Task: Add a dependency to the task Develop a custom data visualization tool for a company , the existing task  Create a new chatbot for customer support in the project AgileCollab
Action: Mouse moved to (1089, 181)
Screenshot: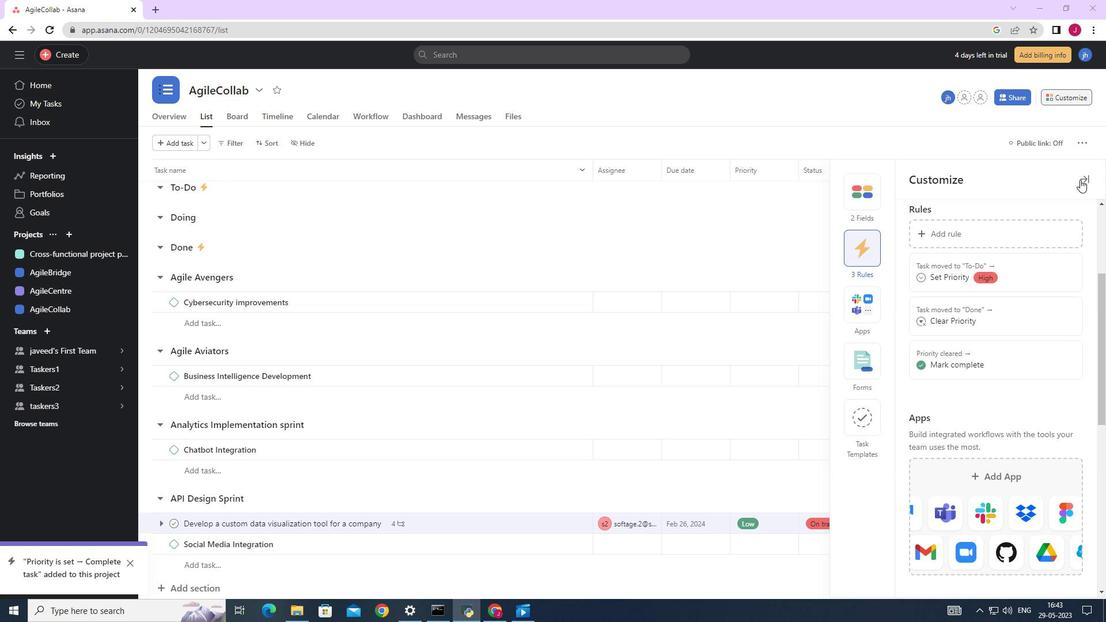 
Action: Mouse pressed left at (1089, 181)
Screenshot: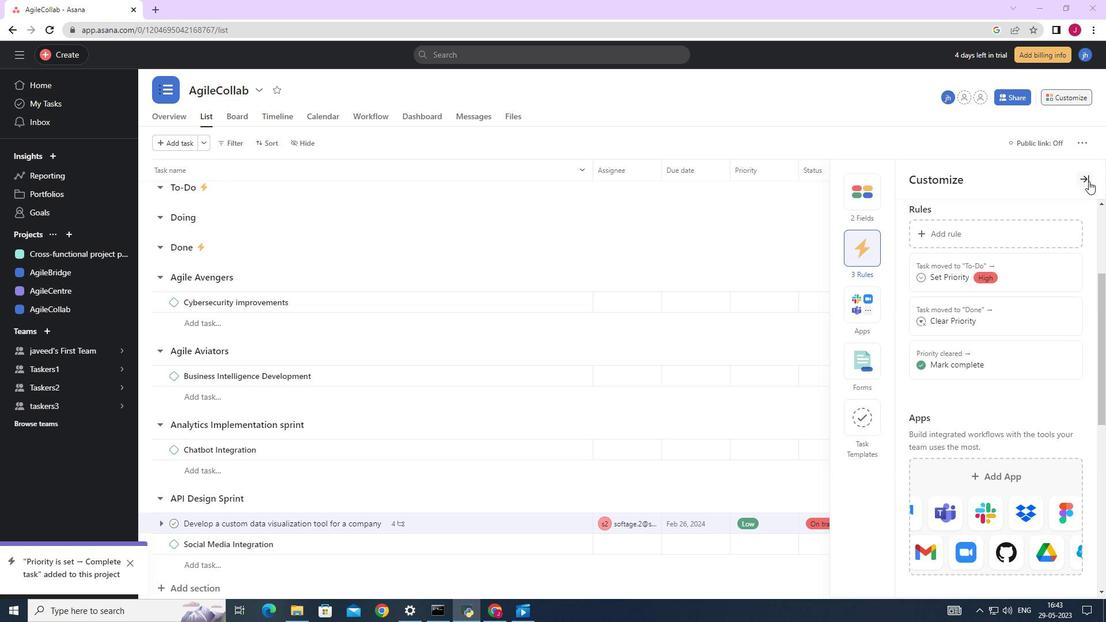 
Action: Mouse moved to (1065, 101)
Screenshot: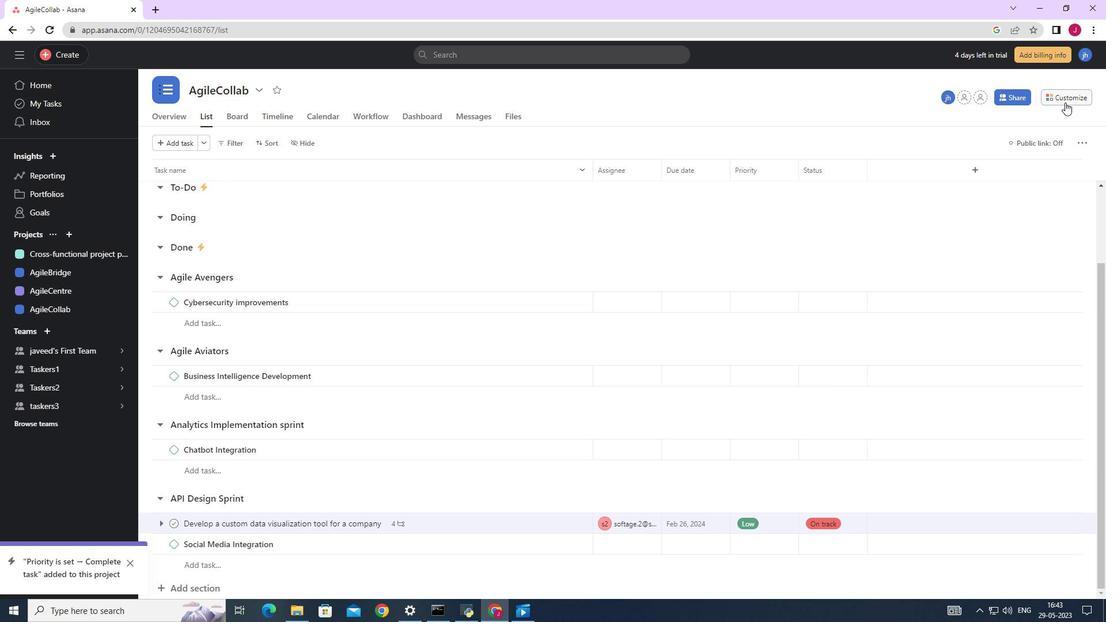 
Action: Mouse pressed left at (1065, 101)
Screenshot: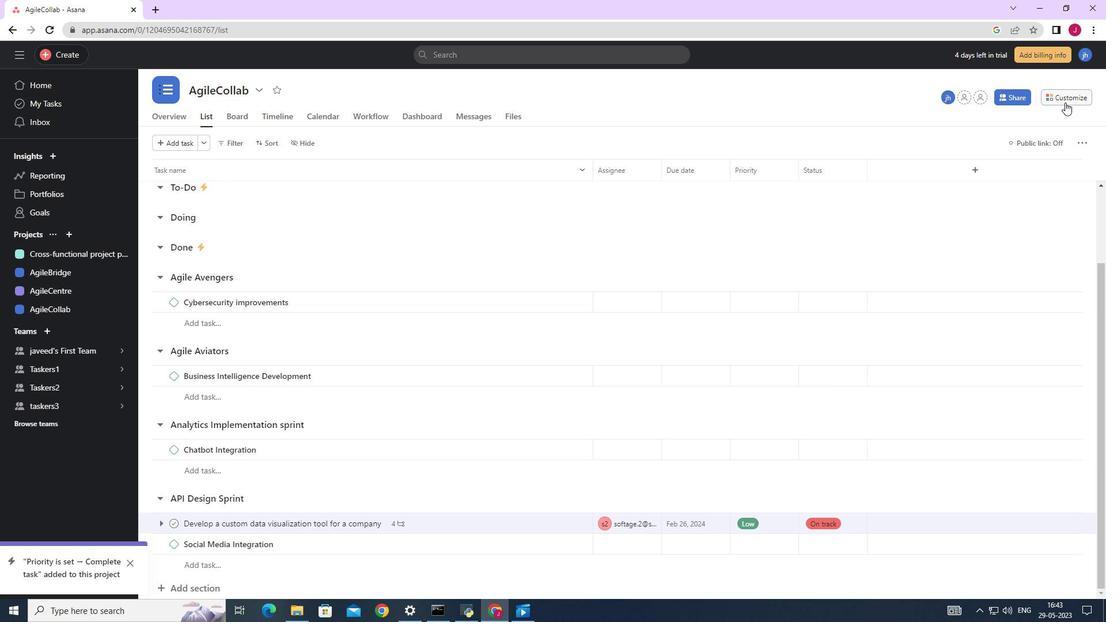 
Action: Mouse moved to (874, 251)
Screenshot: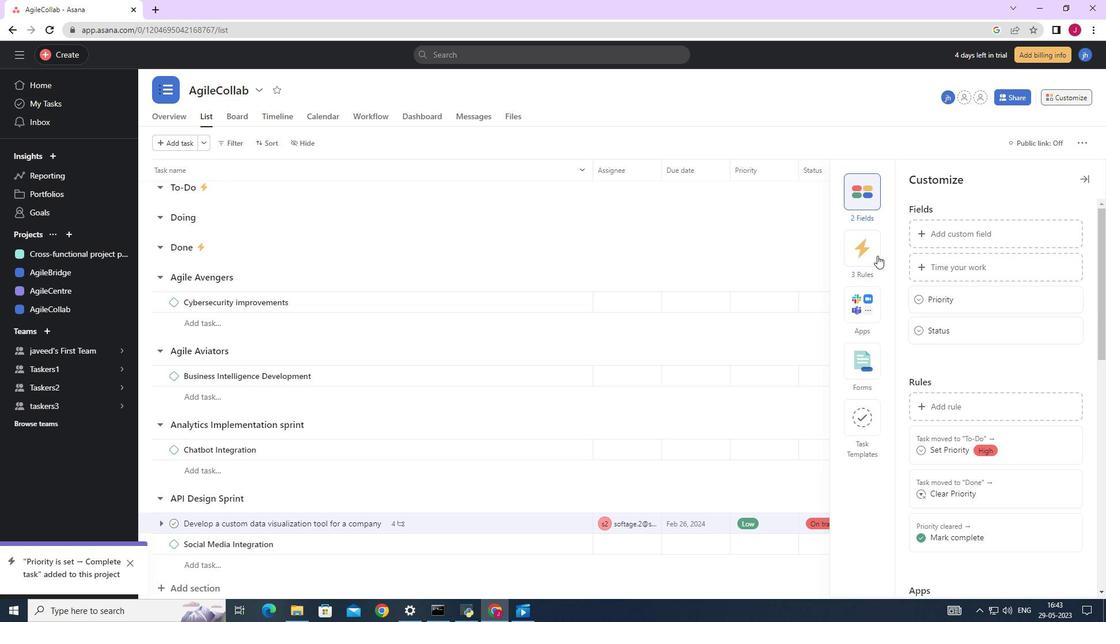 
Action: Mouse pressed left at (874, 251)
Screenshot: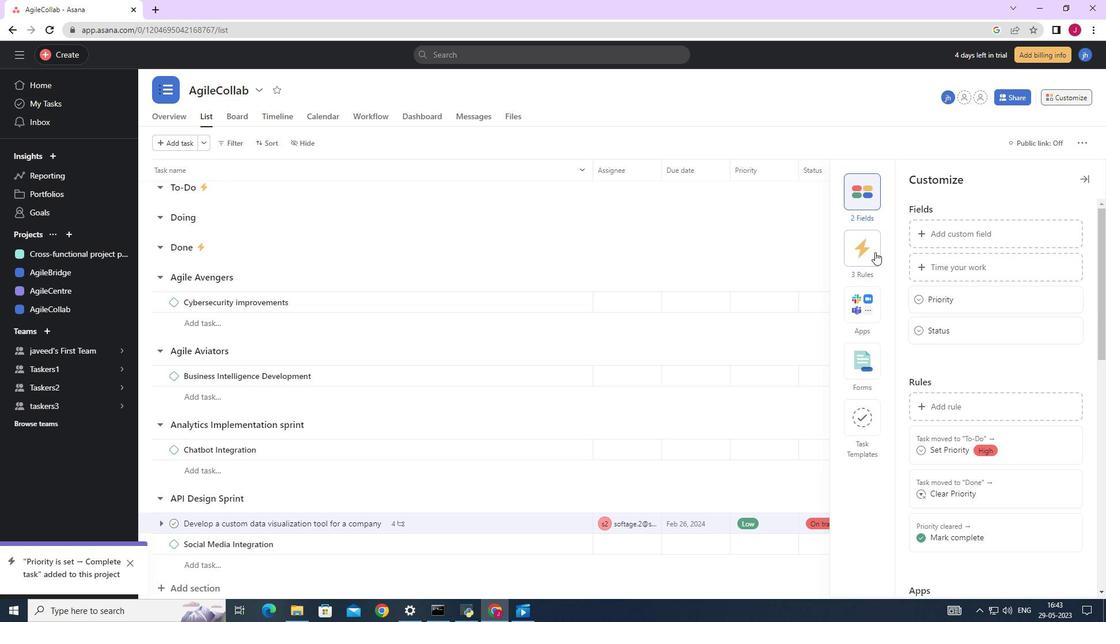 
Action: Mouse moved to (949, 231)
Screenshot: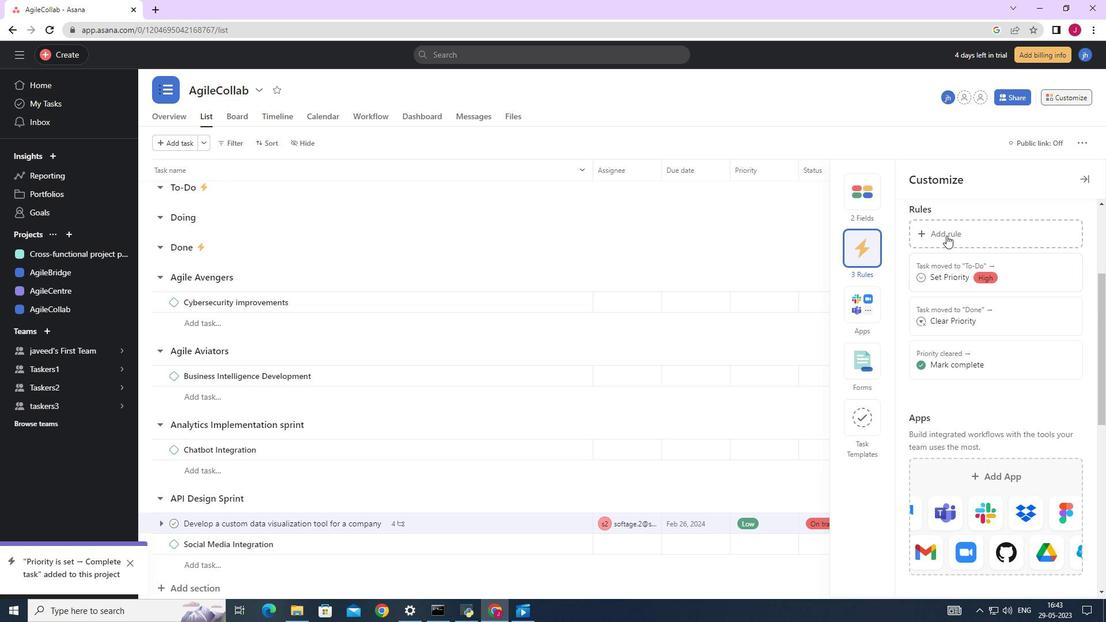
Action: Mouse pressed left at (949, 231)
Screenshot: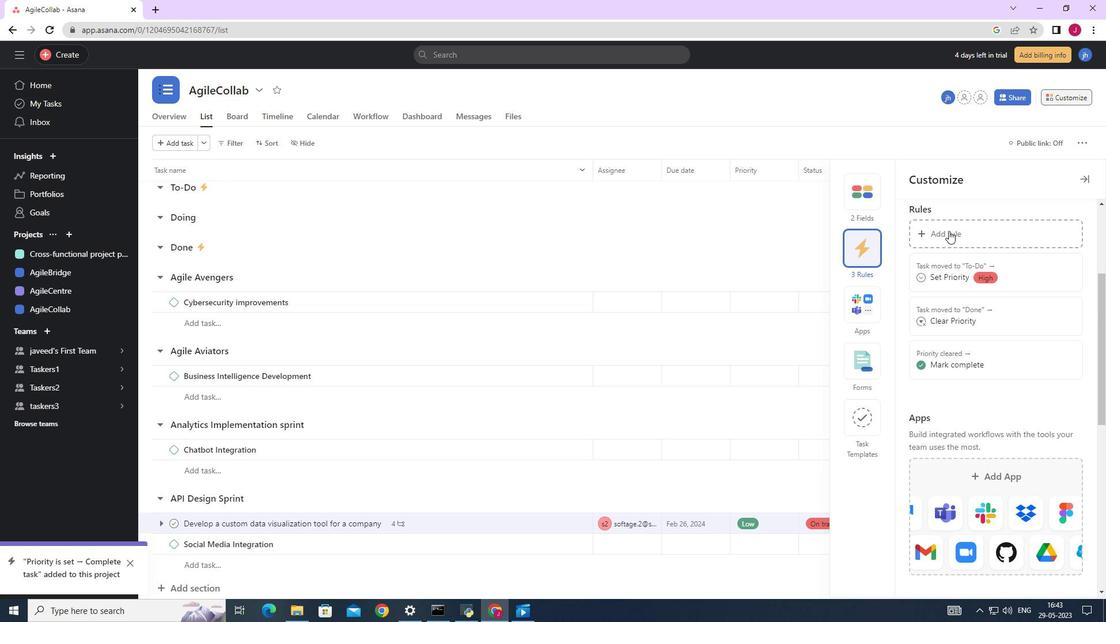
Action: Mouse moved to (233, 175)
Screenshot: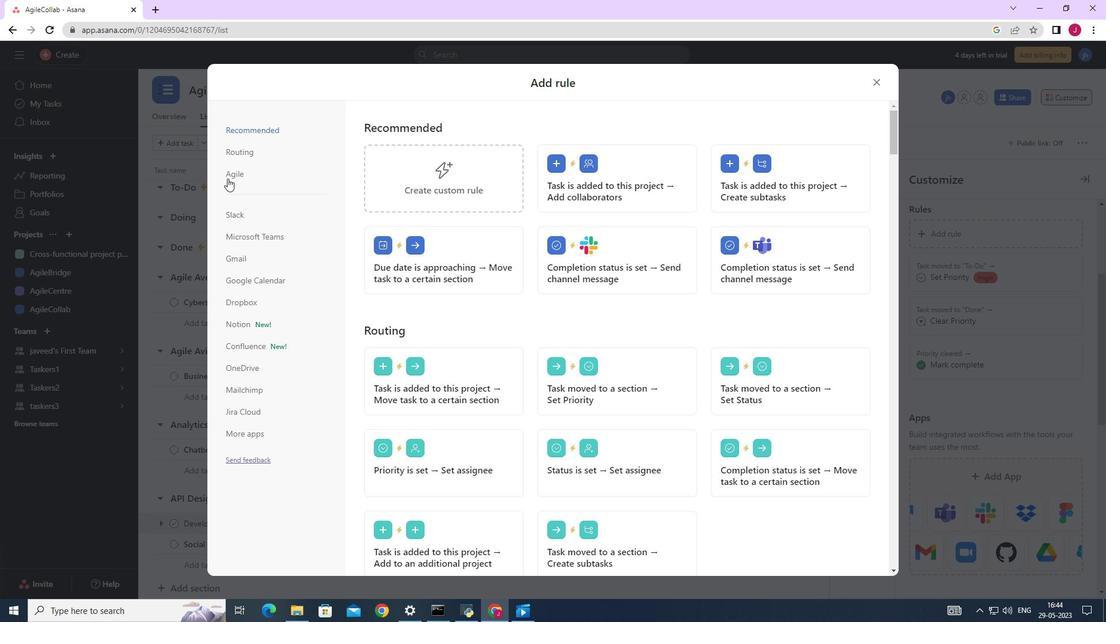 
Action: Mouse pressed left at (233, 175)
Screenshot: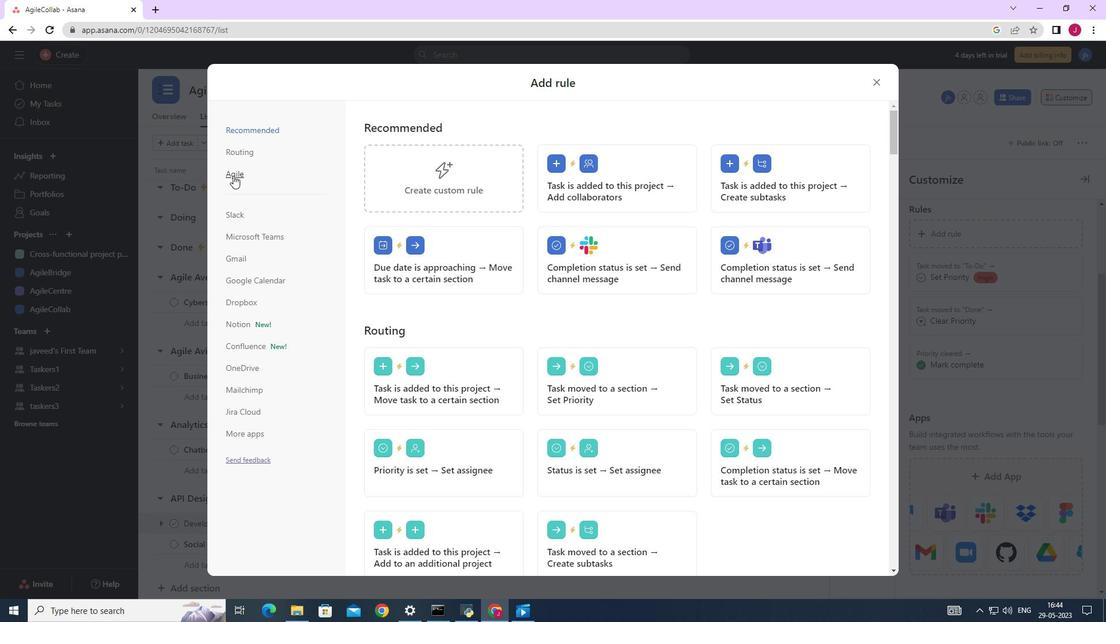 
Action: Mouse moved to (487, 181)
Screenshot: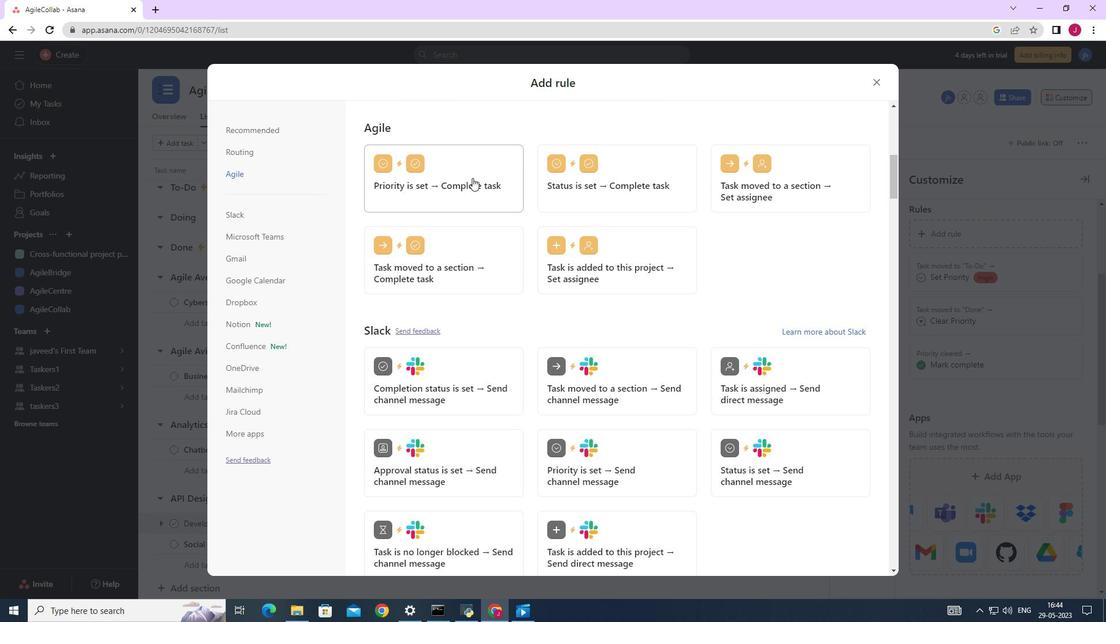 
Action: Mouse scrolled (487, 181) with delta (0, 0)
Screenshot: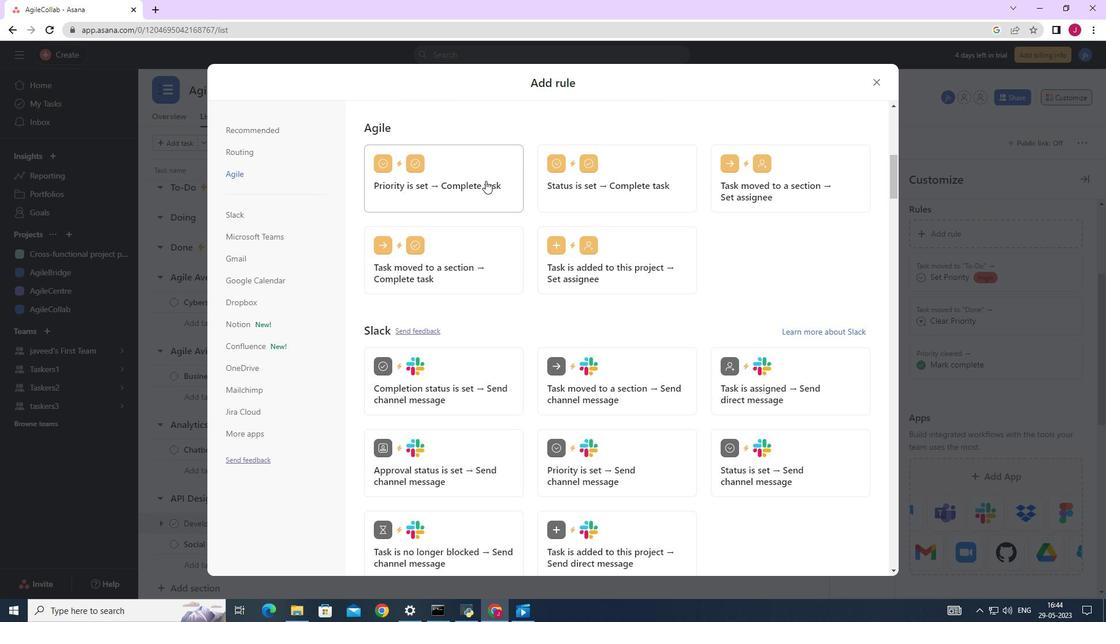
Action: Mouse scrolled (487, 181) with delta (0, 0)
Screenshot: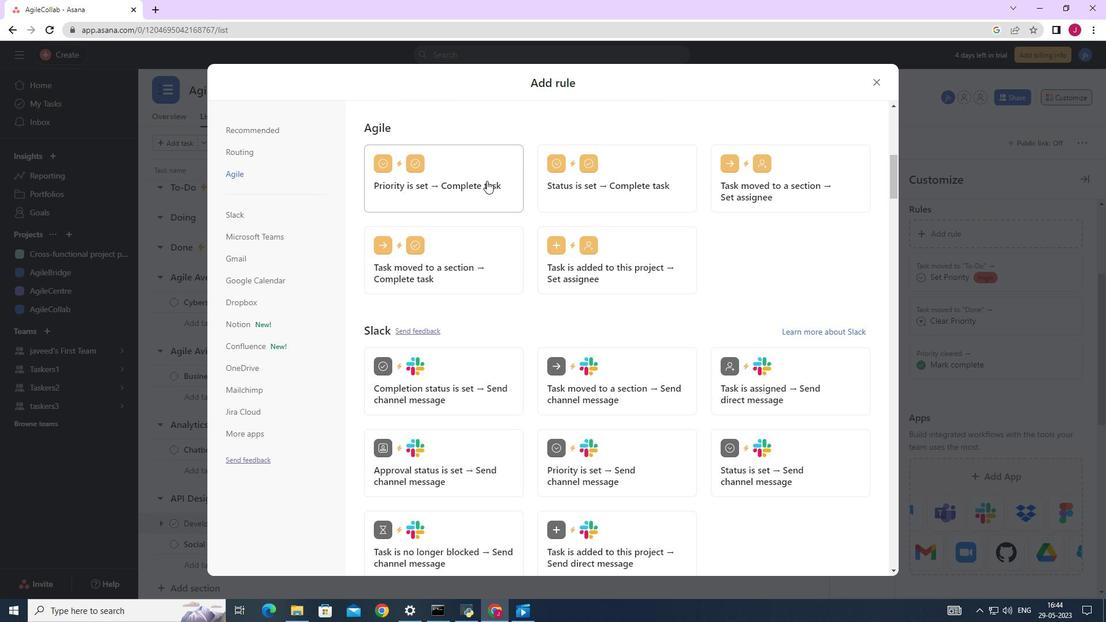 
Action: Mouse scrolled (487, 181) with delta (0, 0)
Screenshot: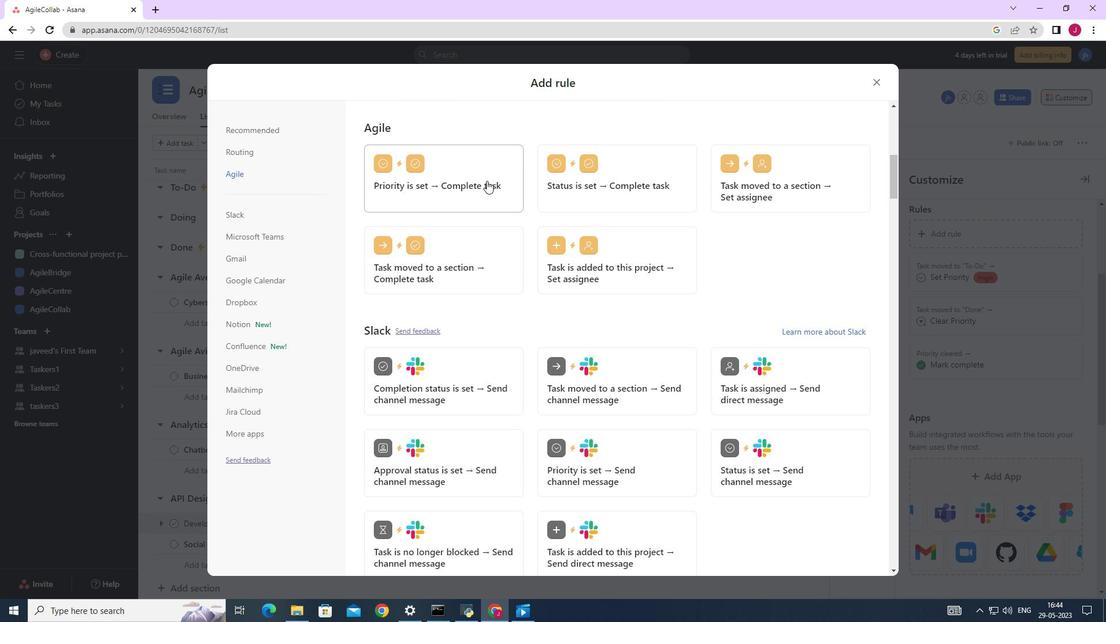 
Action: Mouse moved to (457, 223)
Screenshot: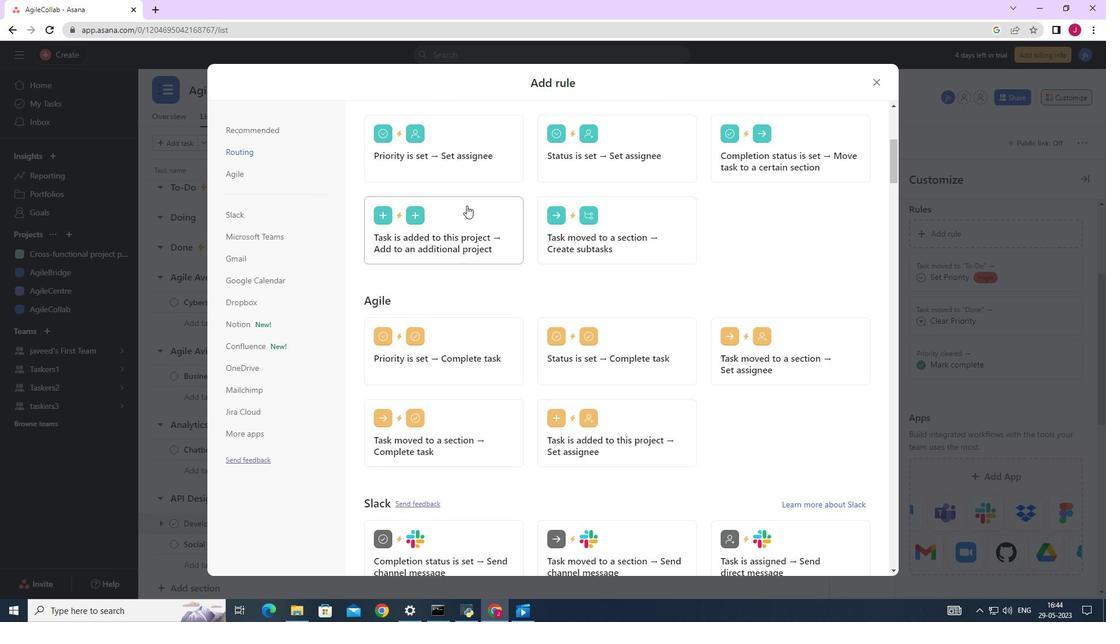 
Action: Mouse scrolled (464, 208) with delta (0, 0)
Screenshot: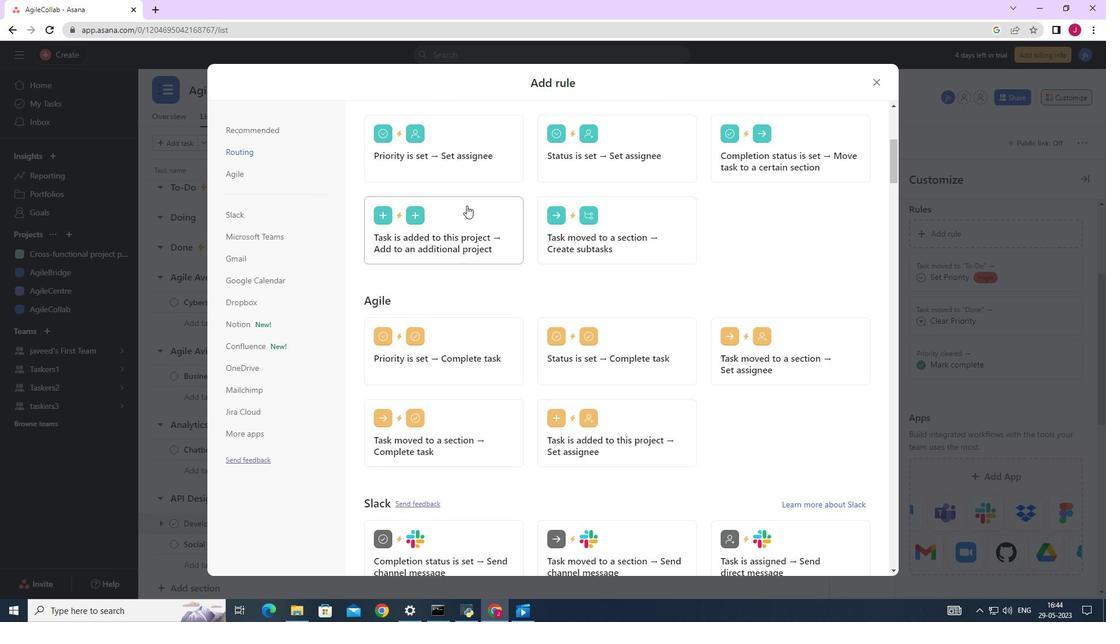 
Action: Mouse moved to (457, 223)
Screenshot: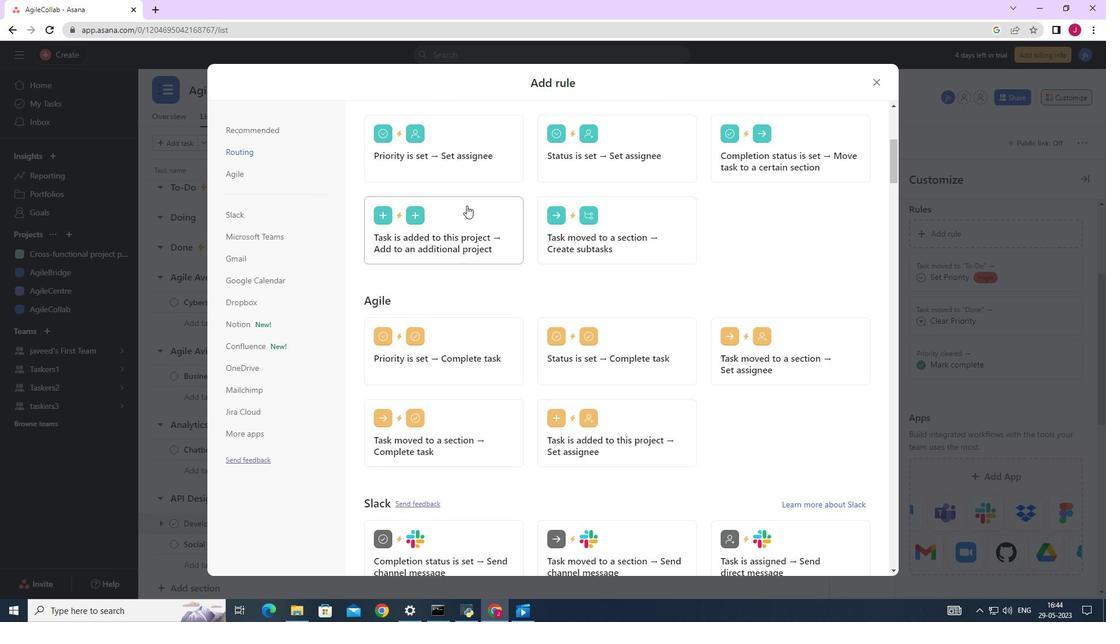 
Action: Mouse scrolled (462, 212) with delta (0, 0)
Screenshot: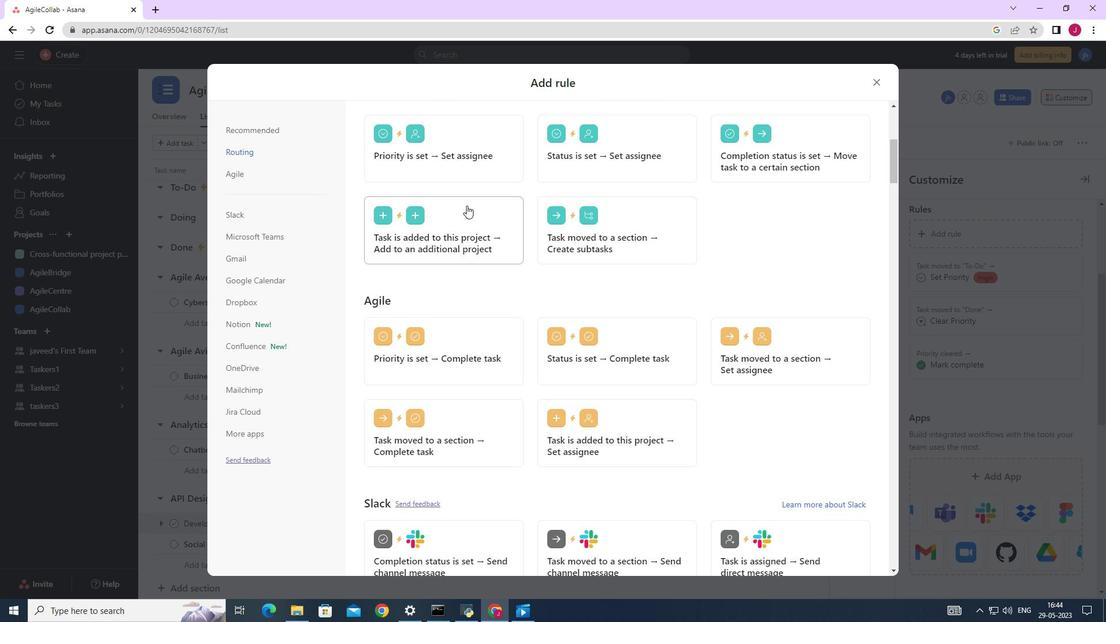 
Action: Mouse moved to (455, 224)
Screenshot: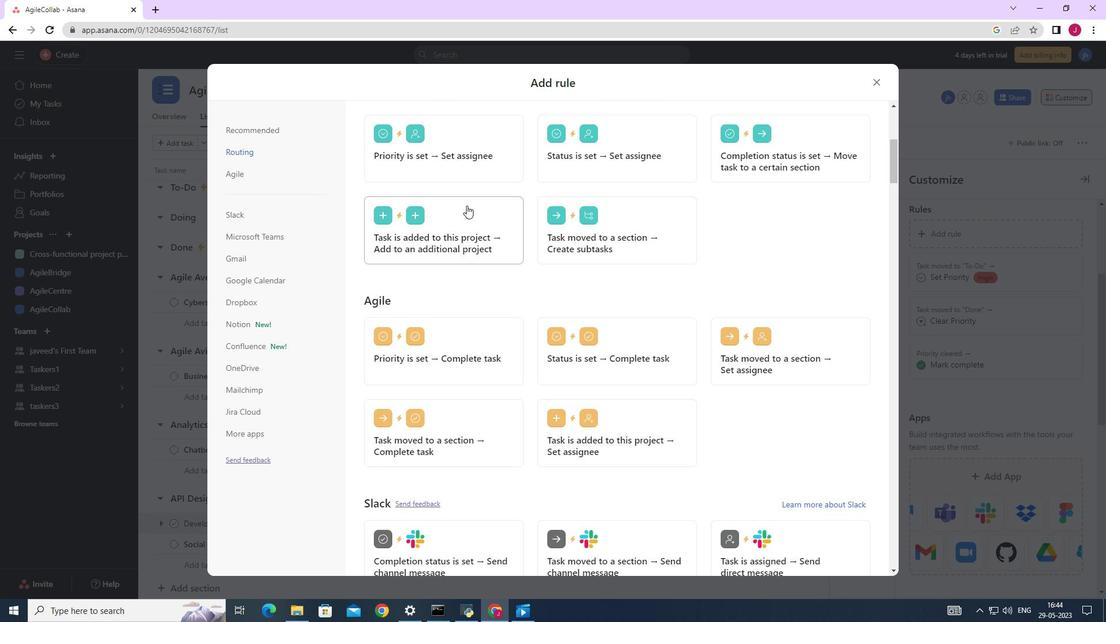 
Action: Mouse scrolled (462, 213) with delta (0, 0)
Screenshot: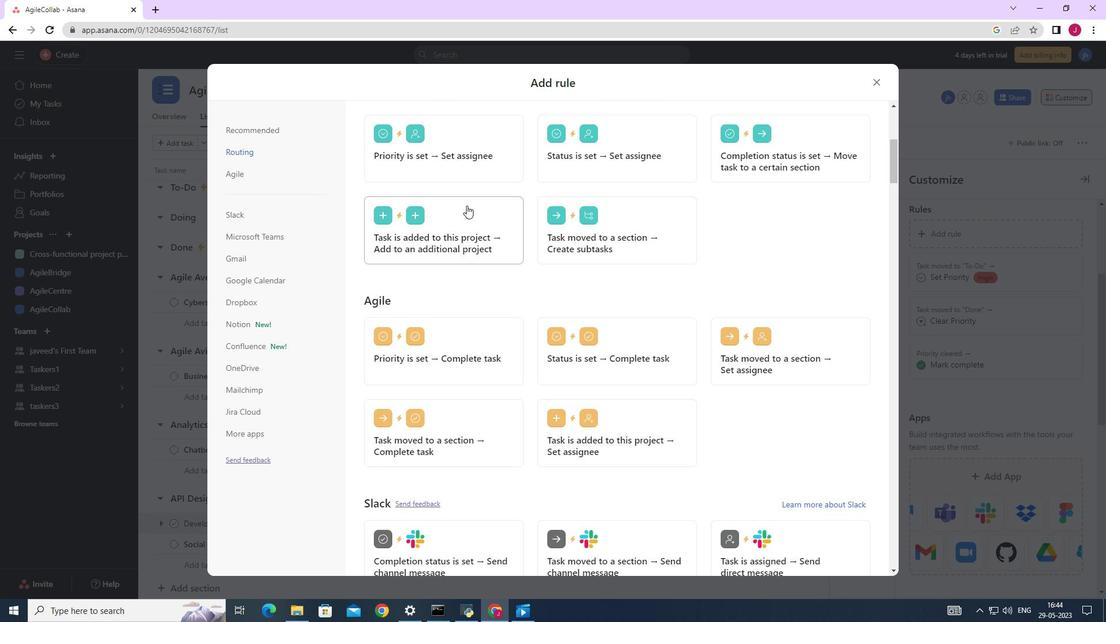 
Action: Mouse moved to (453, 227)
Screenshot: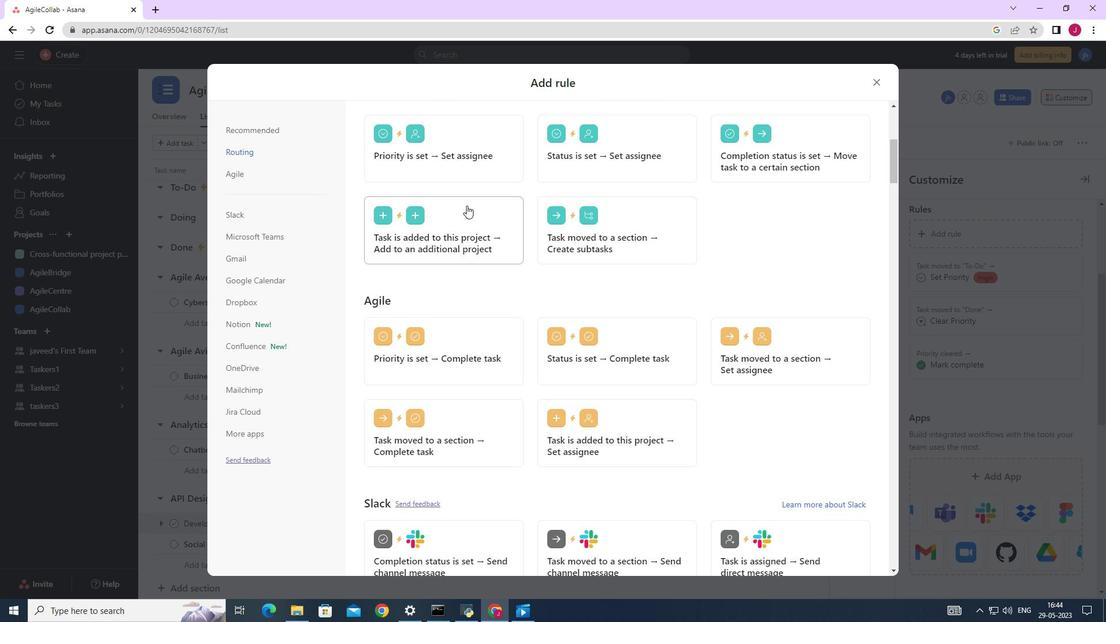 
Action: Mouse scrolled (462, 215) with delta (0, 0)
Screenshot: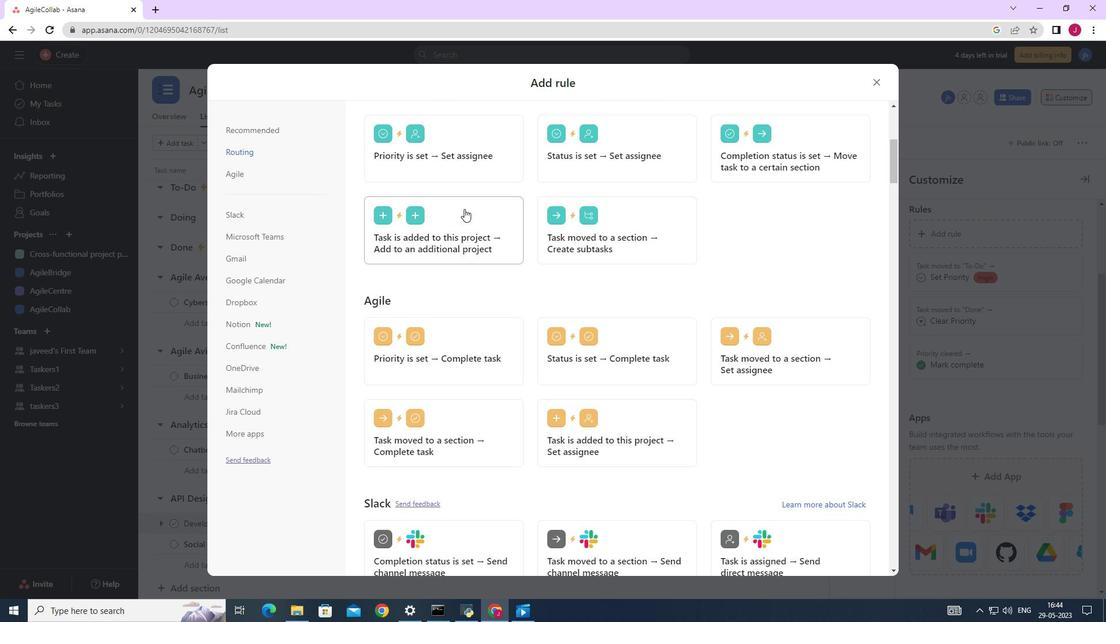 
Action: Mouse moved to (450, 240)
Screenshot: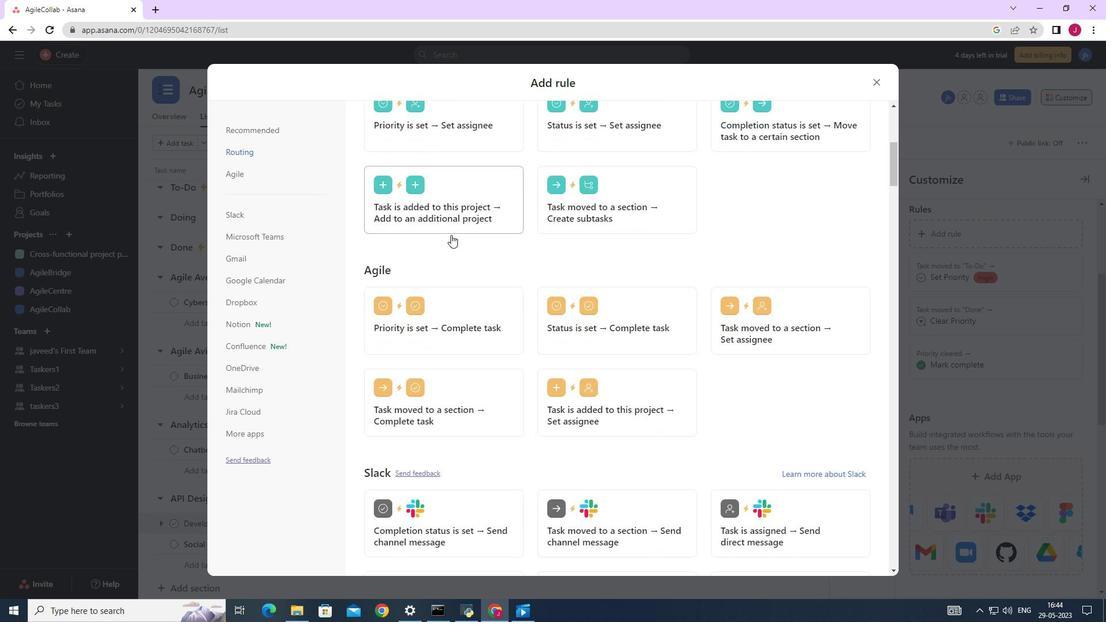 
Action: Mouse scrolled (450, 239) with delta (0, 0)
Screenshot: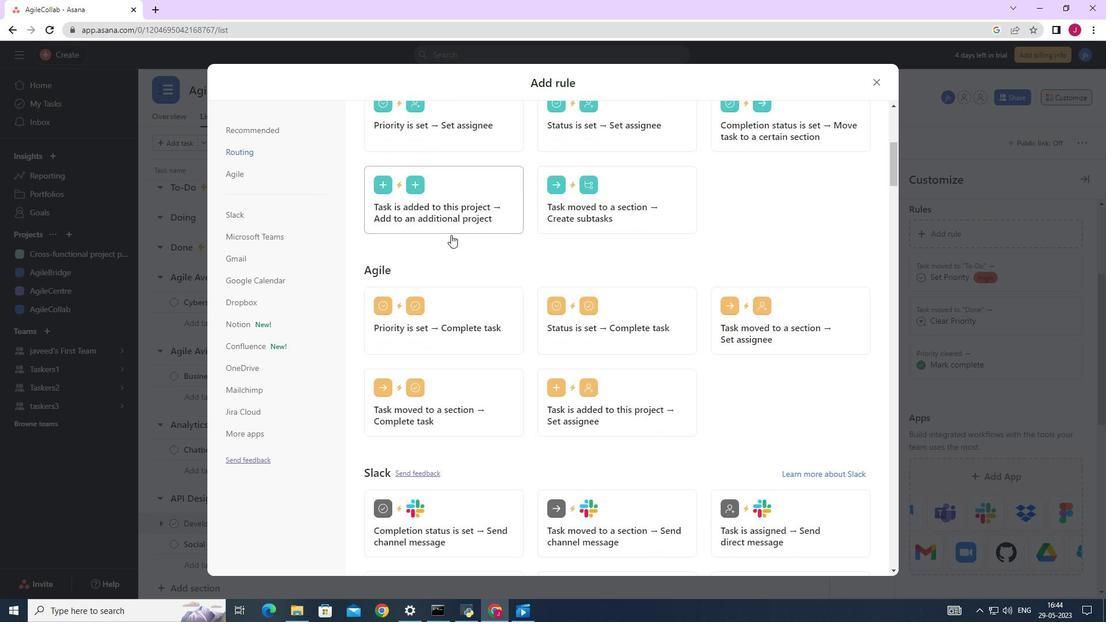 
Action: Mouse moved to (449, 240)
Screenshot: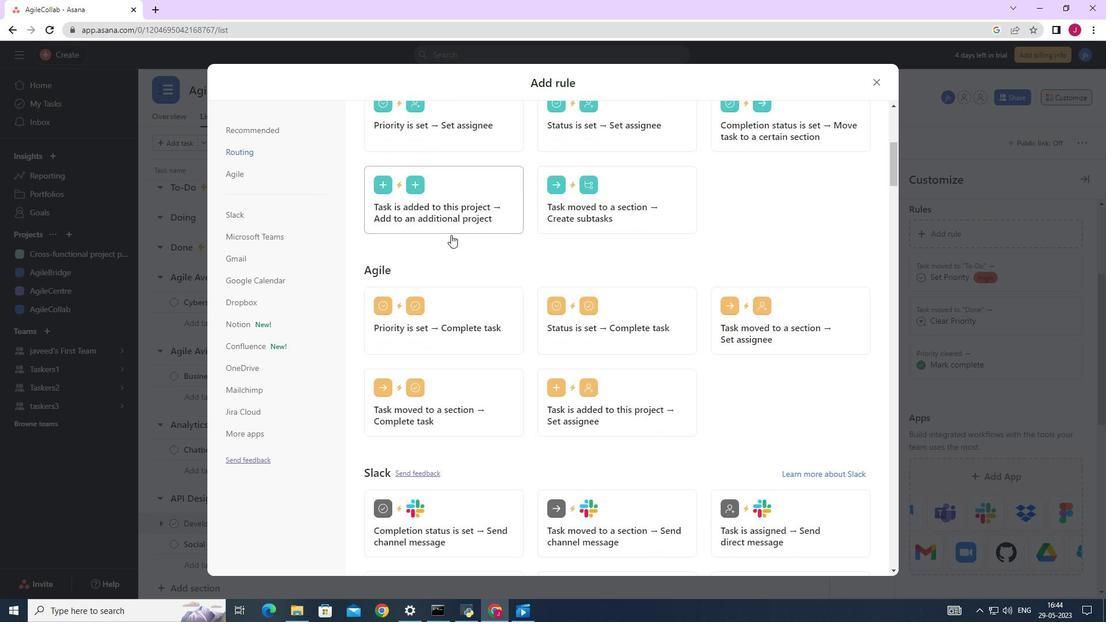 
Action: Mouse scrolled (449, 239) with delta (0, 0)
Screenshot: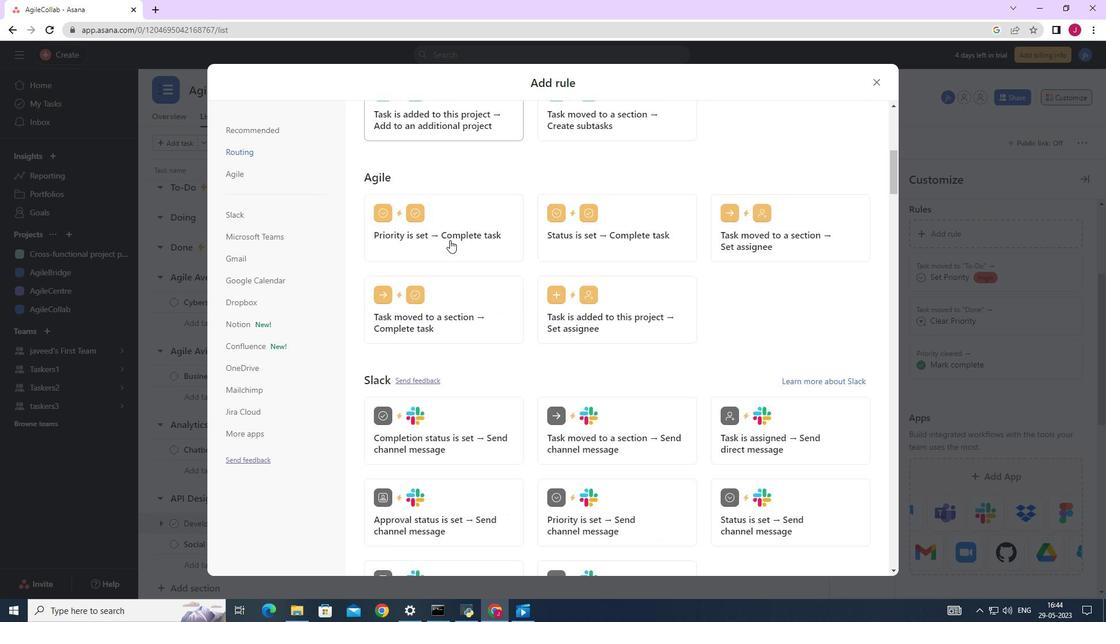 
Action: Mouse moved to (460, 155)
Screenshot: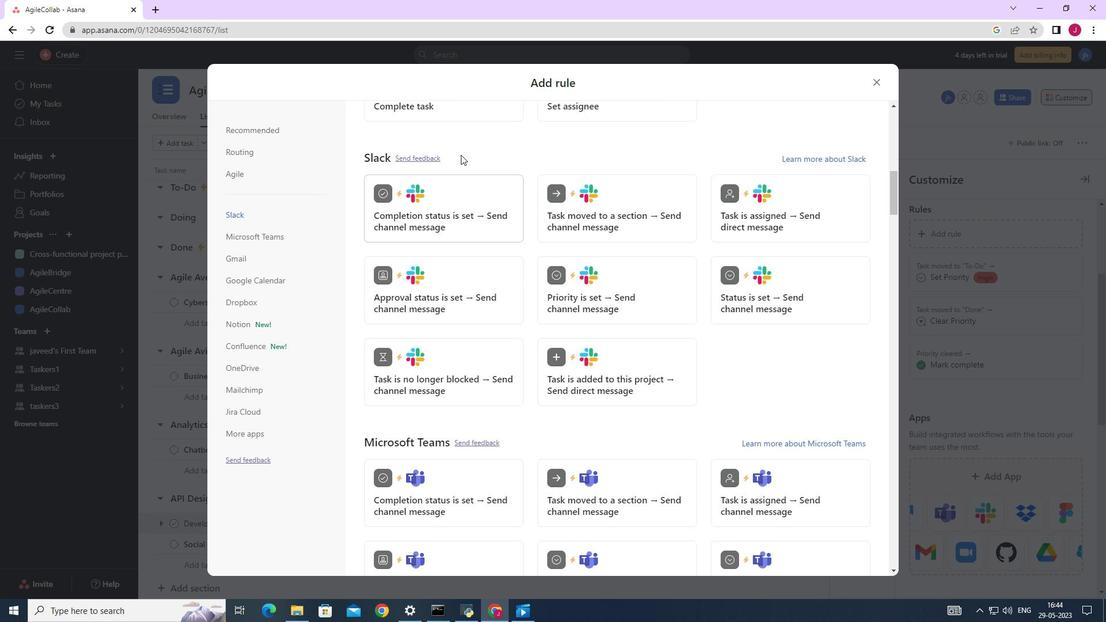 
Action: Mouse scrolled (460, 155) with delta (0, 0)
Screenshot: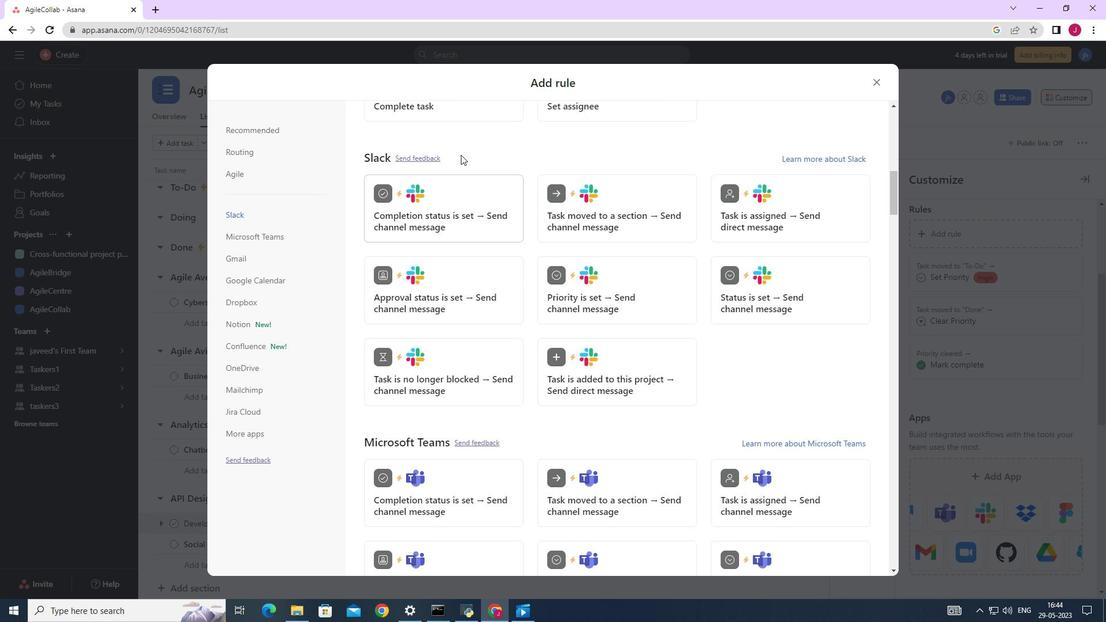 
Action: Mouse scrolled (460, 155) with delta (0, 0)
Screenshot: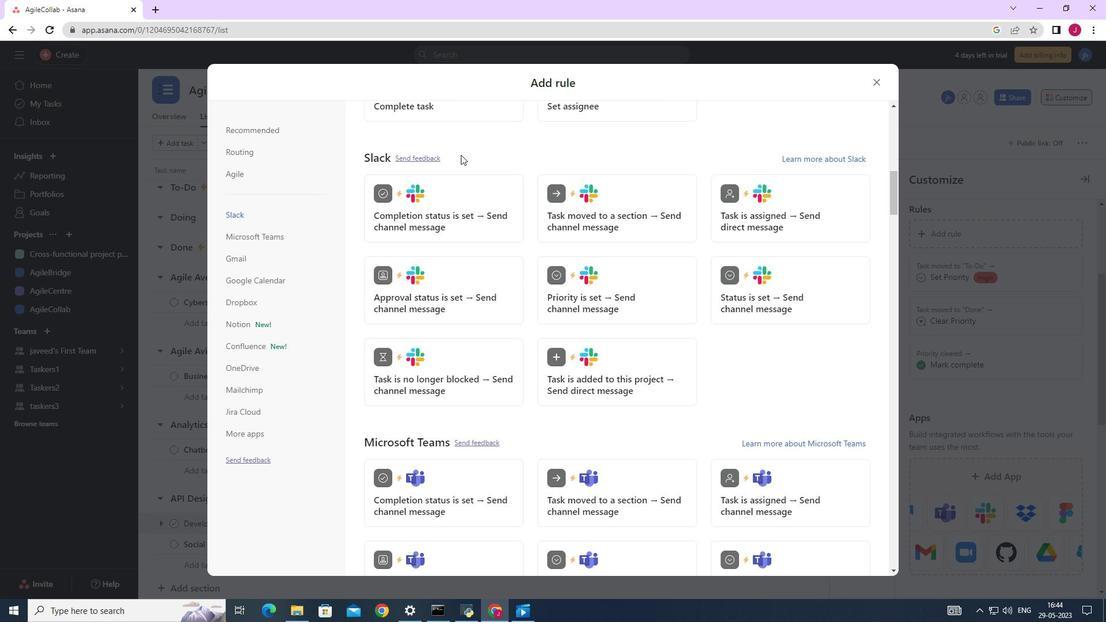 
Action: Mouse scrolled (460, 155) with delta (0, 0)
Screenshot: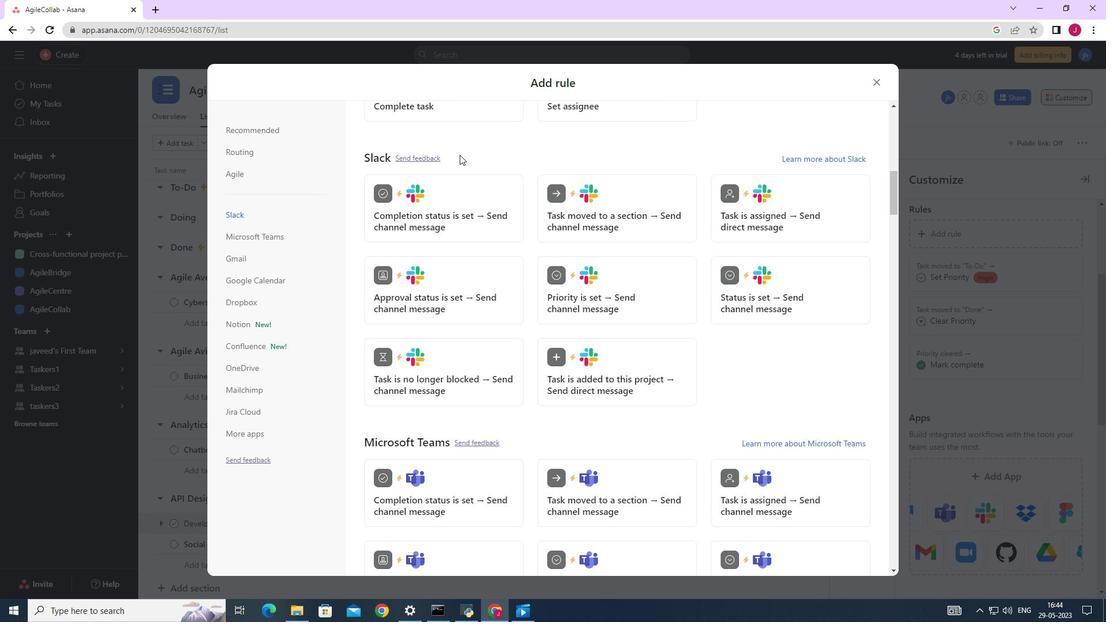 
Action: Mouse moved to (458, 176)
Screenshot: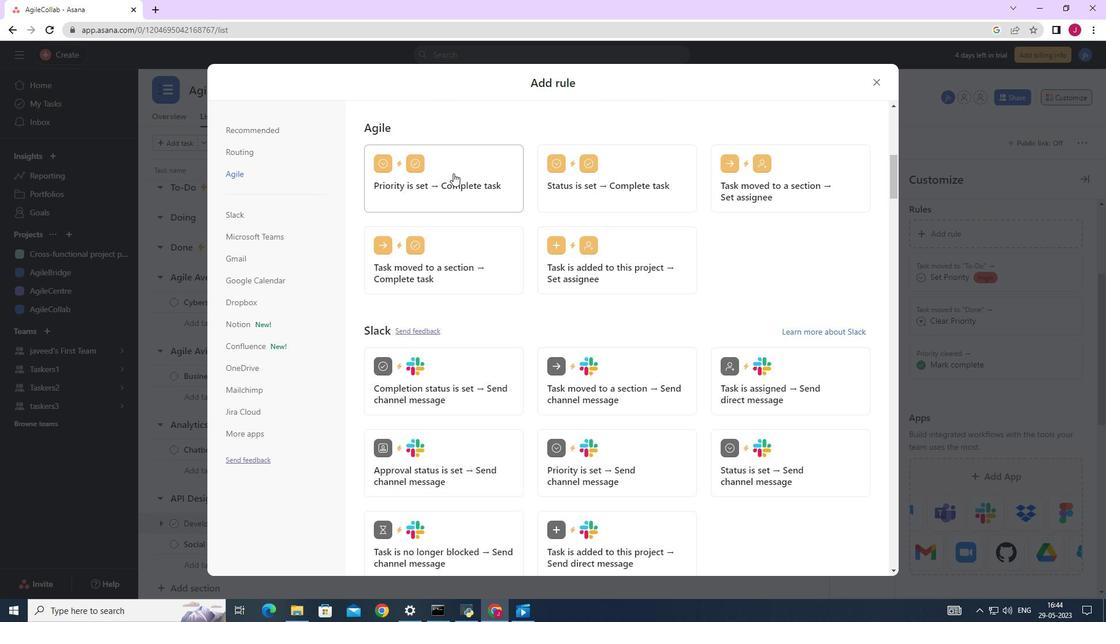 
Action: Mouse pressed left at (458, 176)
Screenshot: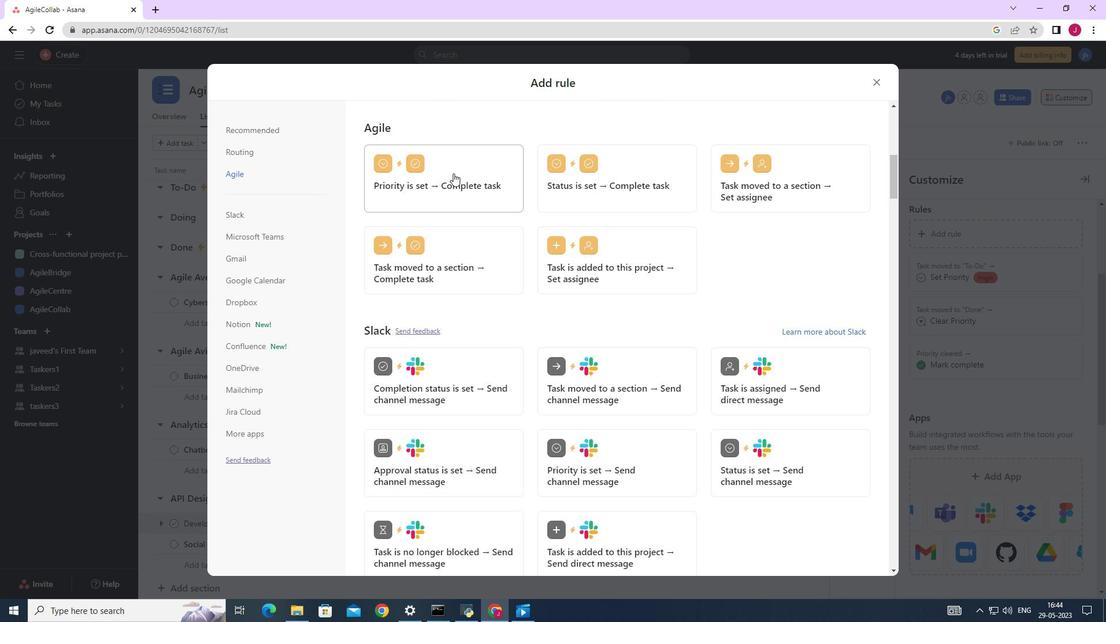 
Action: Mouse moved to (448, 299)
Screenshot: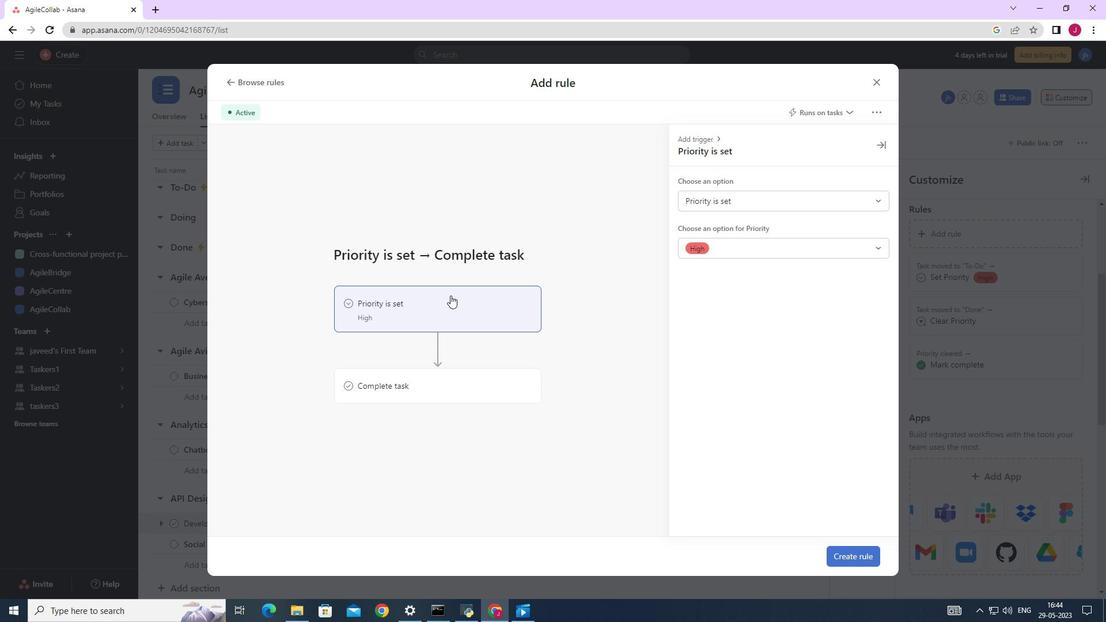 
Action: Mouse pressed left at (448, 299)
Screenshot: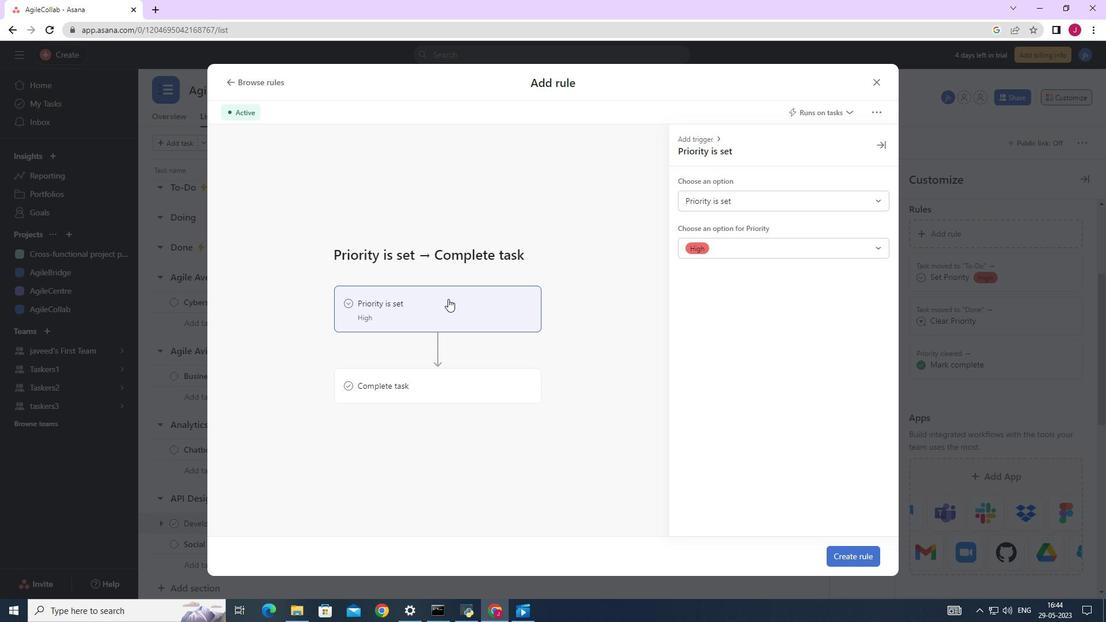 
Action: Mouse moved to (710, 204)
Screenshot: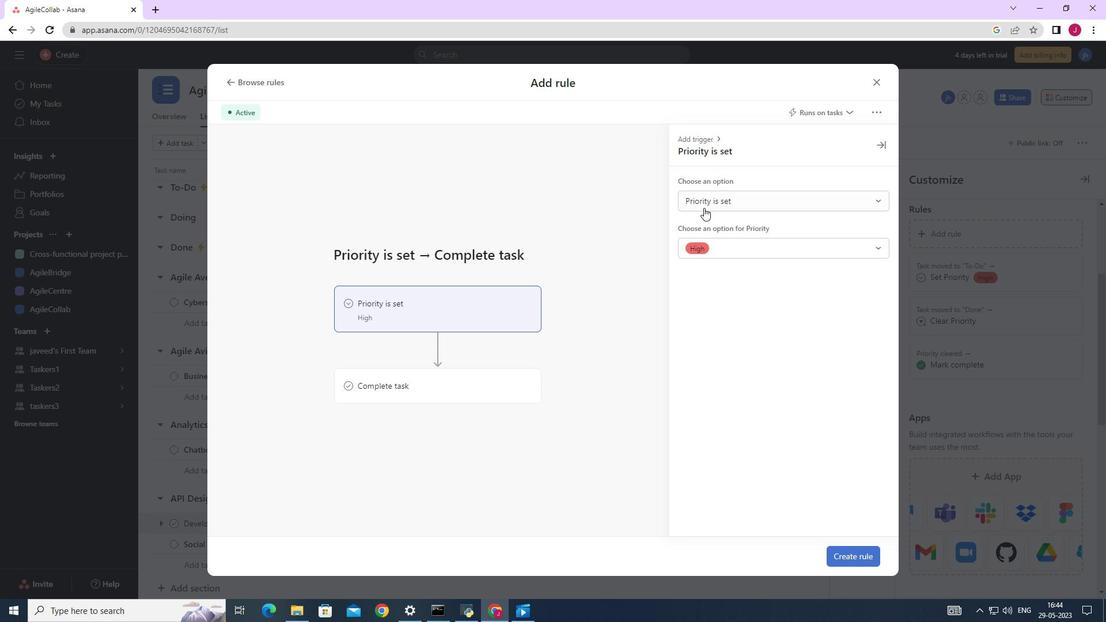 
Action: Mouse pressed left at (710, 204)
Screenshot: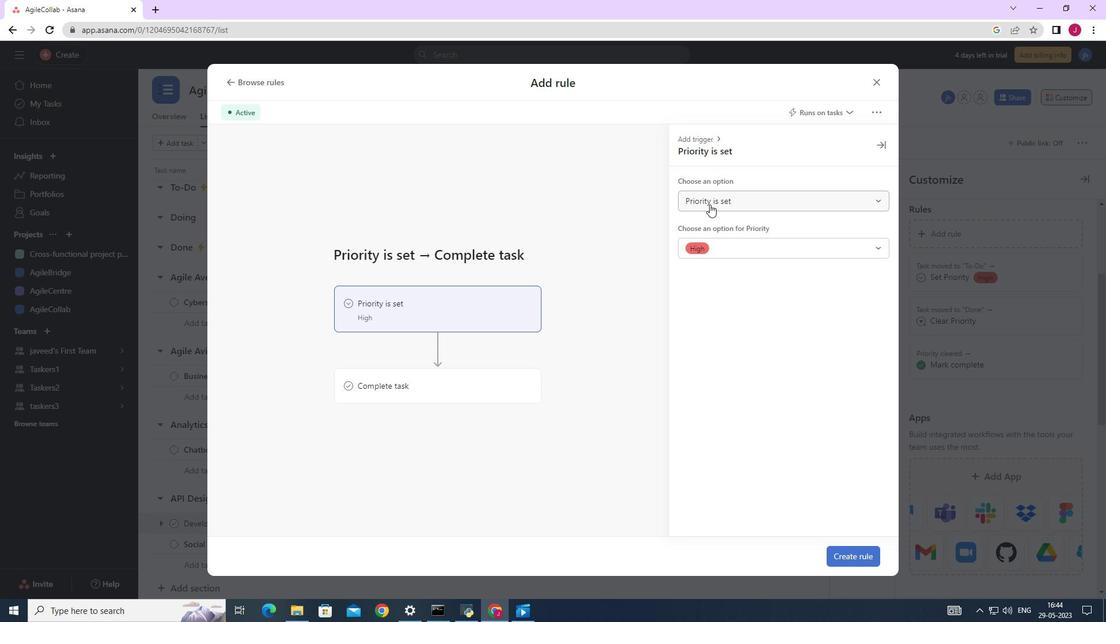
Action: Mouse moved to (881, 84)
Screenshot: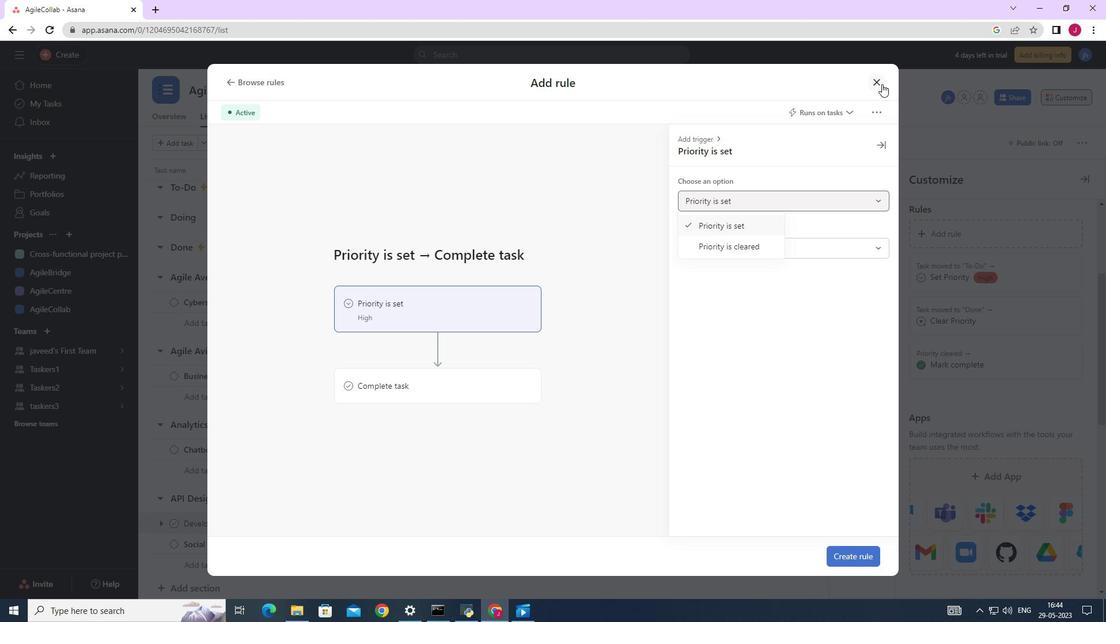 
Action: Mouse pressed left at (881, 84)
Screenshot: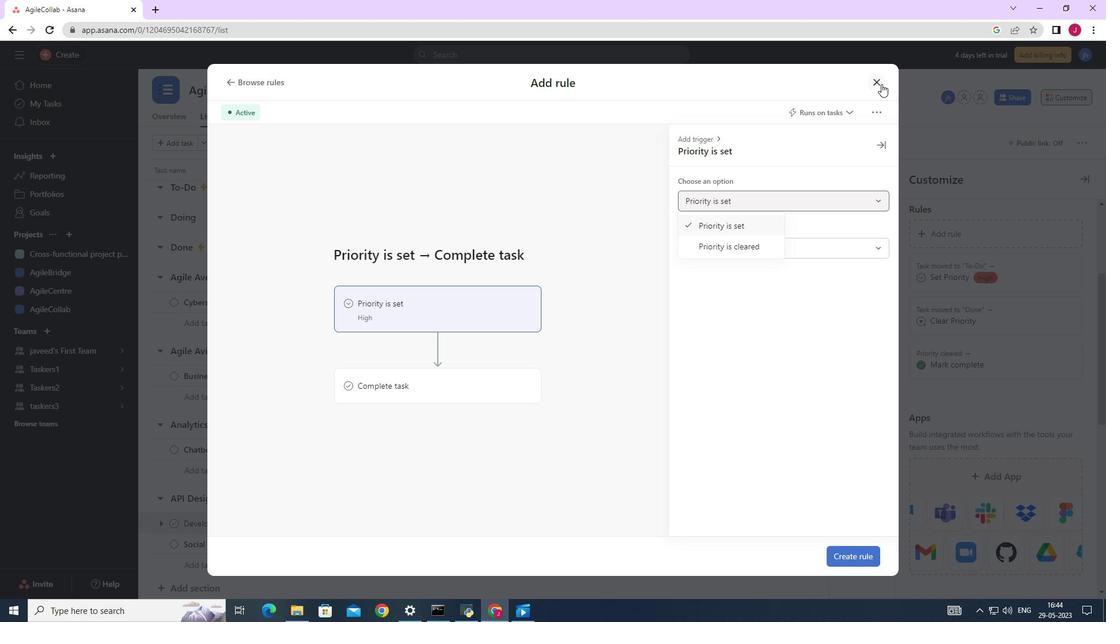 
Action: Mouse moved to (1088, 176)
Screenshot: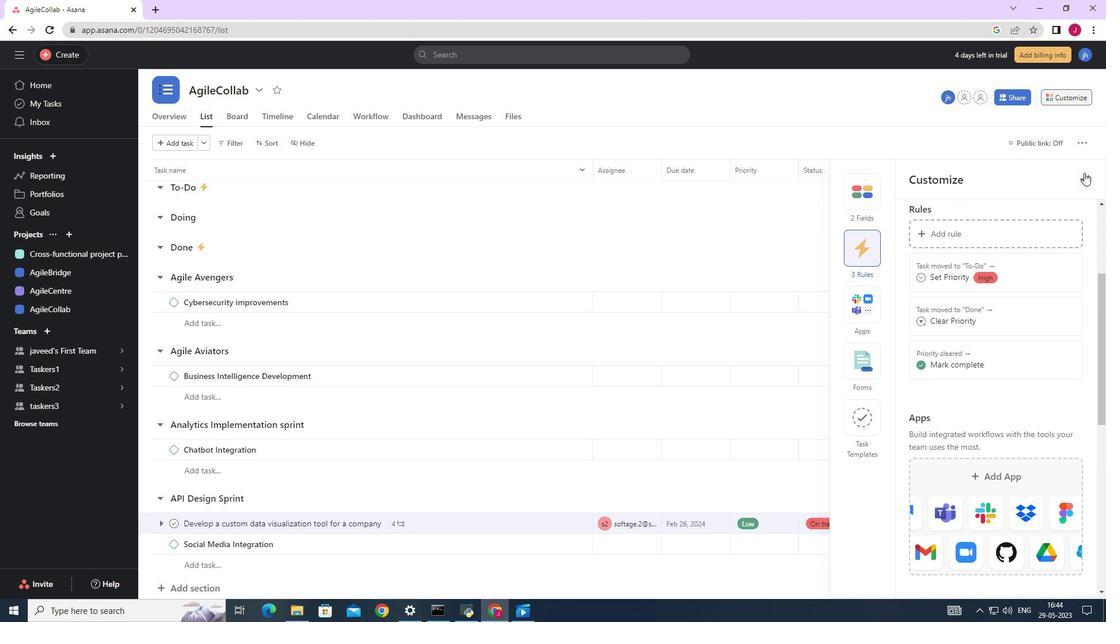 
Action: Mouse pressed left at (1088, 176)
Screenshot: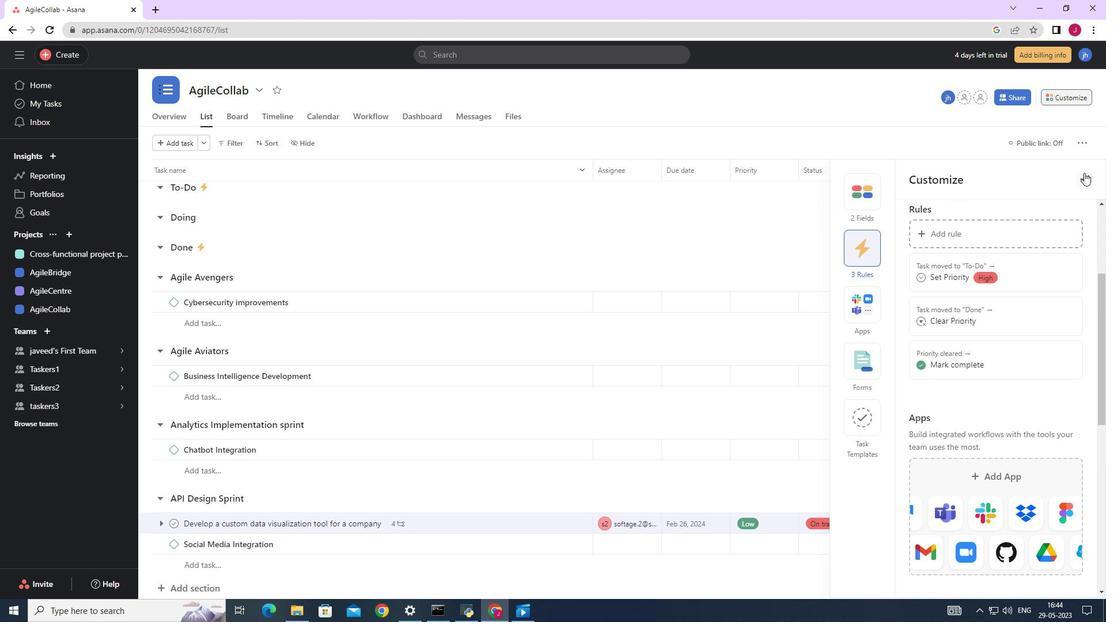 
Action: Mouse moved to (329, 290)
Screenshot: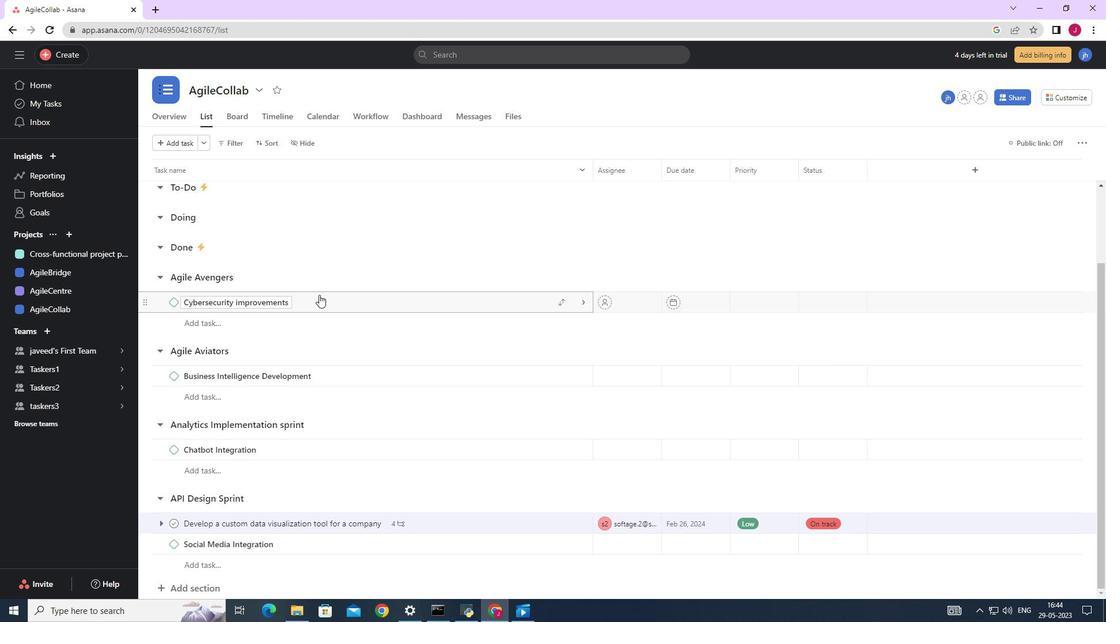 
Action: Mouse scrolled (329, 289) with delta (0, 0)
Screenshot: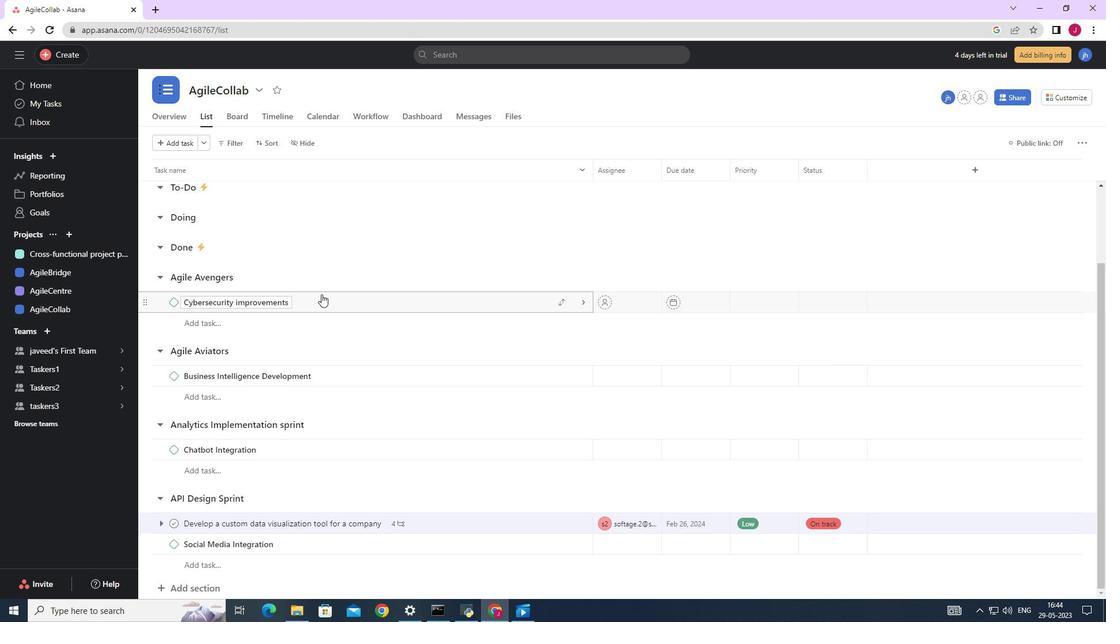 
Action: Mouse scrolled (329, 289) with delta (0, 0)
Screenshot: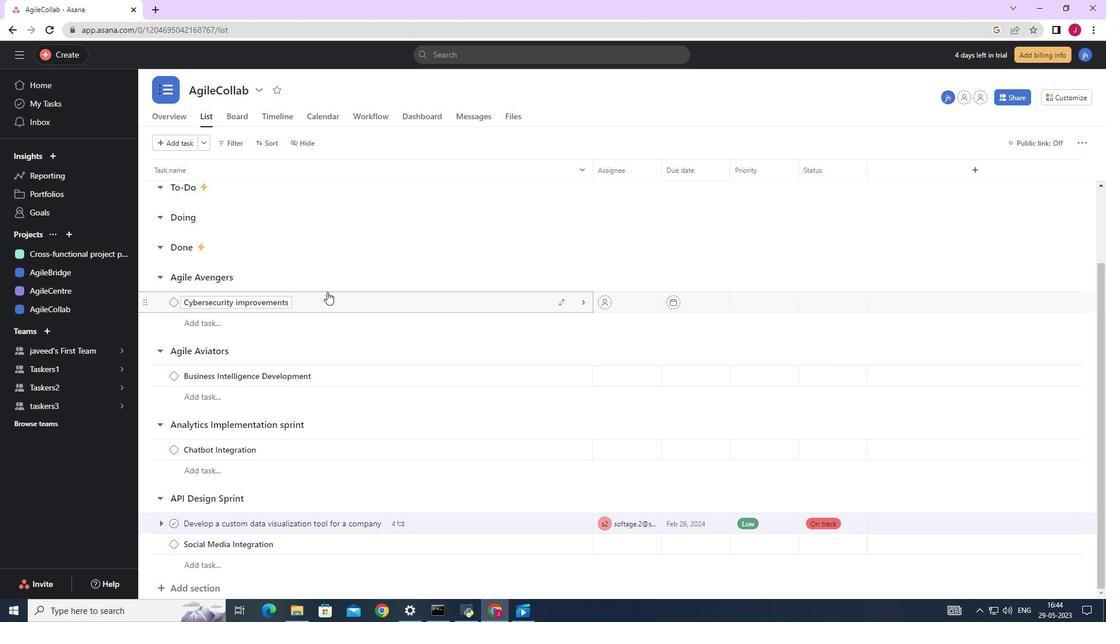 
Action: Mouse scrolled (329, 289) with delta (0, 0)
Screenshot: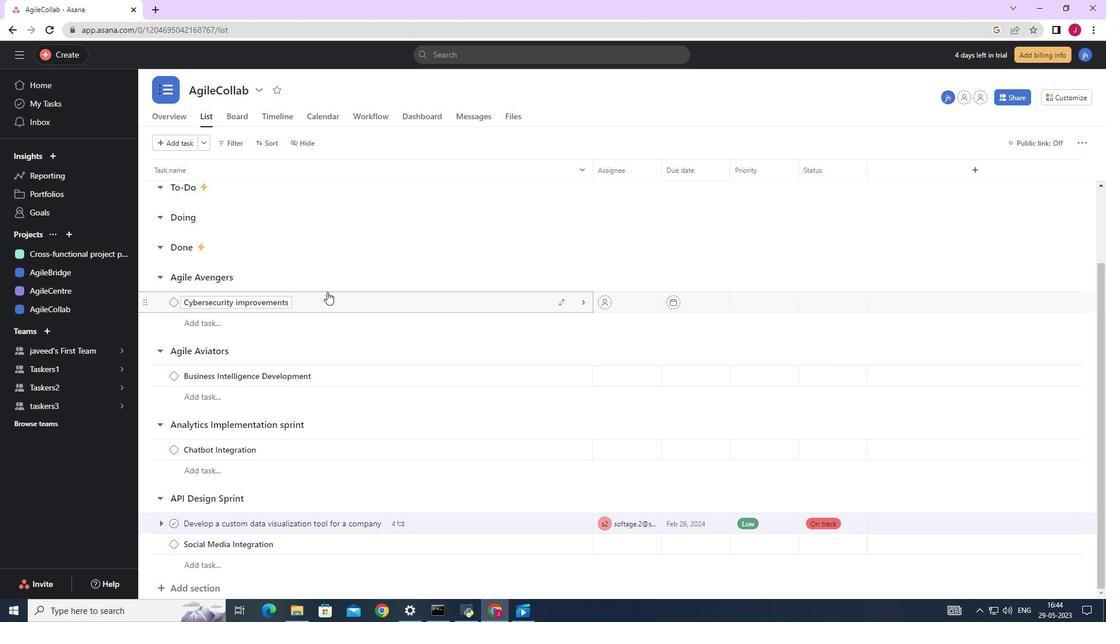 
Action: Mouse moved to (344, 287)
Screenshot: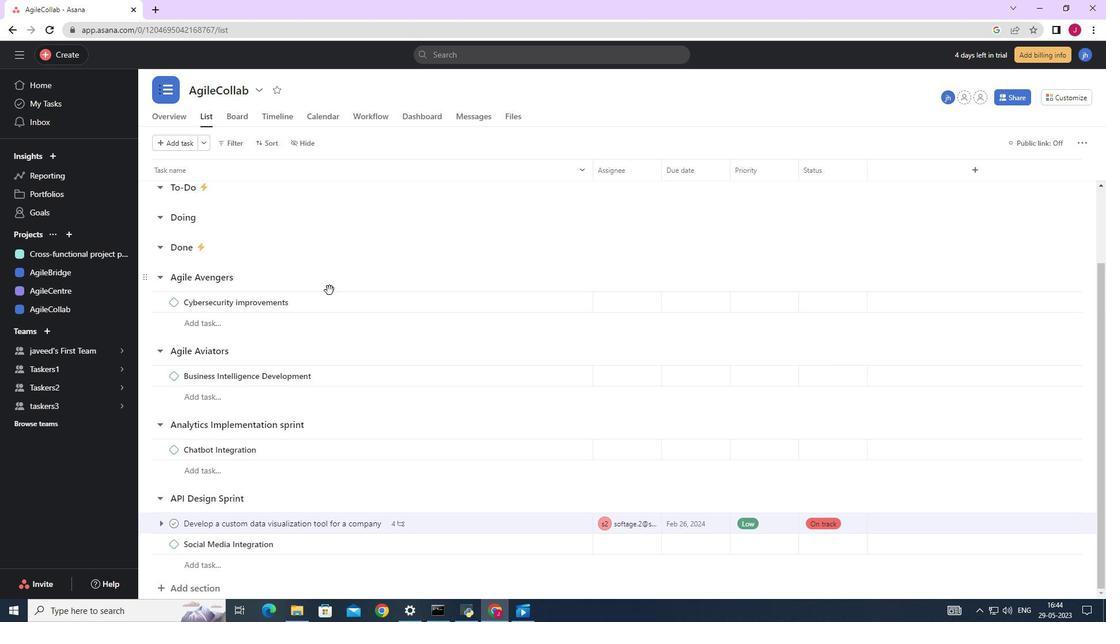 
Action: Mouse scrolled (330, 289) with delta (0, 0)
Screenshot: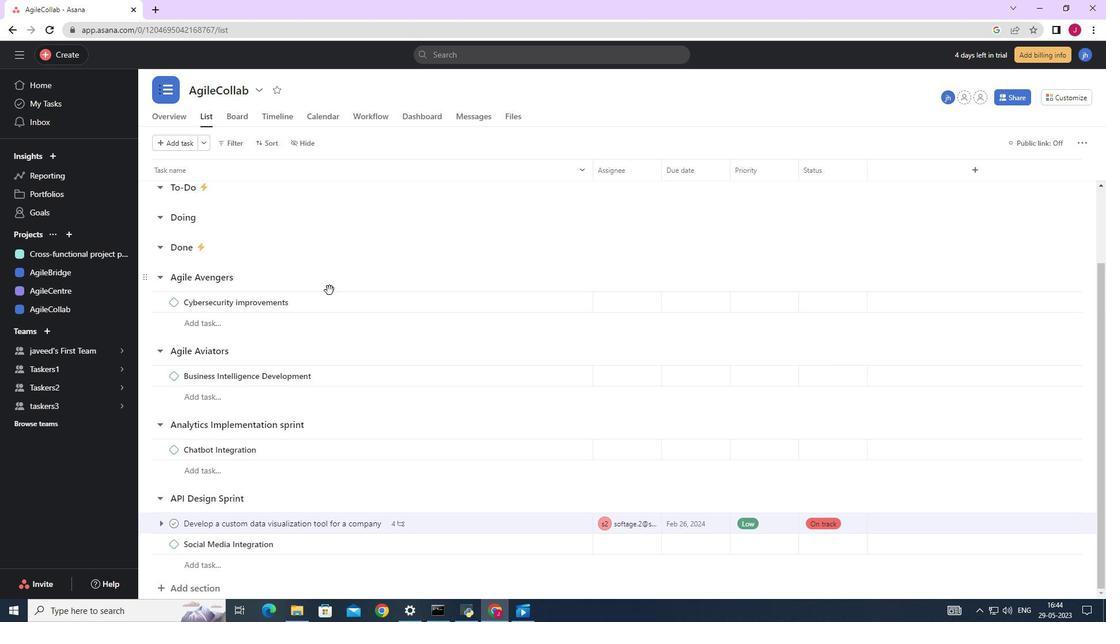 
Action: Mouse moved to (438, 255)
Screenshot: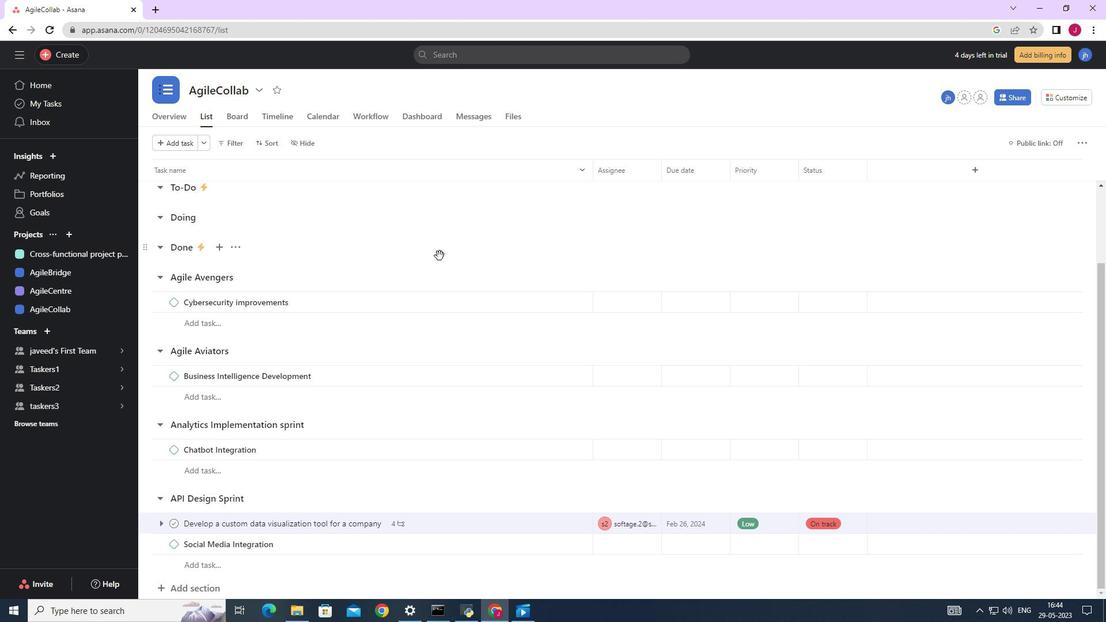 
Action: Mouse scrolled (438, 255) with delta (0, 0)
Screenshot: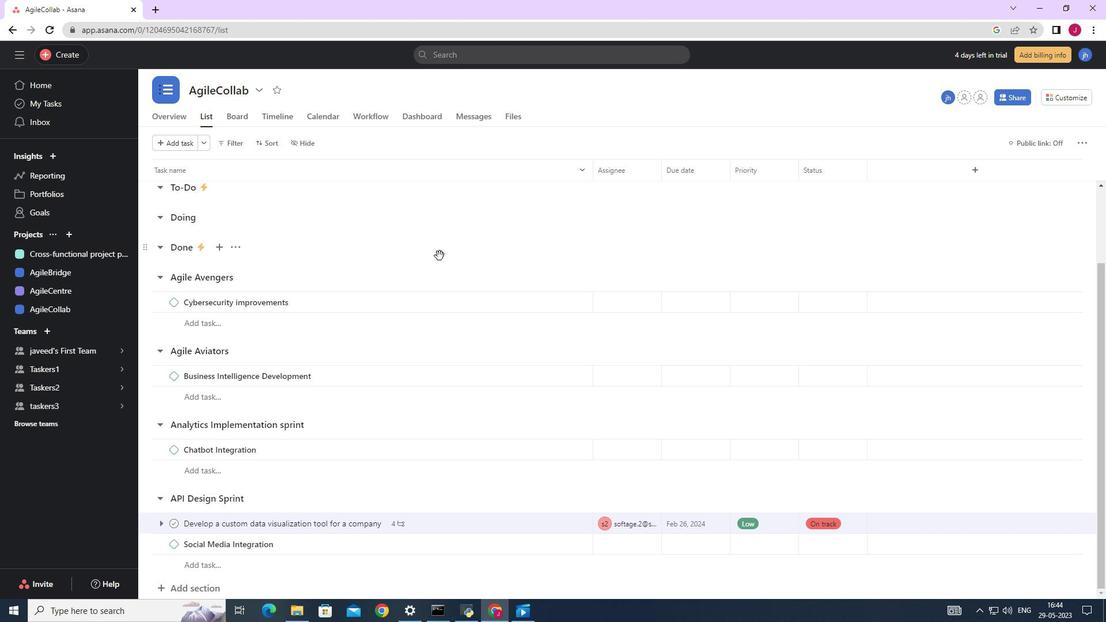 
Action: Mouse moved to (437, 255)
Screenshot: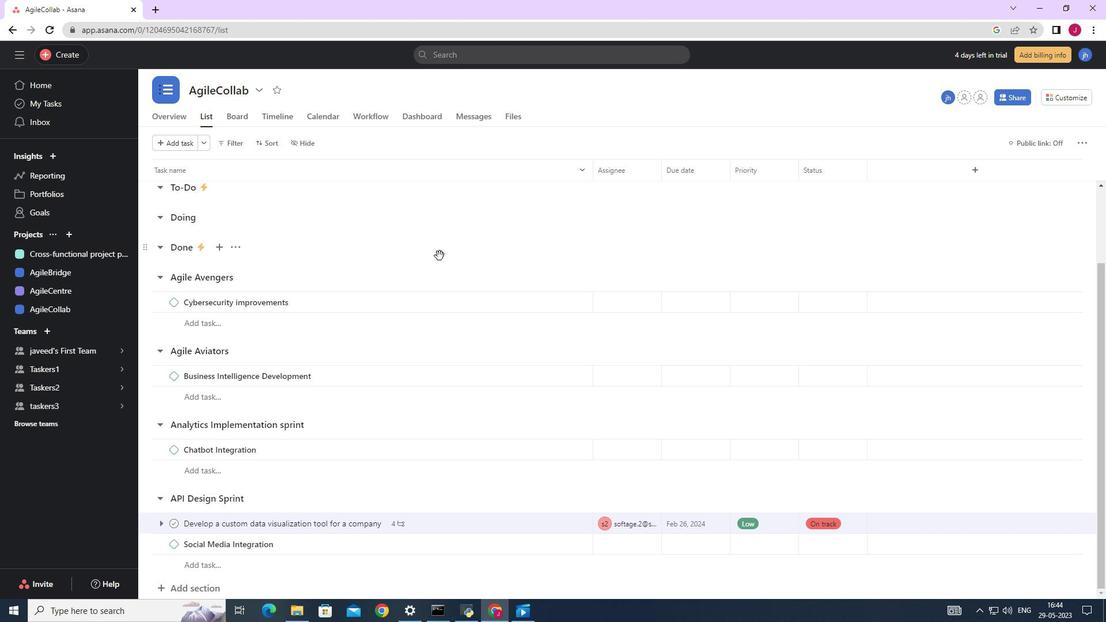 
Action: Mouse scrolled (437, 255) with delta (0, 0)
Screenshot: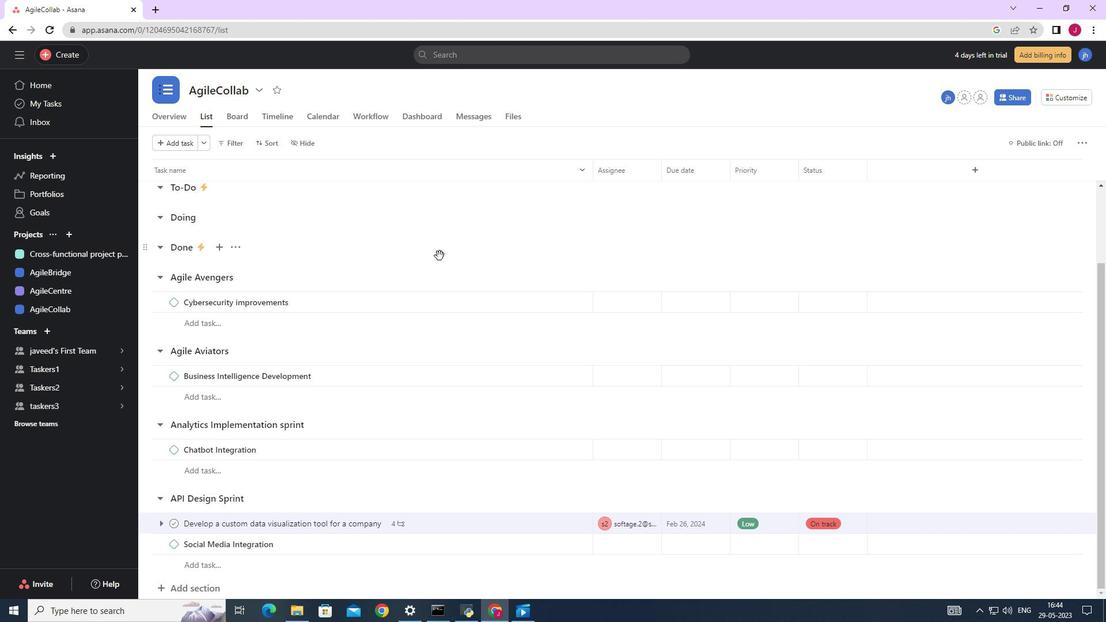 
Action: Mouse moved to (437, 254)
Screenshot: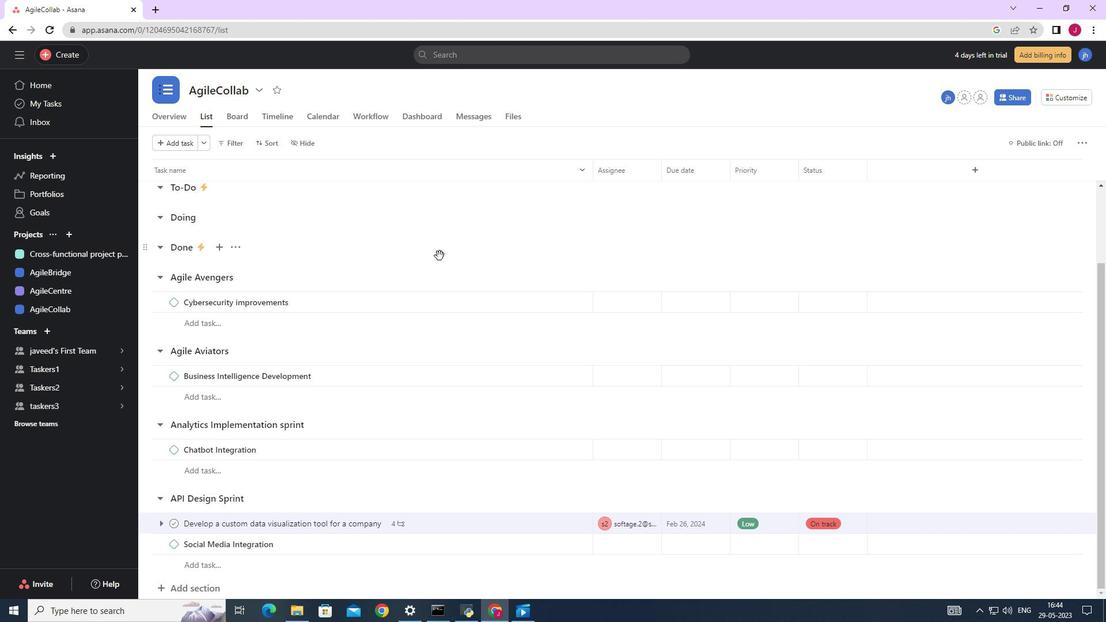 
Action: Mouse scrolled (437, 255) with delta (0, 0)
Screenshot: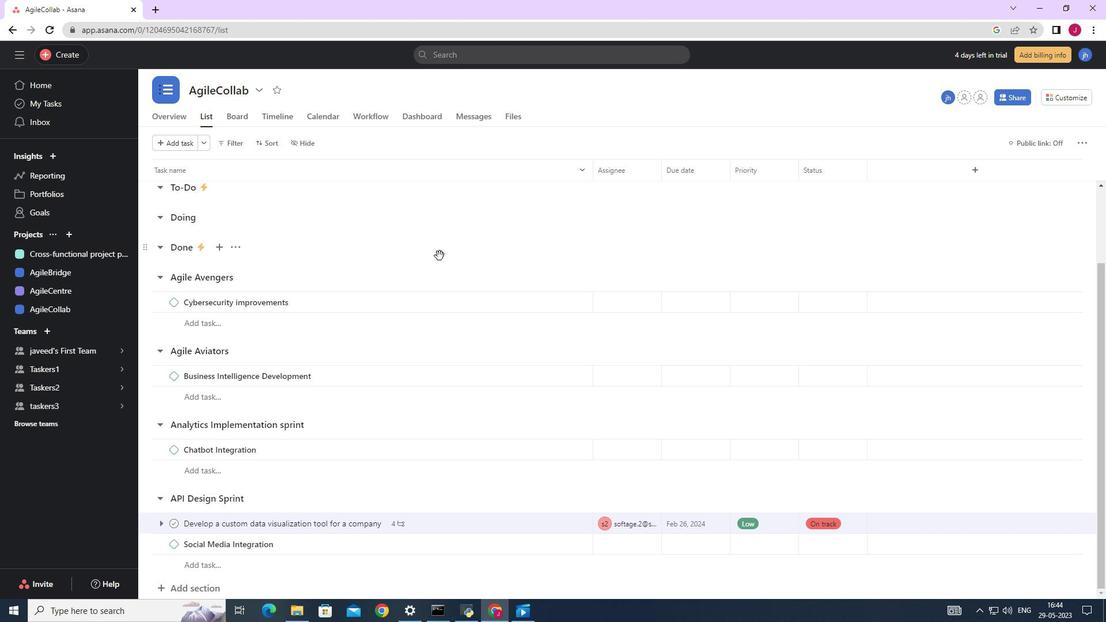 
Action: Mouse scrolled (437, 255) with delta (0, 0)
Screenshot: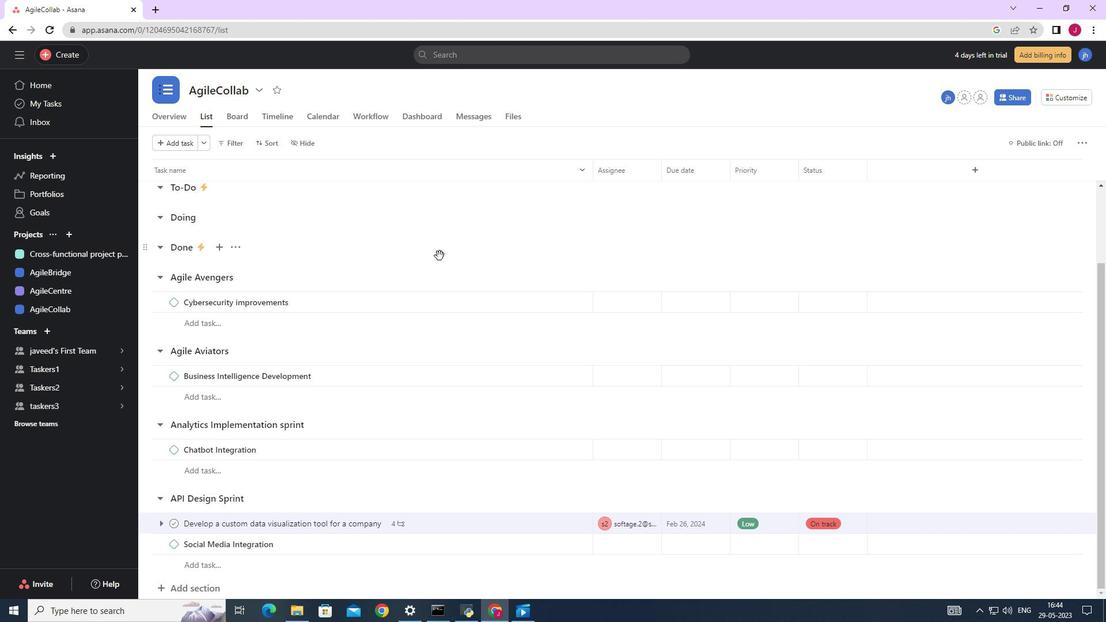 
Action: Mouse moved to (437, 253)
Screenshot: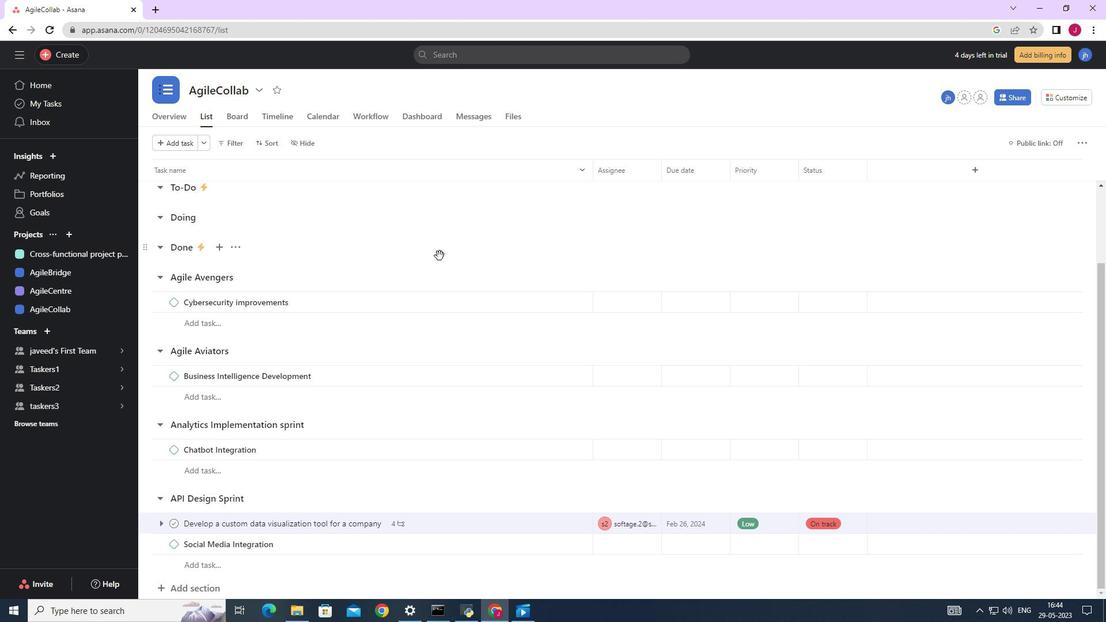 
Action: Mouse scrolled (437, 254) with delta (0, 0)
Screenshot: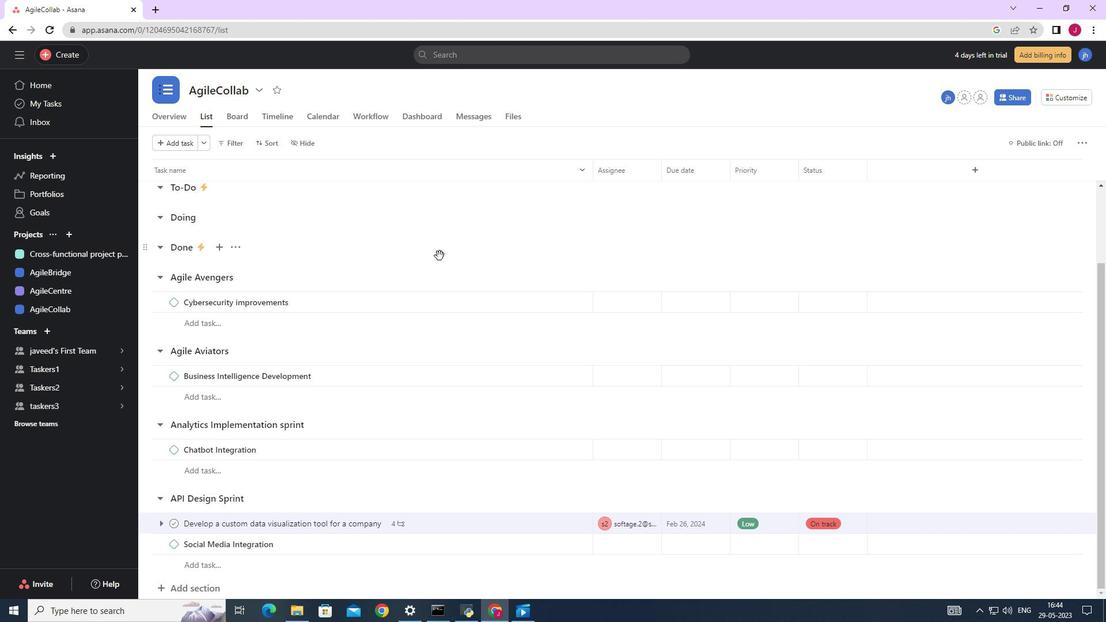 
Action: Mouse moved to (293, 249)
Screenshot: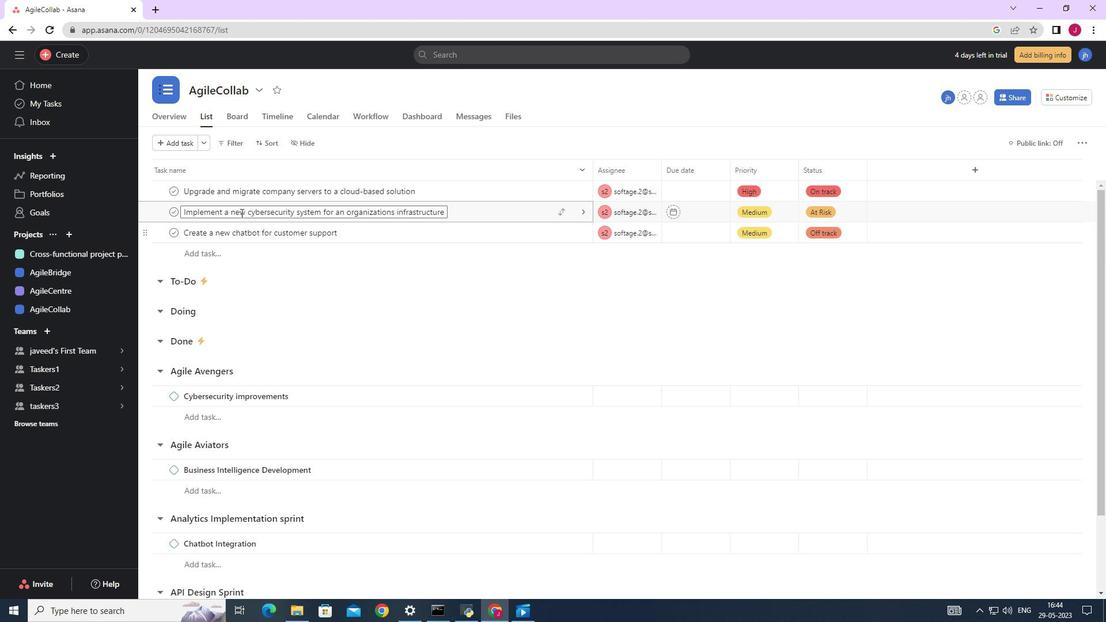 
Action: Mouse scrolled (293, 249) with delta (0, 0)
Screenshot: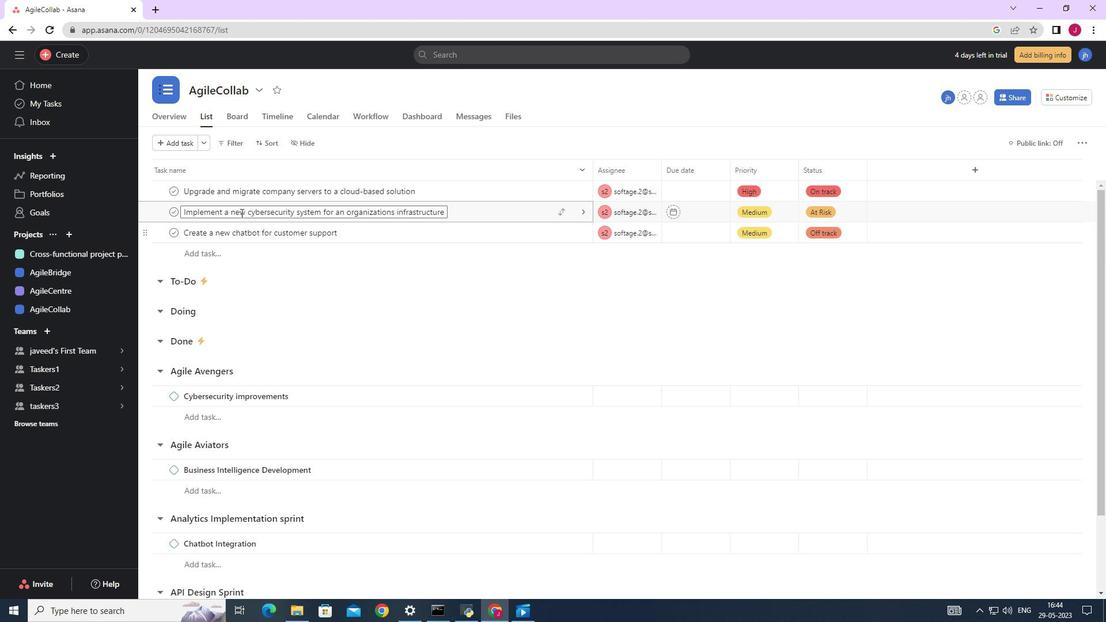 
Action: Mouse moved to (294, 250)
Screenshot: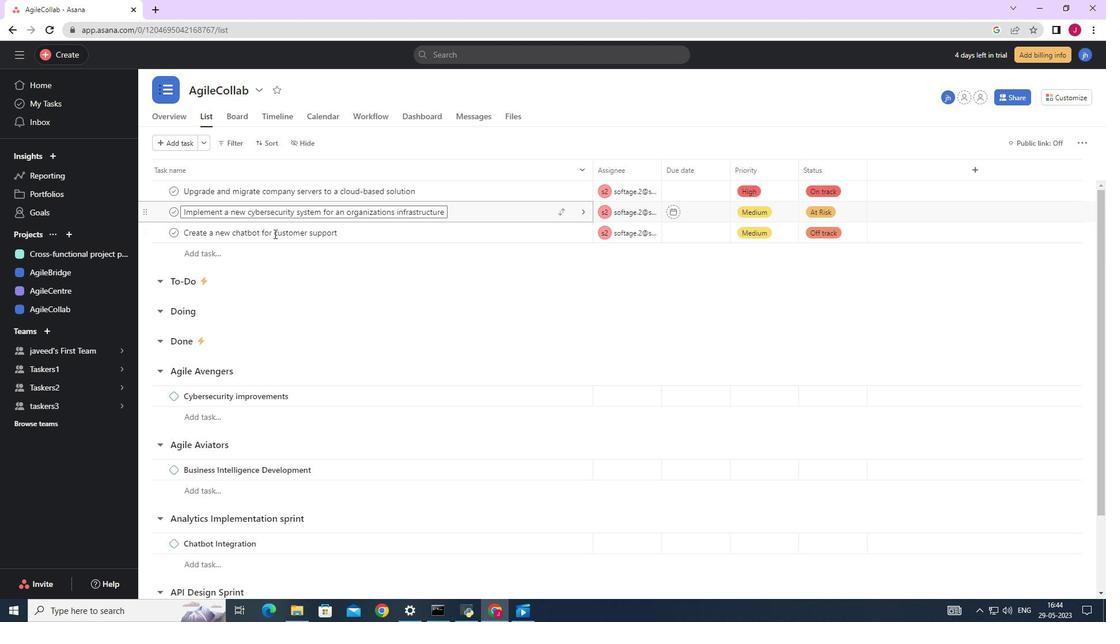 
Action: Mouse scrolled (294, 249) with delta (0, 0)
Screenshot: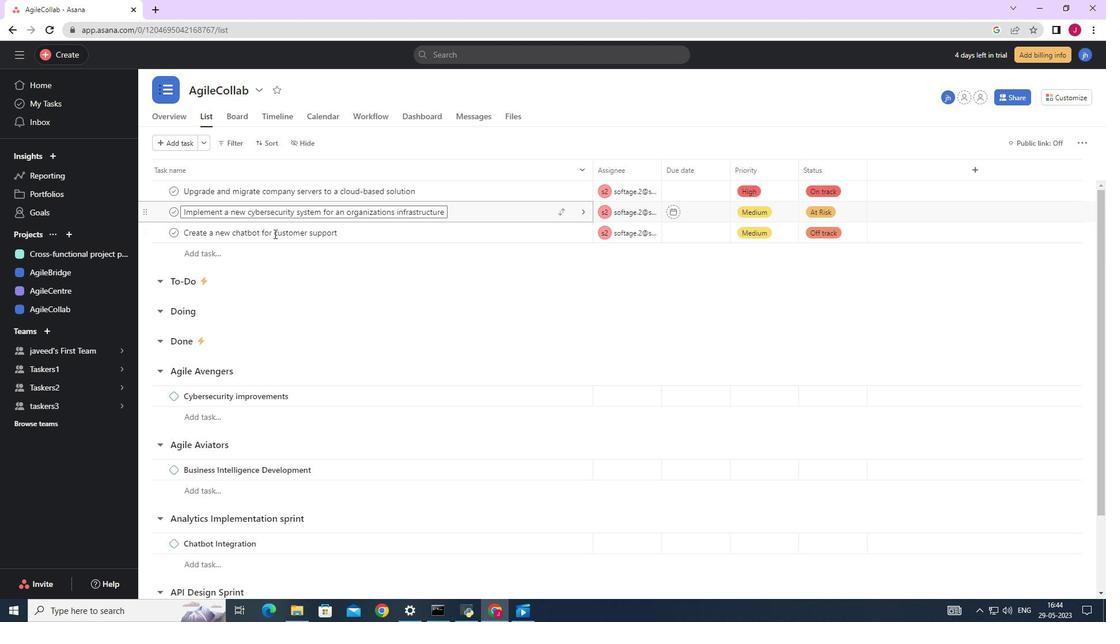 
Action: Mouse scrolled (294, 249) with delta (0, 0)
Screenshot: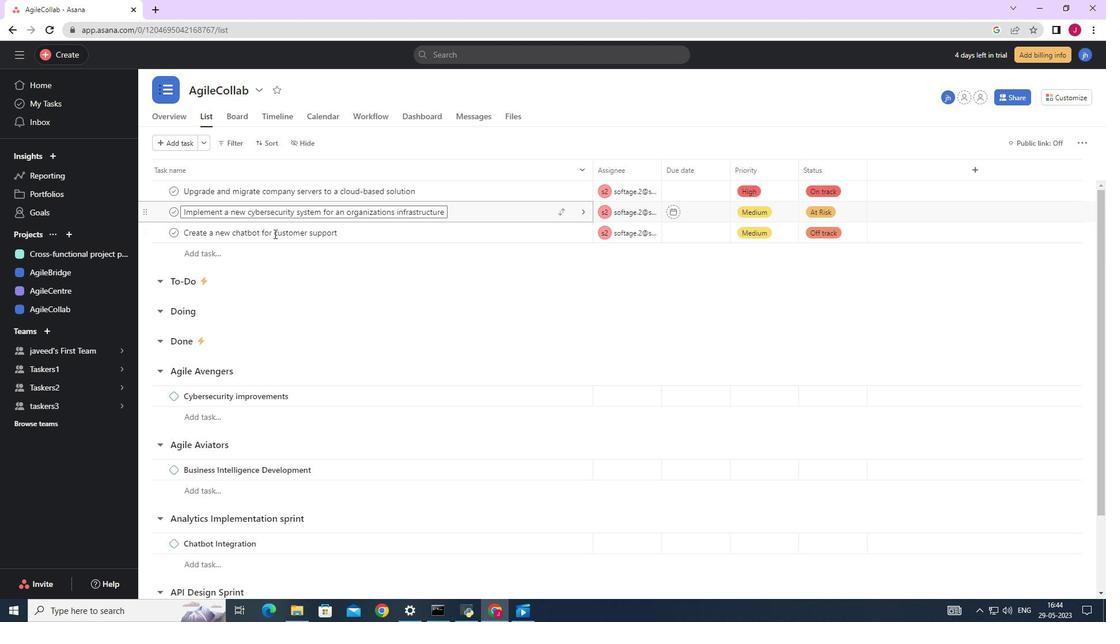 
Action: Mouse scrolled (294, 249) with delta (0, 0)
Screenshot: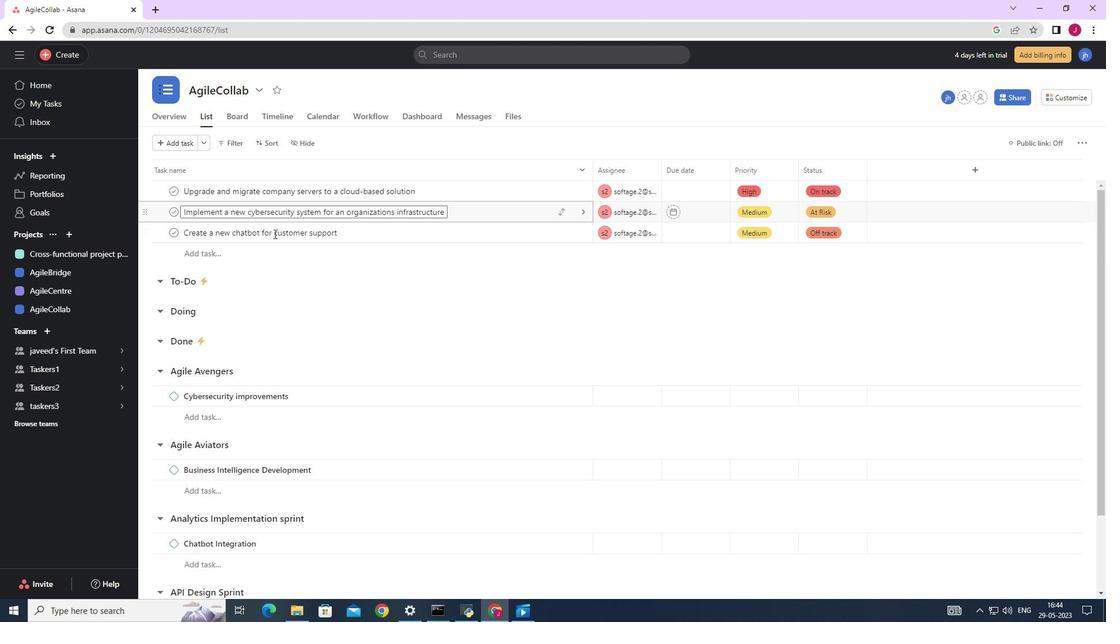 
Action: Mouse scrolled (294, 249) with delta (0, 0)
Screenshot: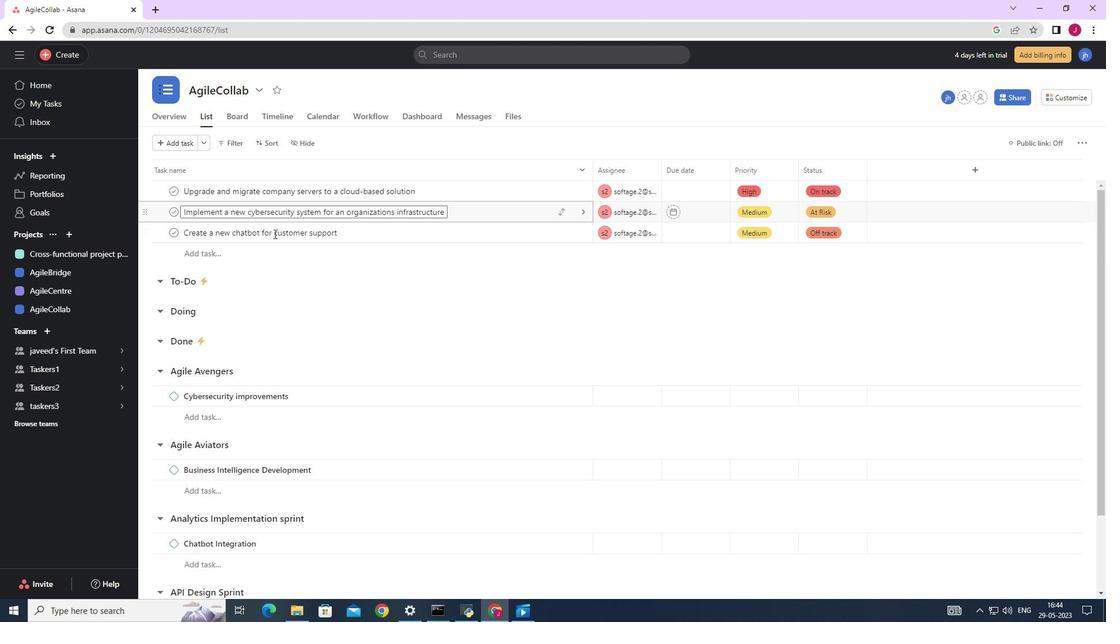 
Action: Mouse moved to (546, 522)
Screenshot: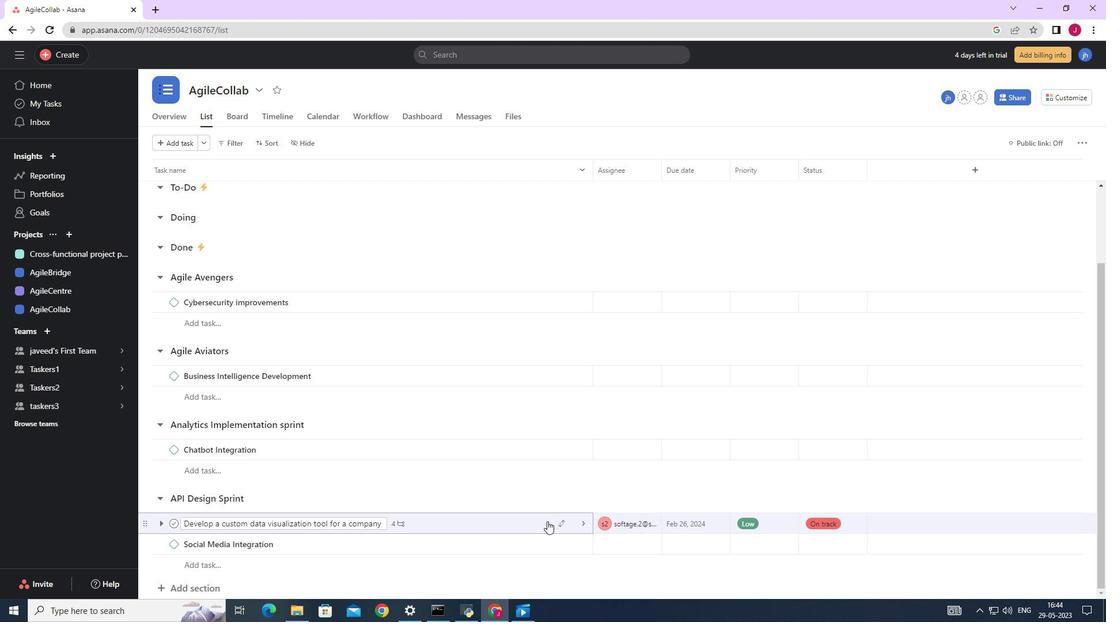 
Action: Mouse pressed left at (546, 522)
Screenshot: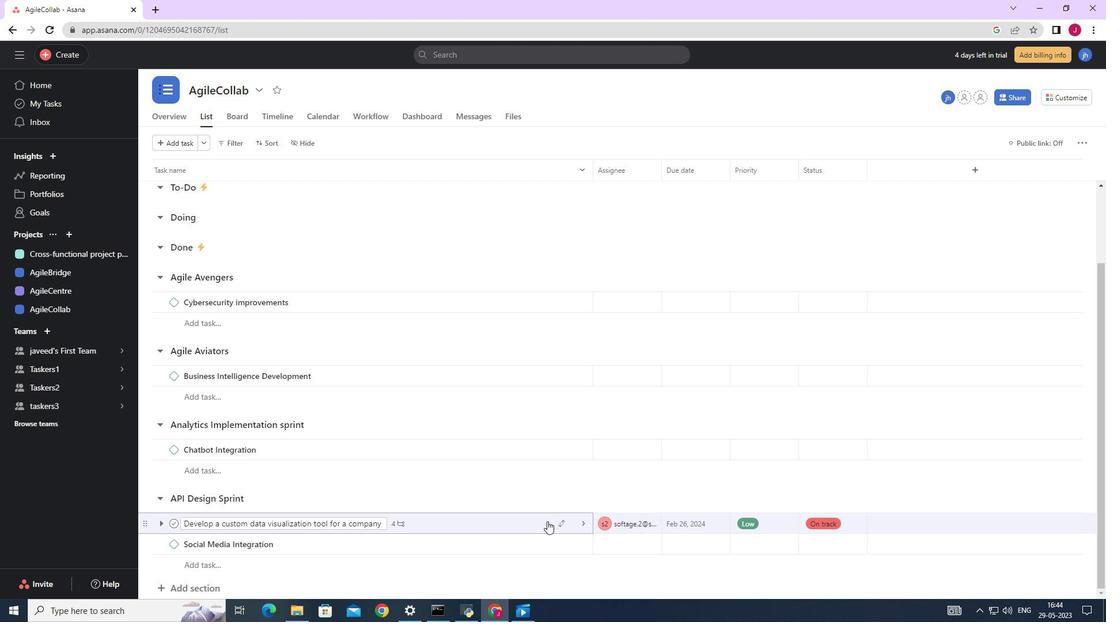 
Action: Mouse moved to (1105, 556)
Screenshot: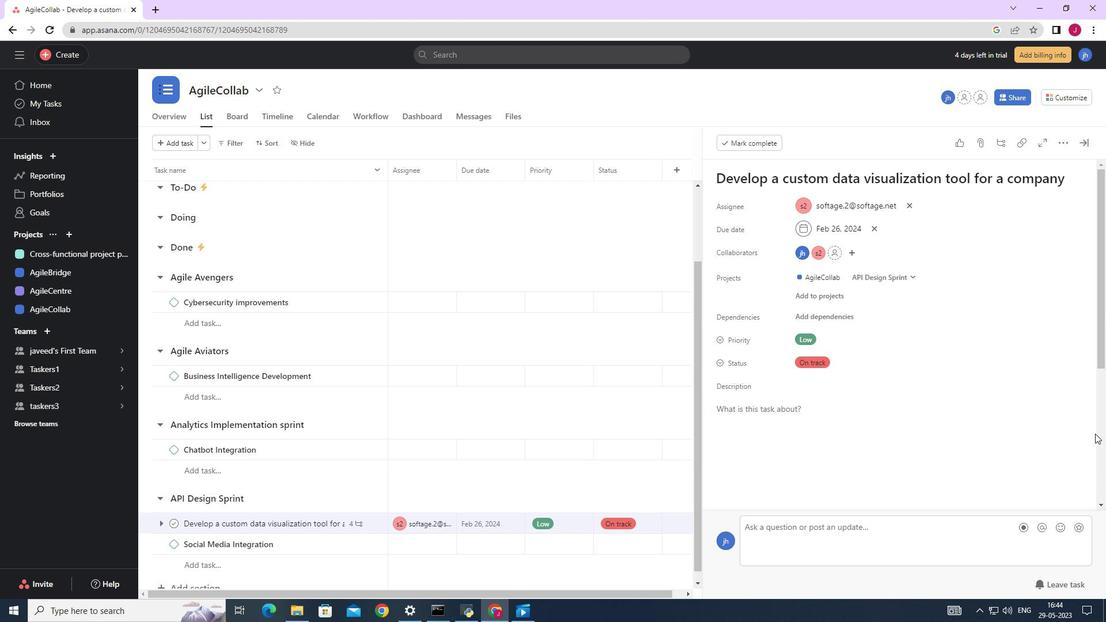 
Action: Mouse pressed left at (1033, 529)
Screenshot: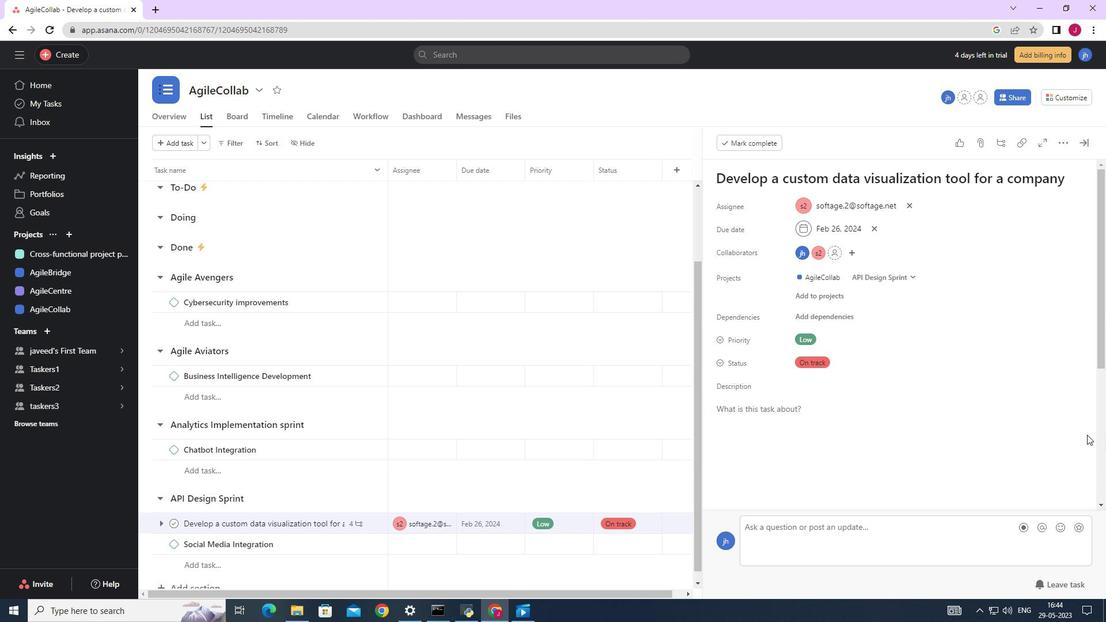 
Action: Mouse moved to (822, 315)
Screenshot: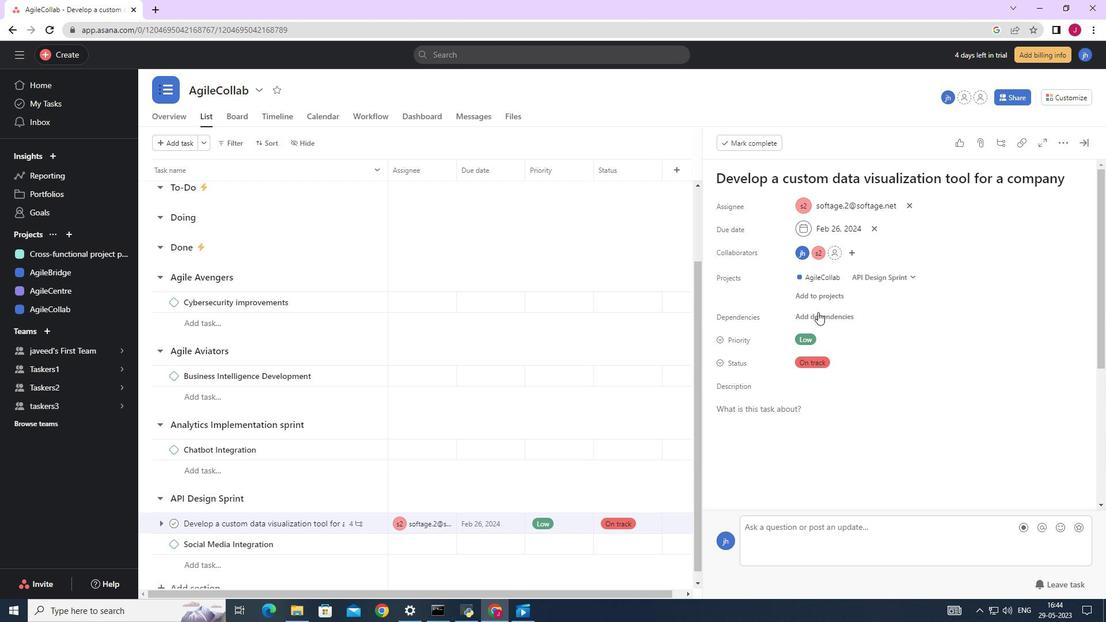 
Action: Mouse pressed left at (822, 315)
Screenshot: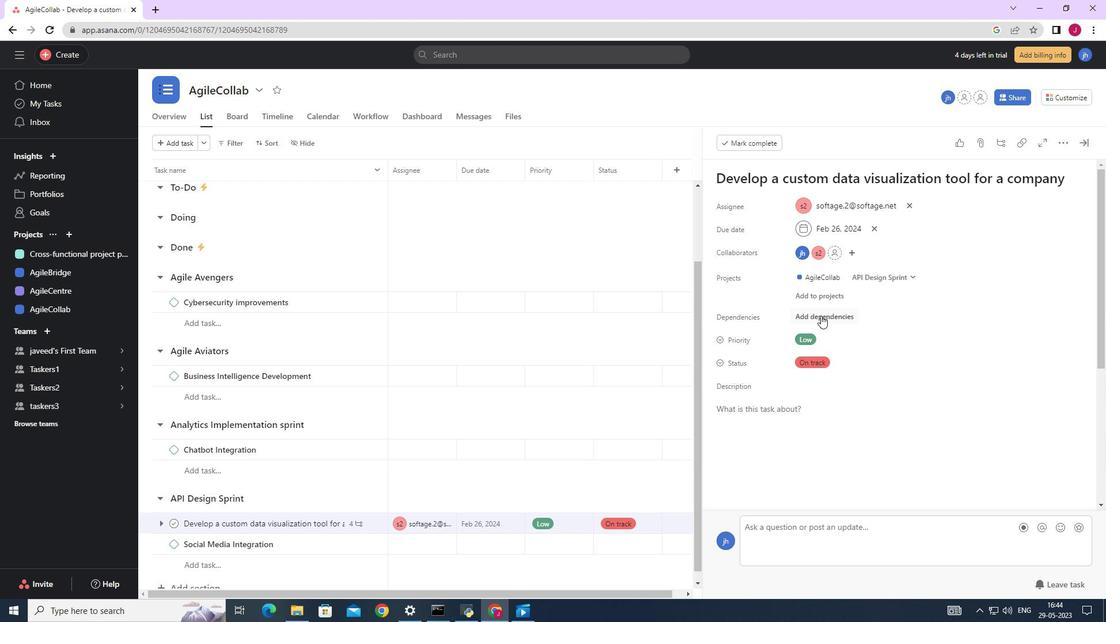 
Action: Mouse moved to (875, 401)
Screenshot: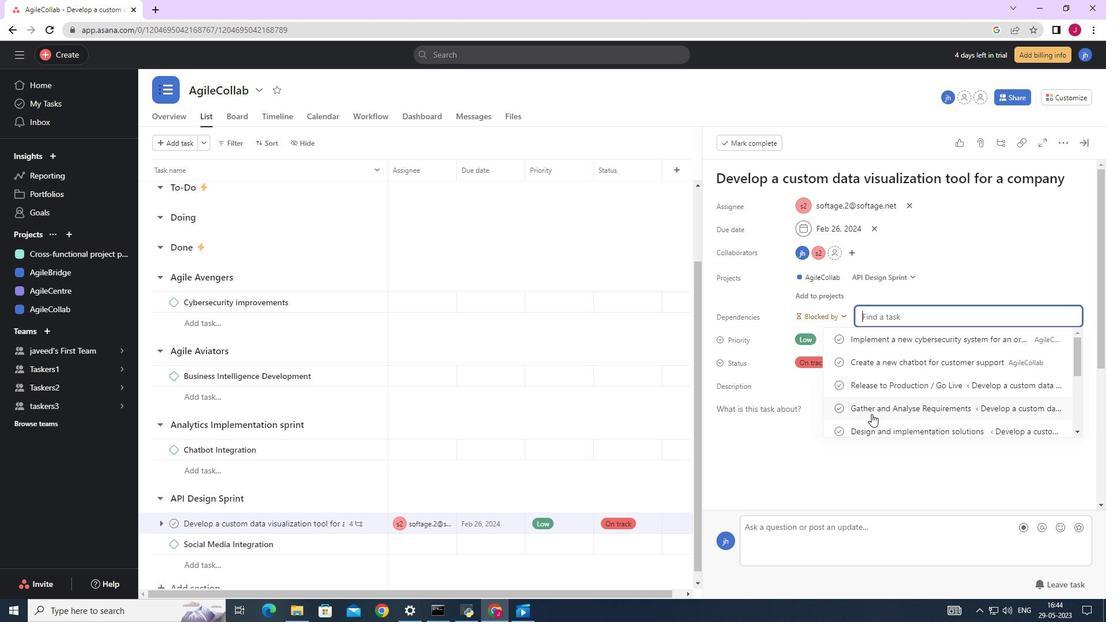 
Action: Mouse scrolled (875, 400) with delta (0, 0)
Screenshot: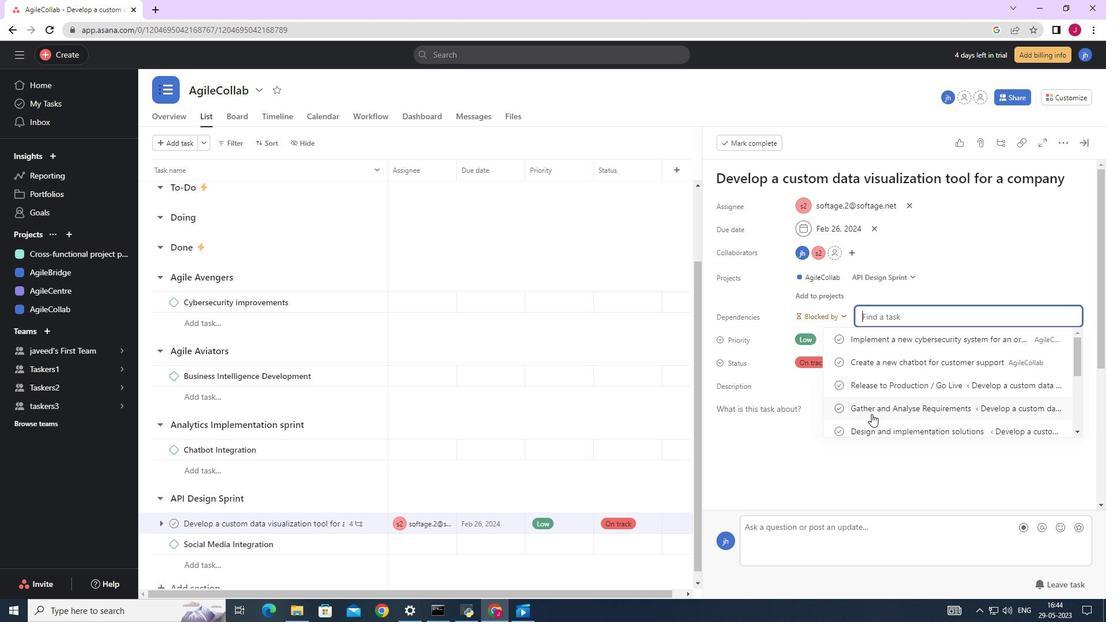 
Action: Mouse moved to (875, 399)
Screenshot: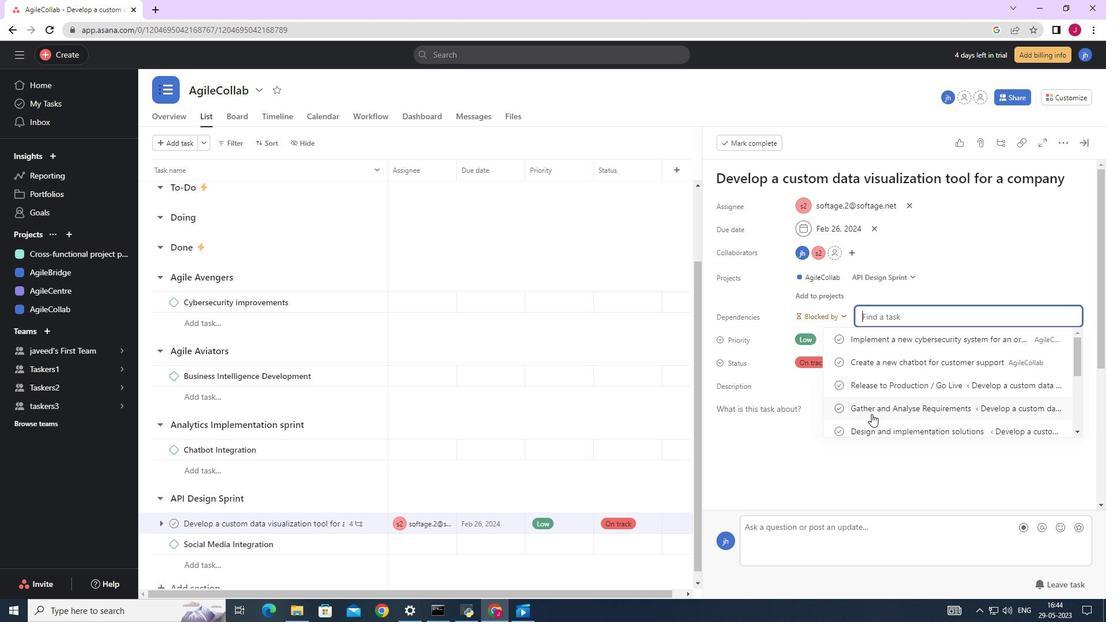 
Action: Mouse scrolled (875, 398) with delta (0, 0)
Screenshot: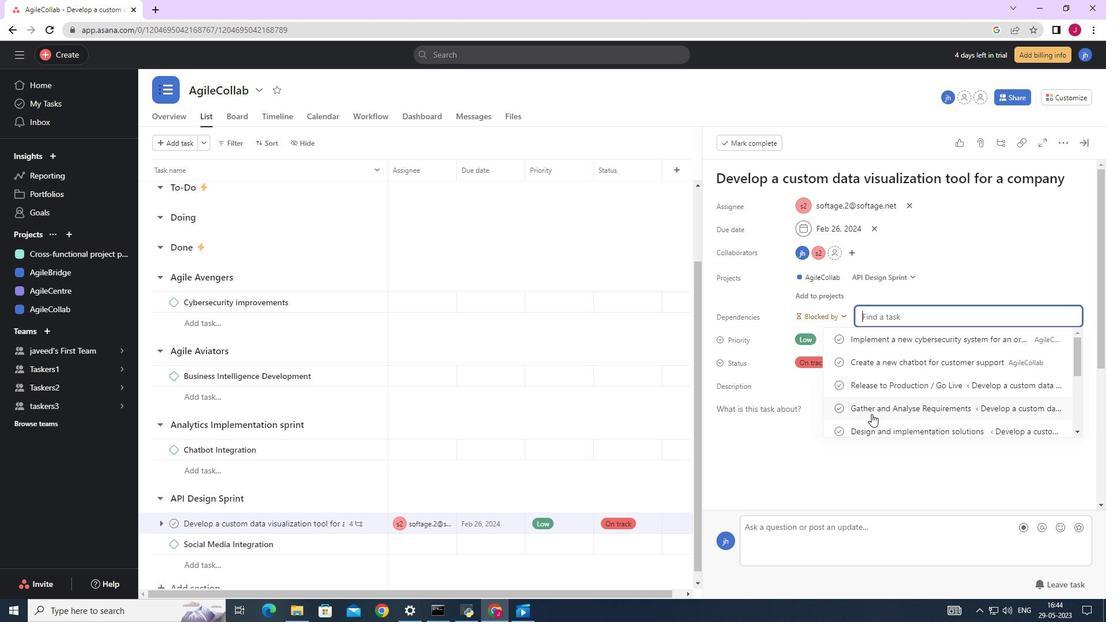 
Action: Mouse moved to (875, 399)
Screenshot: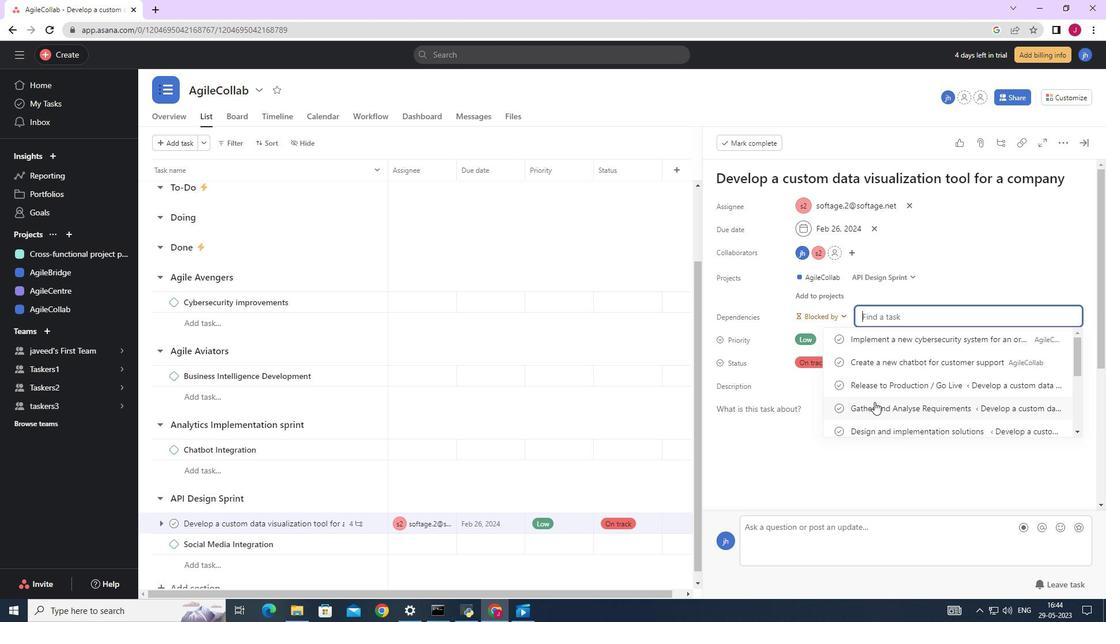 
Action: Mouse scrolled (875, 398) with delta (0, 0)
Screenshot: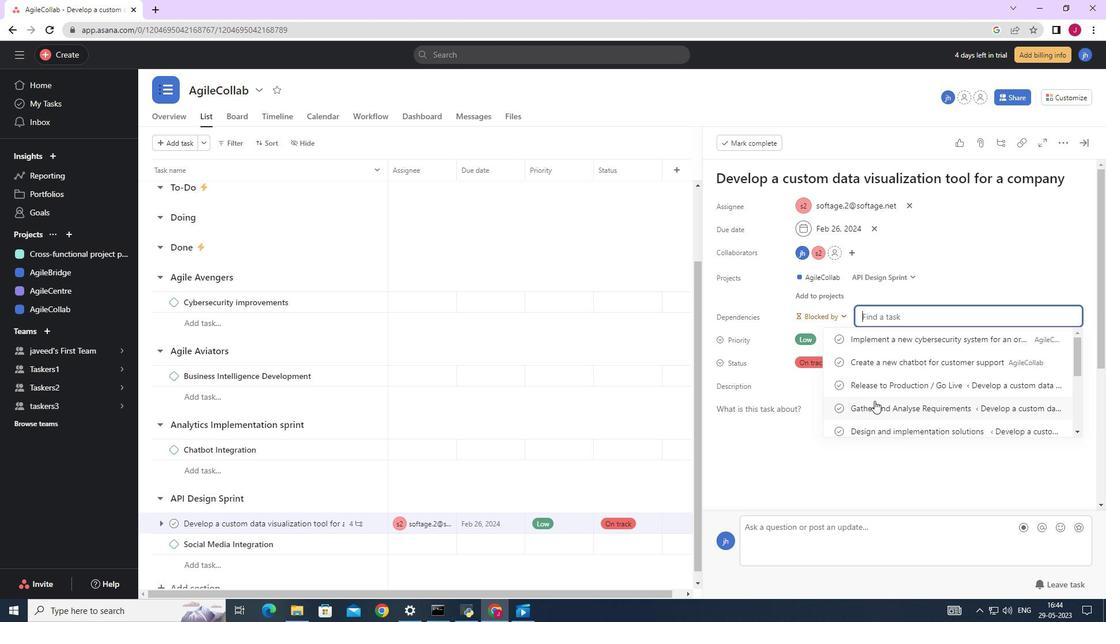 
Action: Mouse moved to (876, 396)
Screenshot: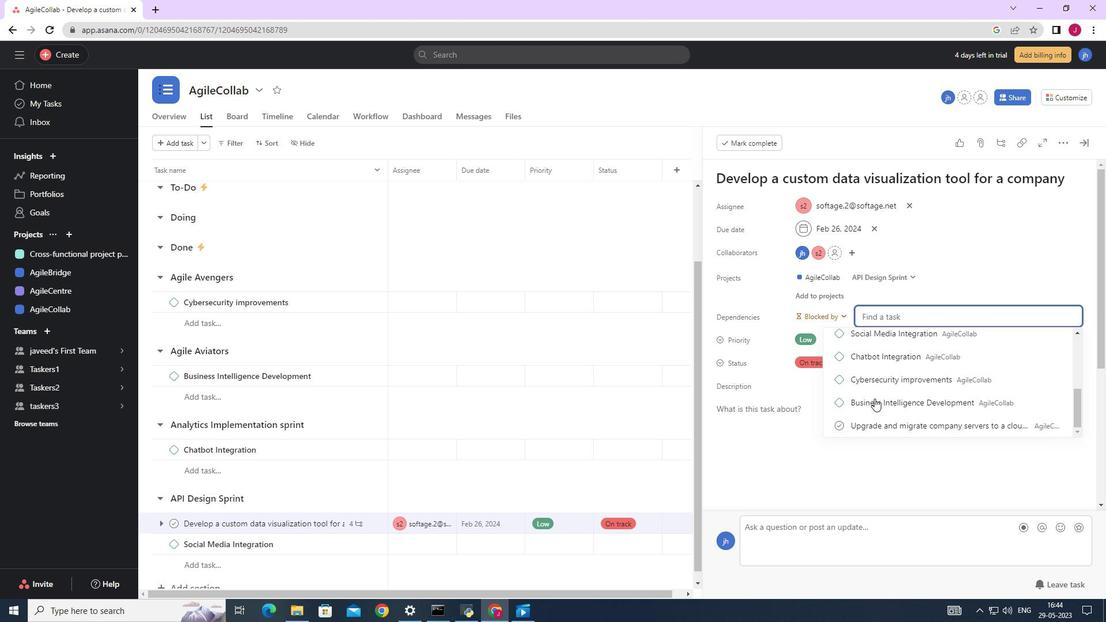
Action: Mouse scrolled (876, 396) with delta (0, 0)
Screenshot: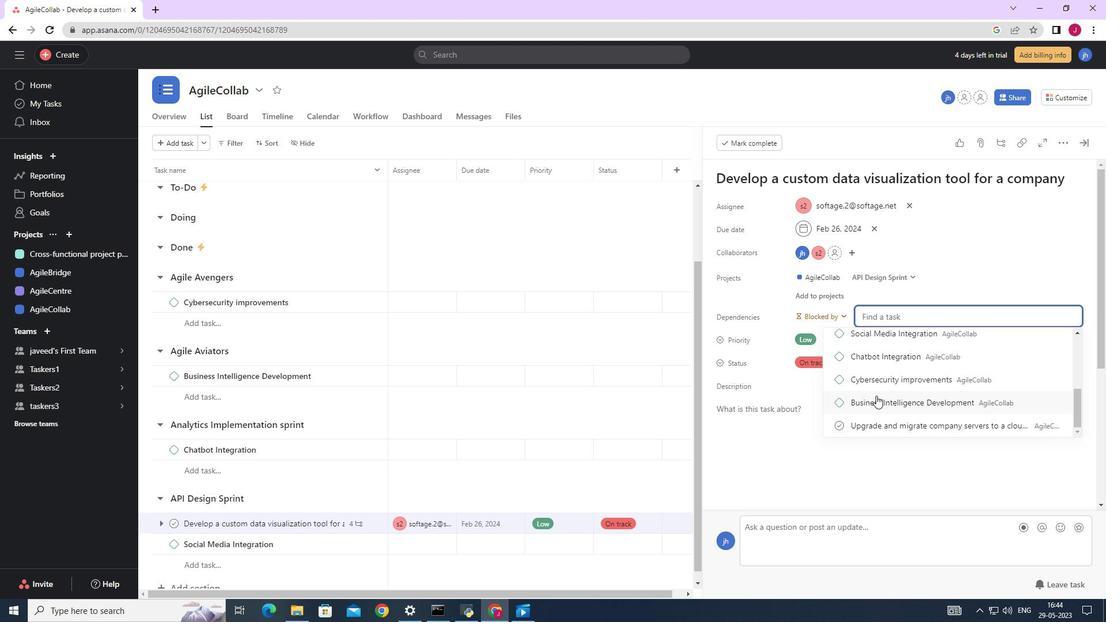 
Action: Mouse scrolled (876, 396) with delta (0, 0)
Screenshot: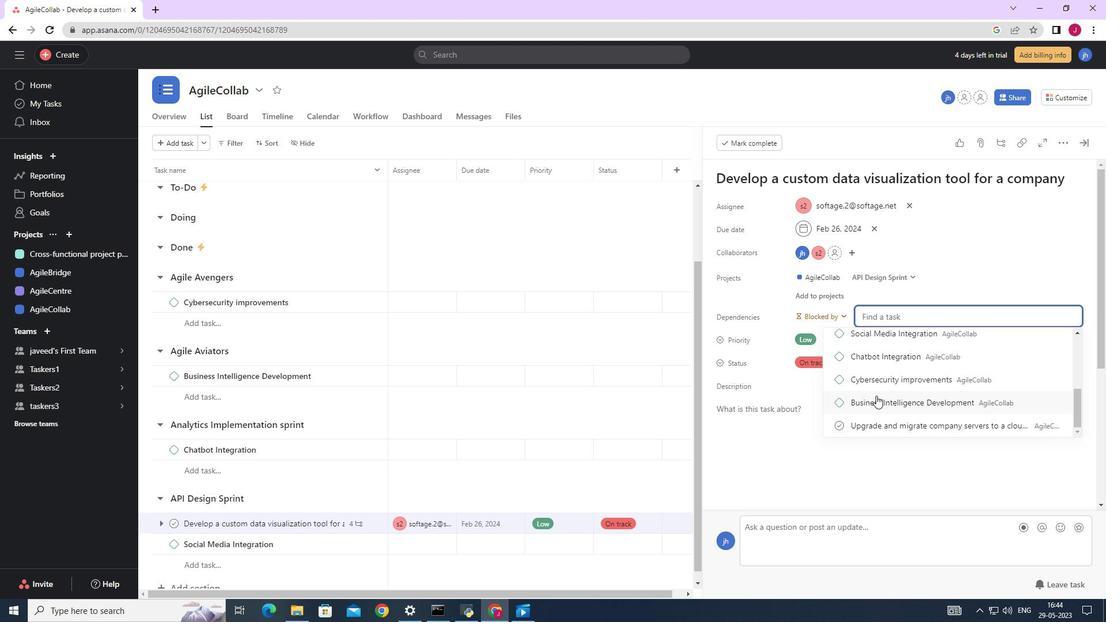
Action: Mouse scrolled (876, 396) with delta (0, 0)
Screenshot: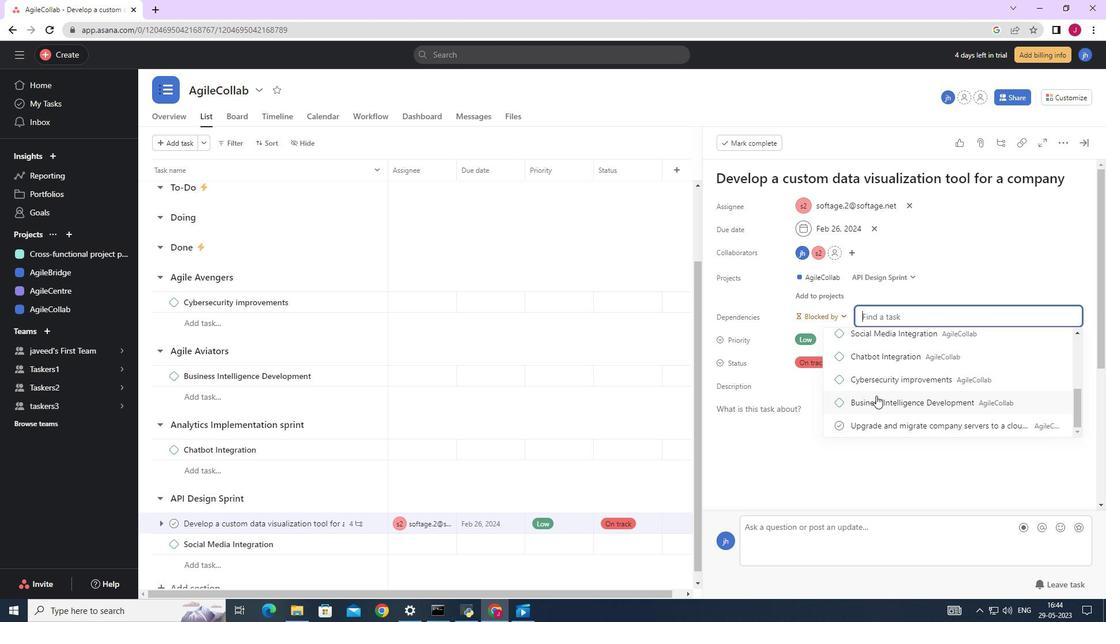 
Action: Mouse scrolled (876, 396) with delta (0, 0)
Screenshot: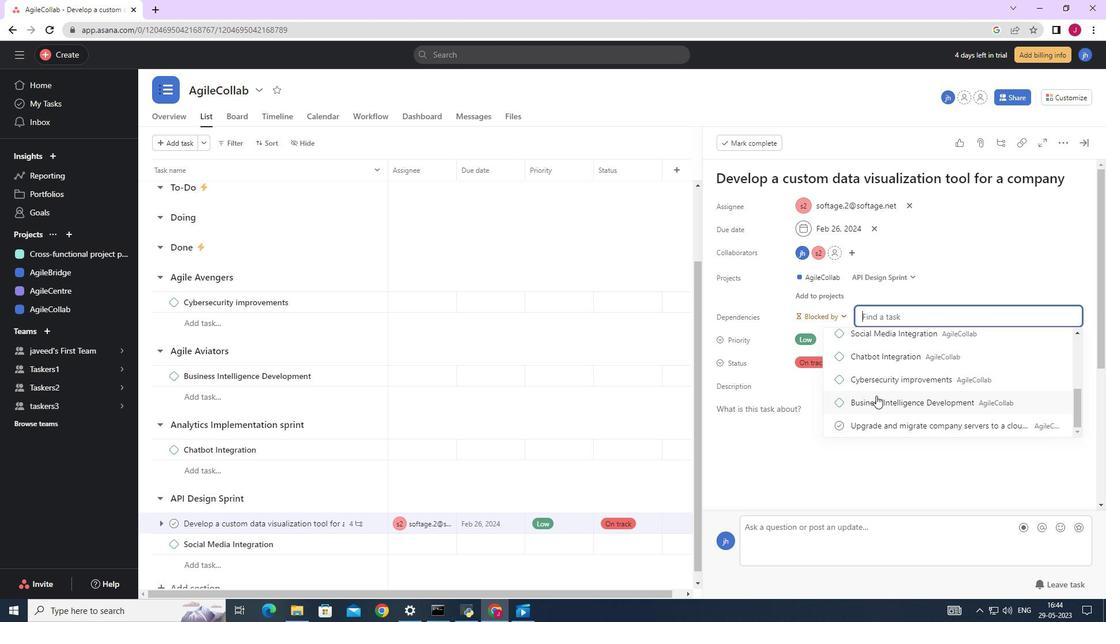 
Action: Mouse moved to (886, 363)
Screenshot: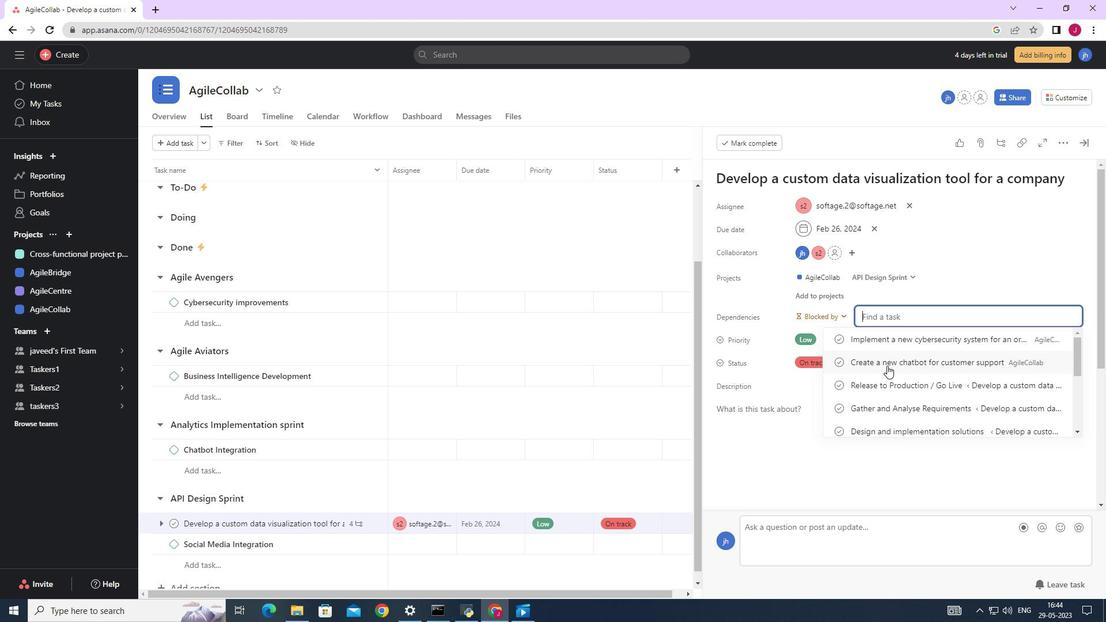 
Action: Mouse pressed left at (886, 363)
Screenshot: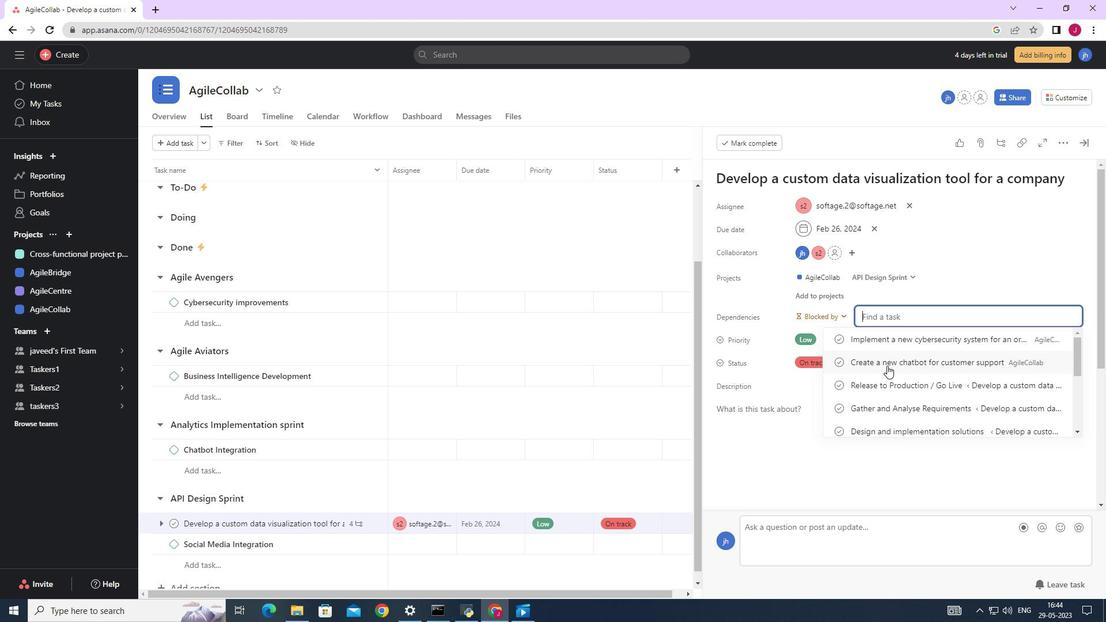 
Action: Mouse moved to (581, 250)
Screenshot: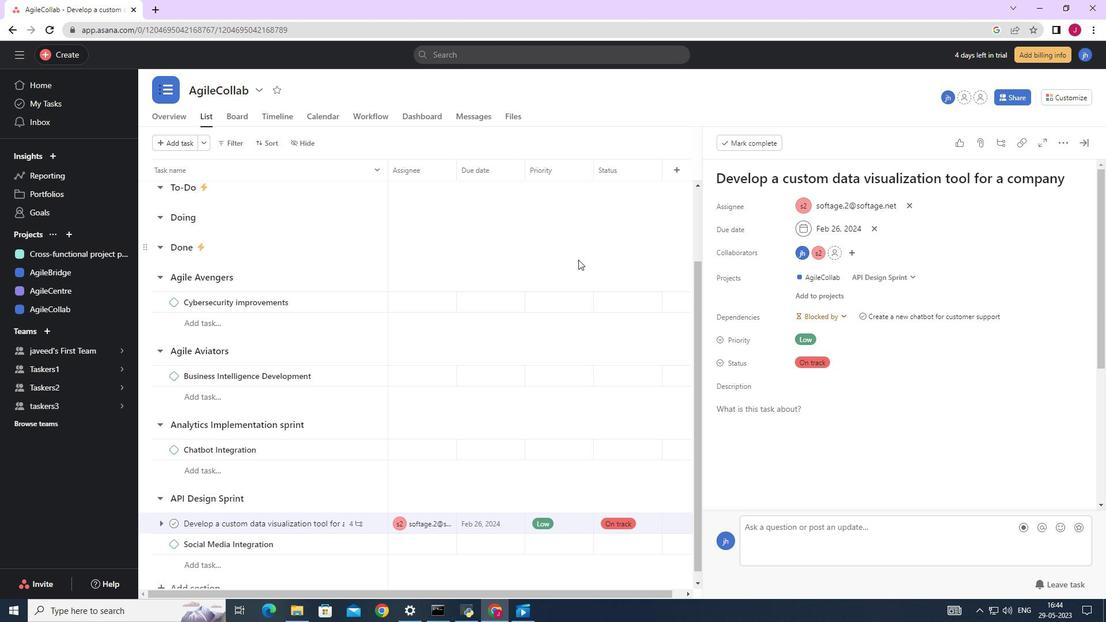 
Action: Mouse pressed left at (581, 250)
Screenshot: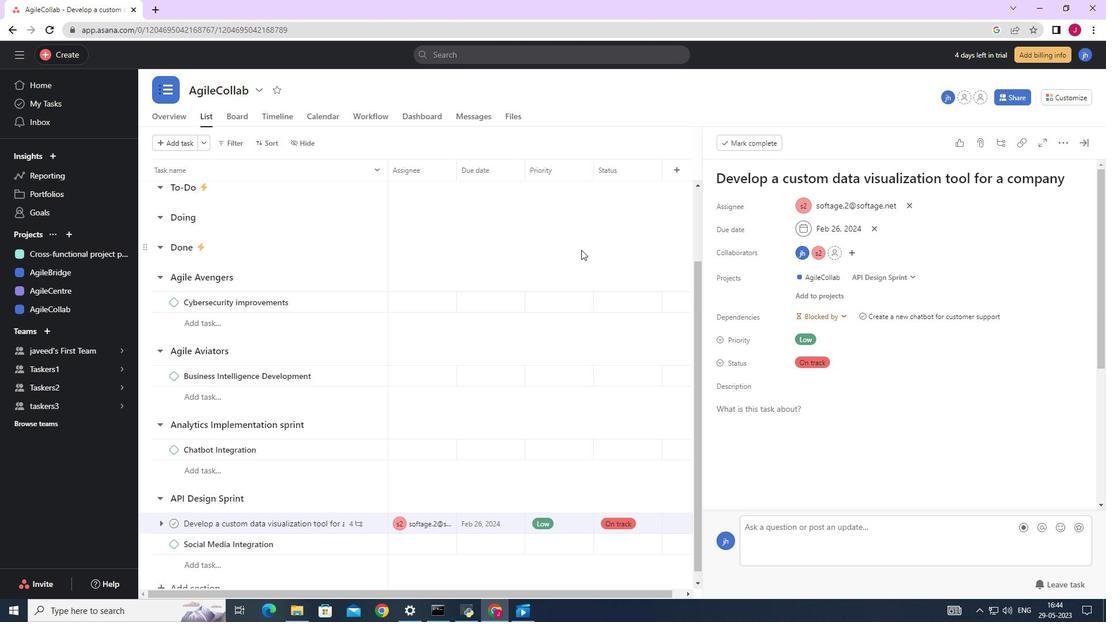 
Action: Mouse moved to (961, 439)
Screenshot: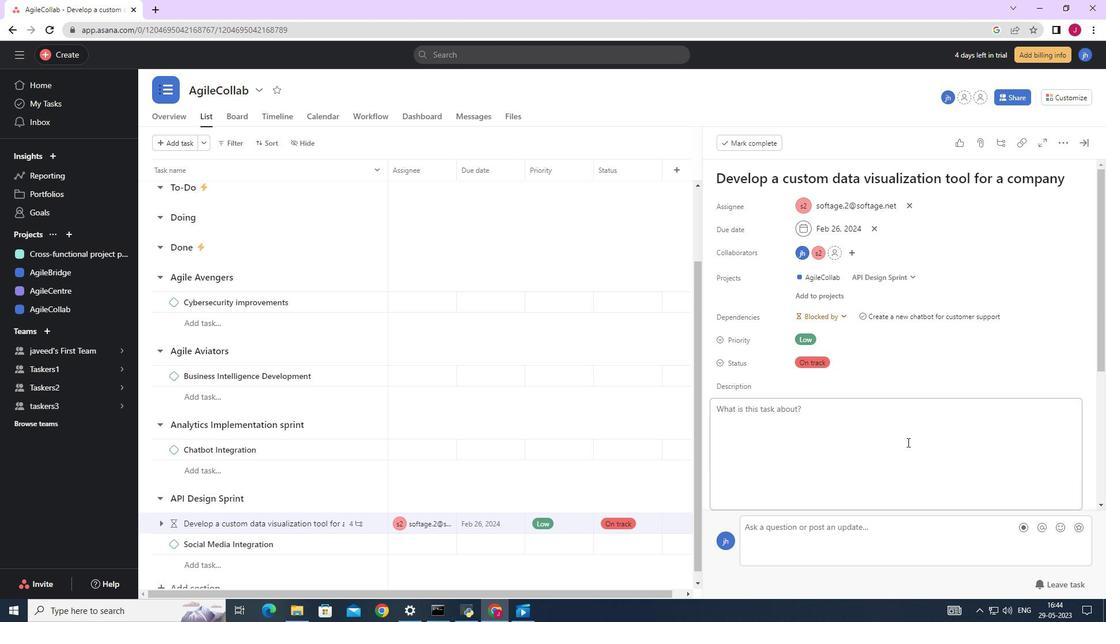 
Action: Mouse scrolled (961, 439) with delta (0, 0)
Screenshot: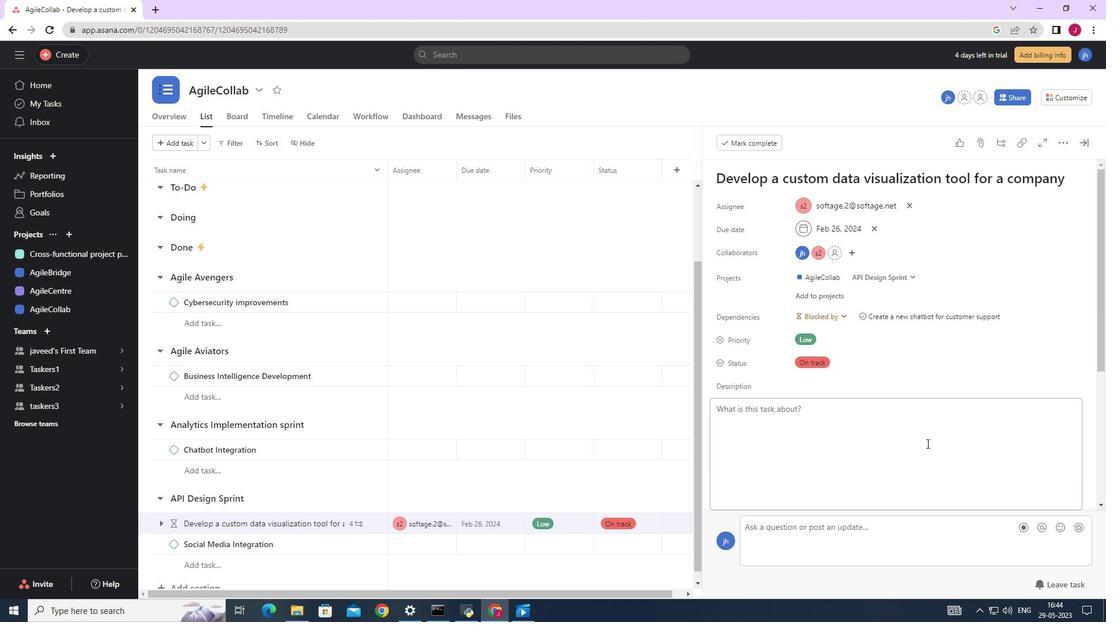
Action: Mouse scrolled (961, 439) with delta (0, 0)
Screenshot: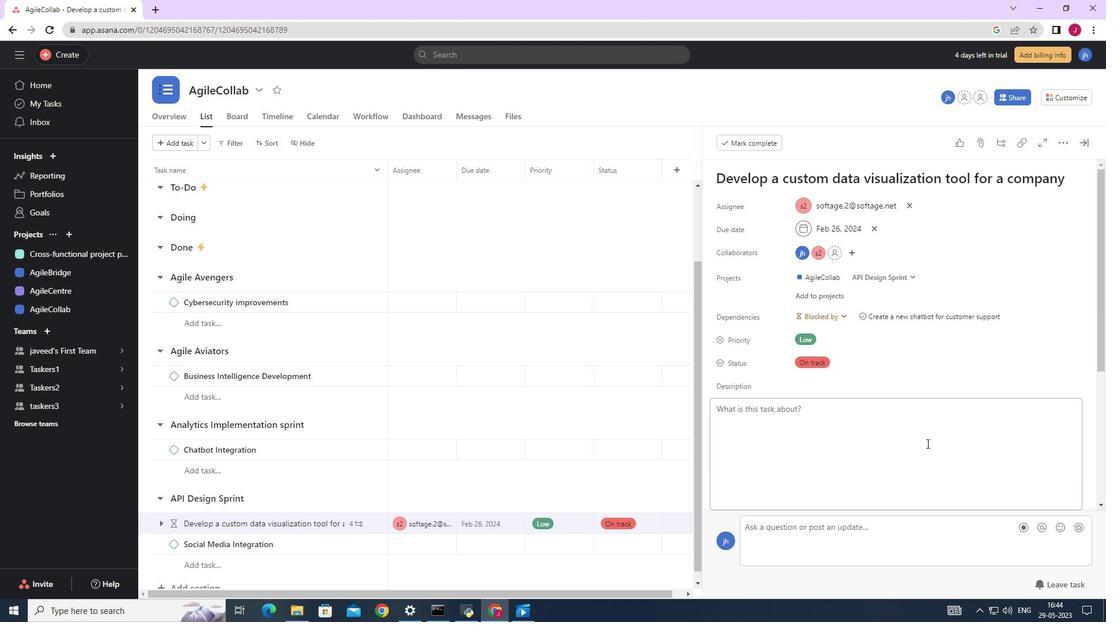 
Action: Mouse moved to (962, 439)
Screenshot: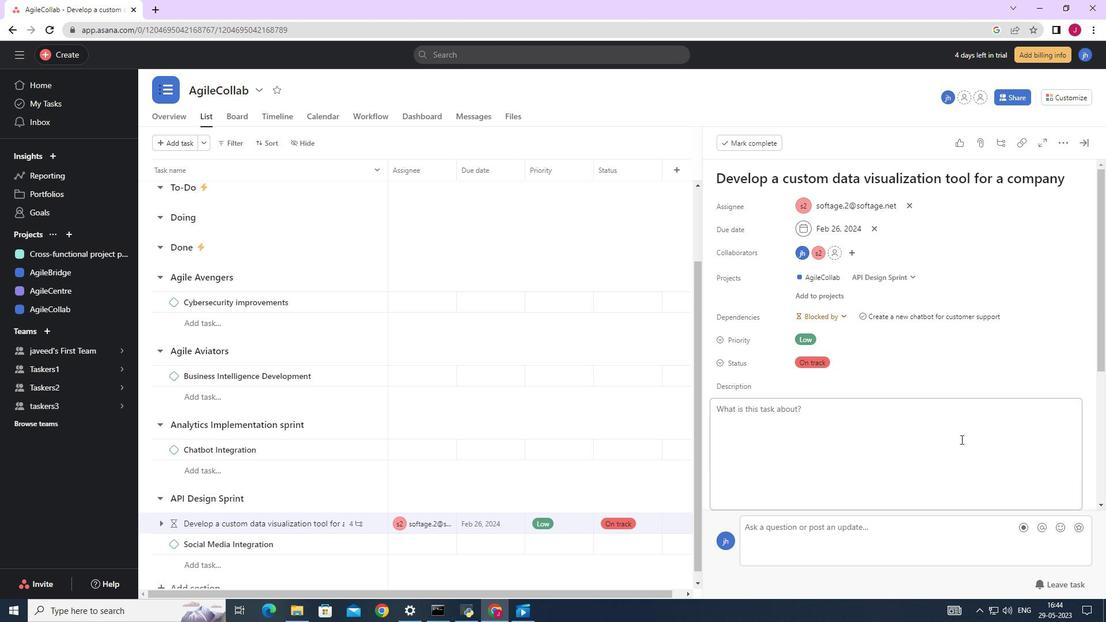 
Action: Mouse scrolled (962, 439) with delta (0, 0)
Screenshot: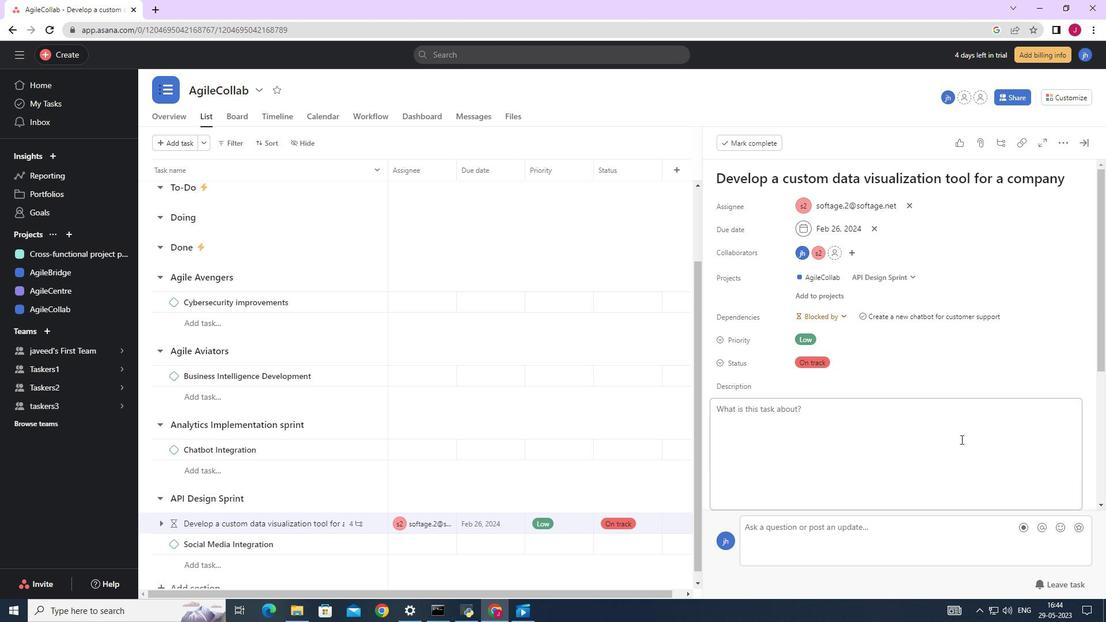 
Action: Mouse scrolled (962, 439) with delta (0, 0)
Screenshot: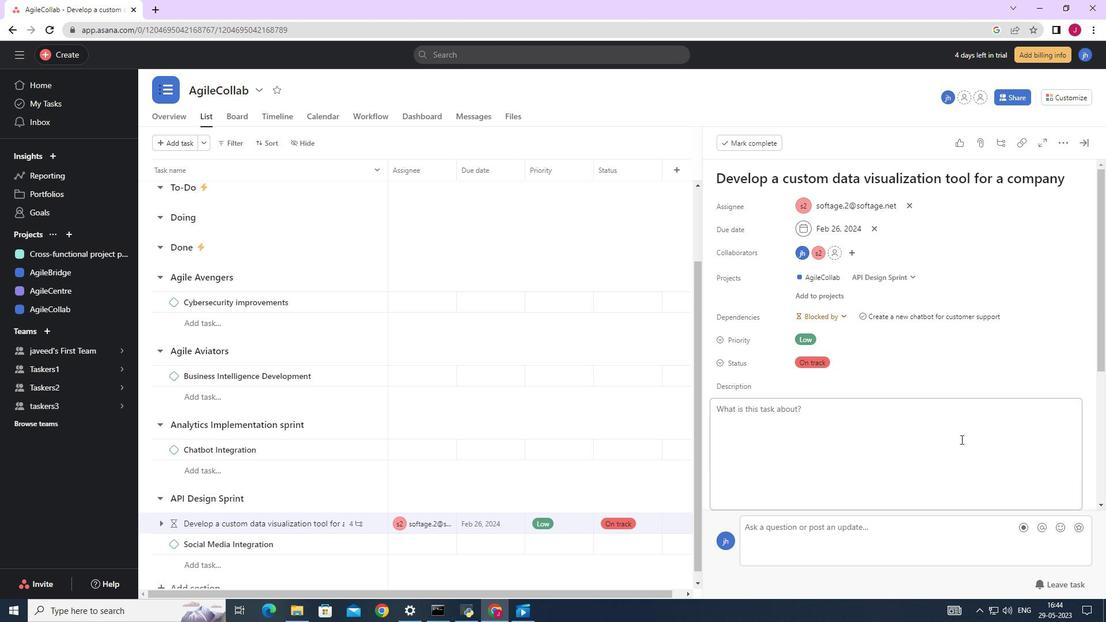 
Action: Mouse scrolled (962, 438) with delta (0, 0)
Screenshot: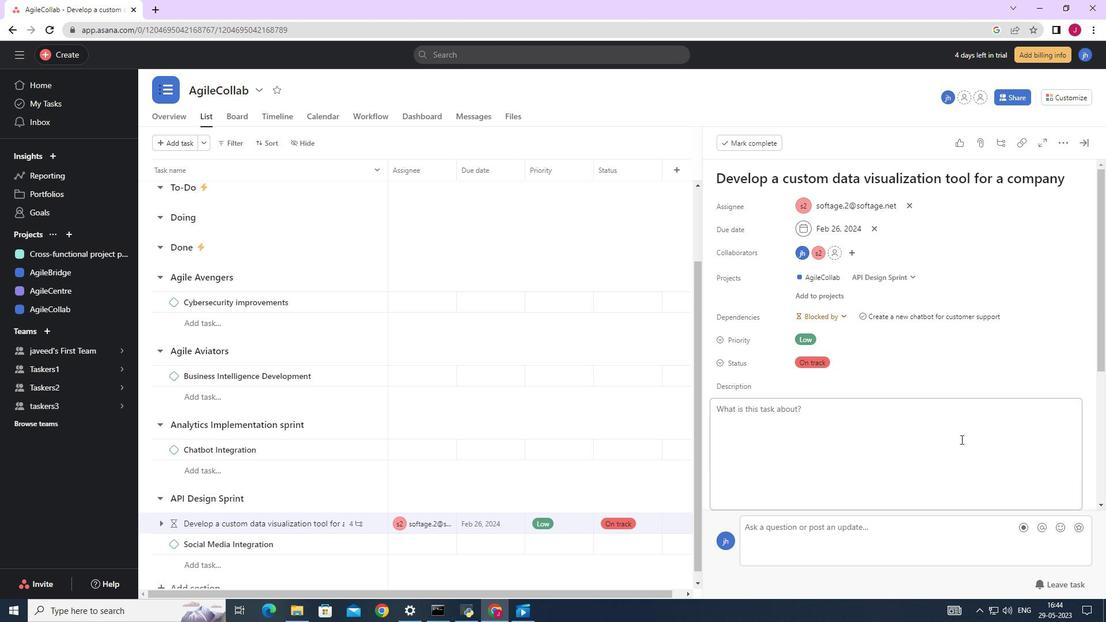 
Action: Mouse scrolled (962, 438) with delta (0, 0)
Screenshot: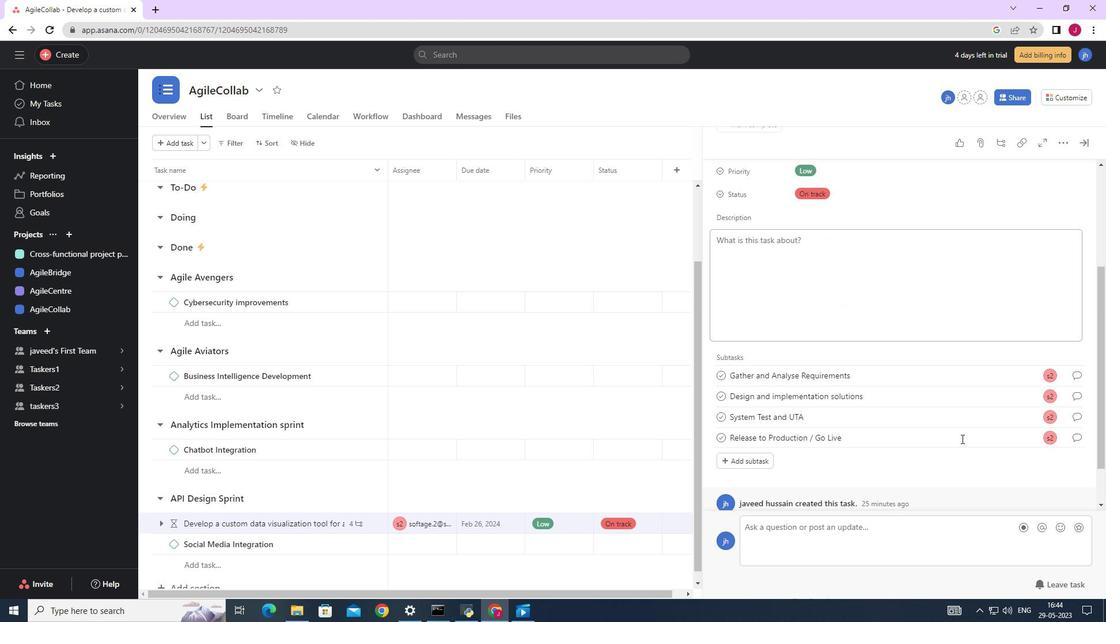 
Action: Mouse scrolled (962, 438) with delta (0, 0)
Screenshot: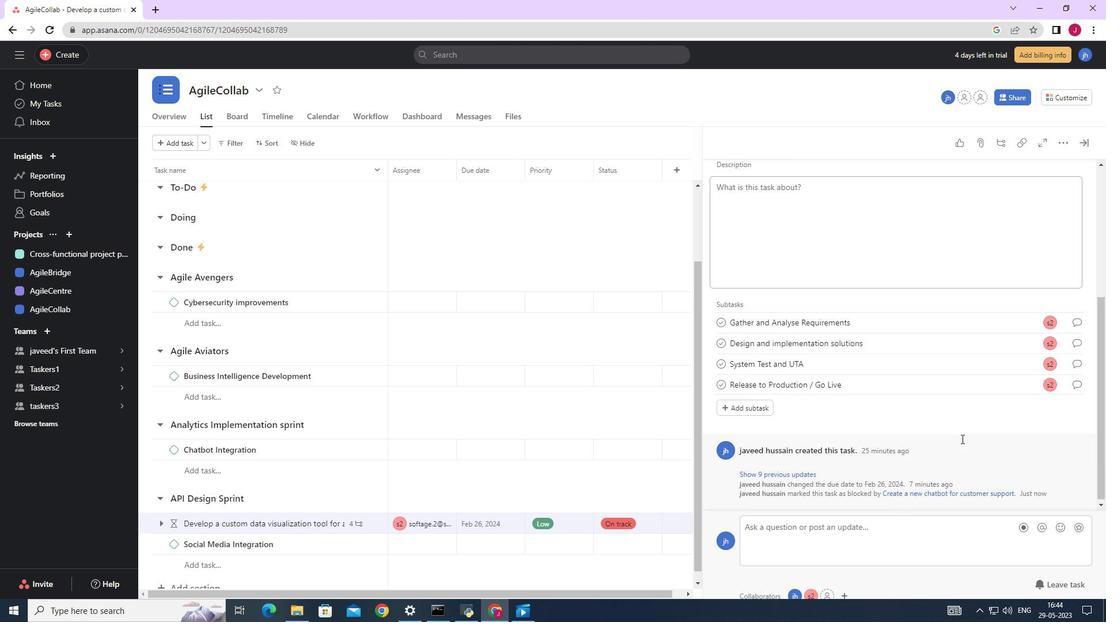 
Action: Mouse scrolled (962, 438) with delta (0, 0)
Screenshot: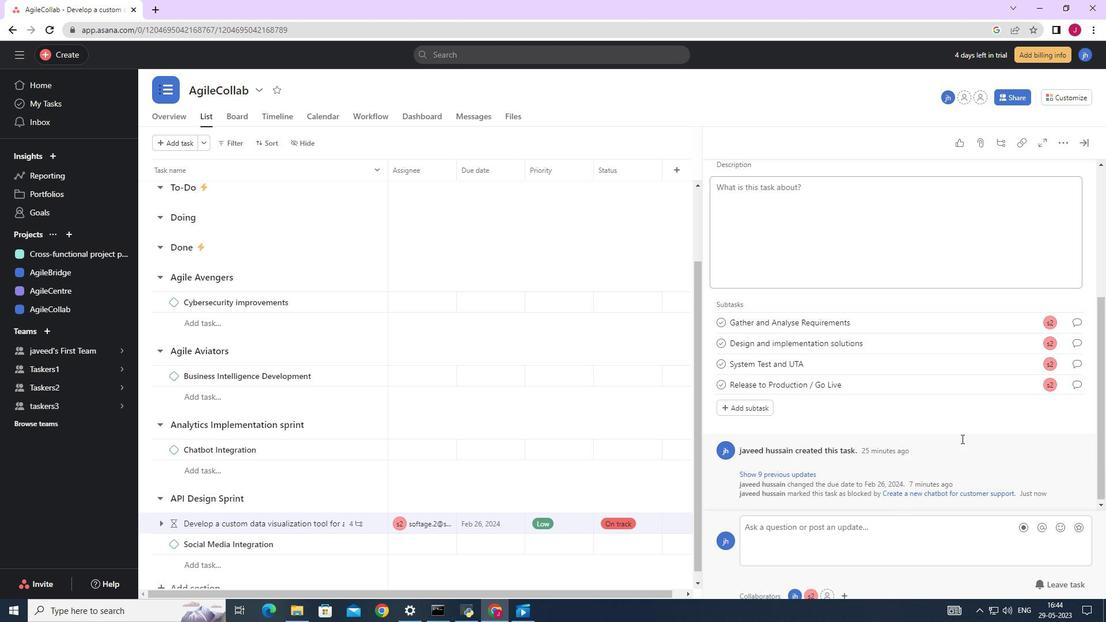 
Action: Mouse scrolled (962, 438) with delta (0, 0)
Screenshot: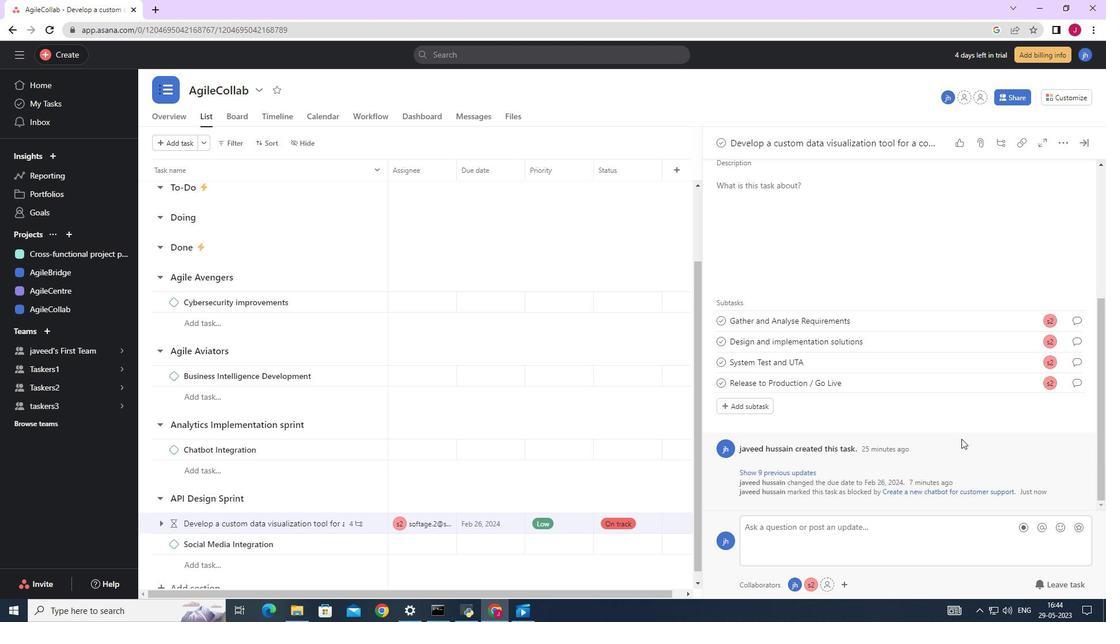 
Action: Mouse scrolled (962, 438) with delta (0, 0)
Screenshot: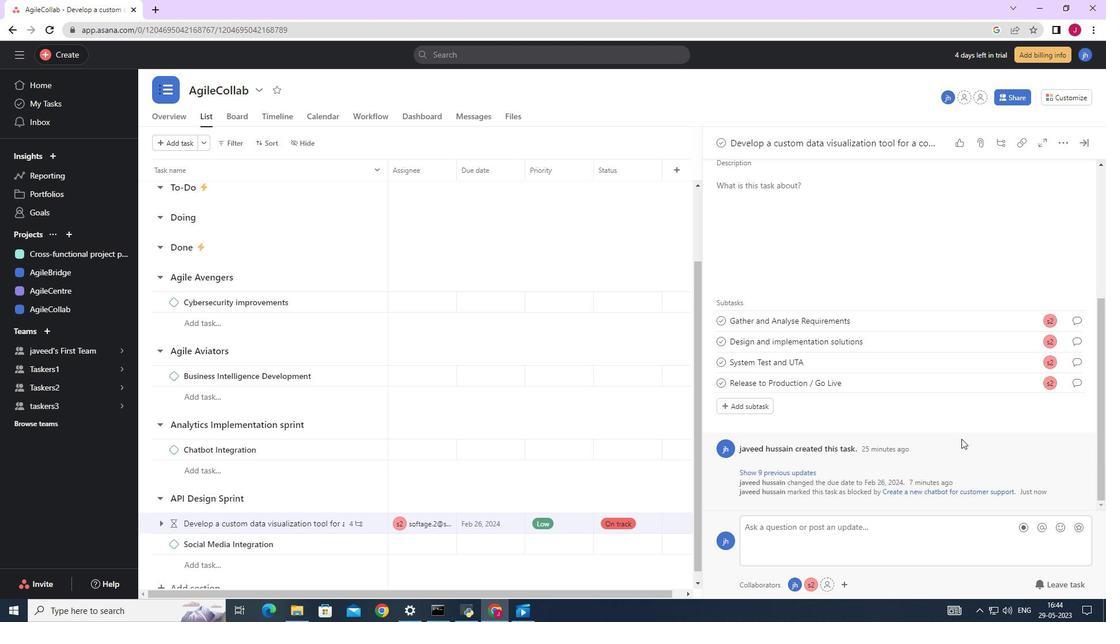 
Action: Mouse moved to (962, 439)
Screenshot: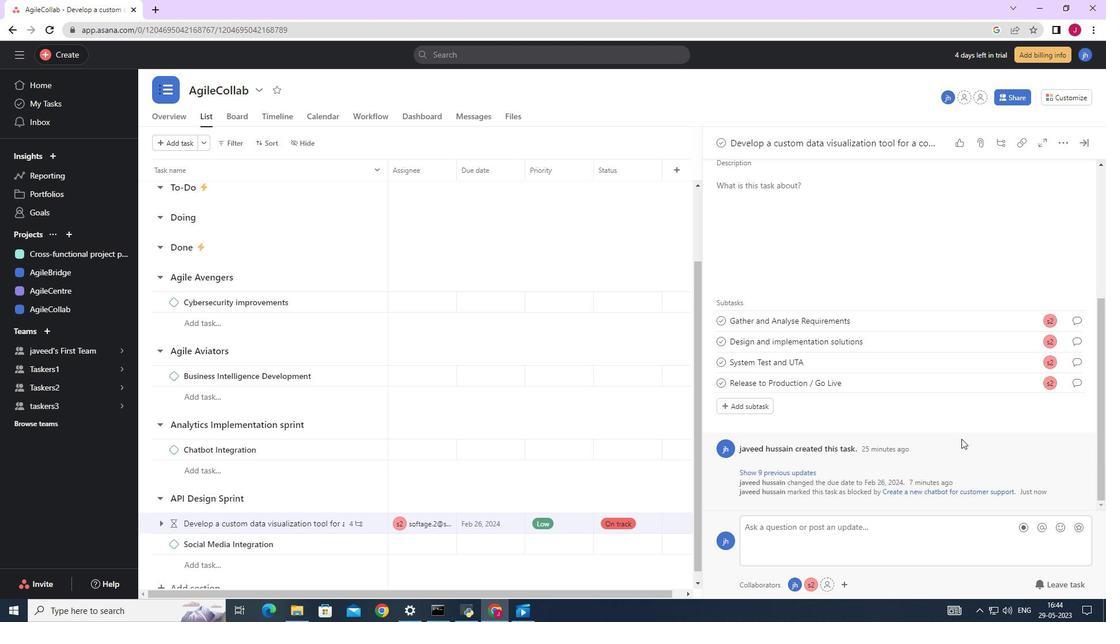 
Action: Mouse scrolled (962, 438) with delta (0, 0)
Screenshot: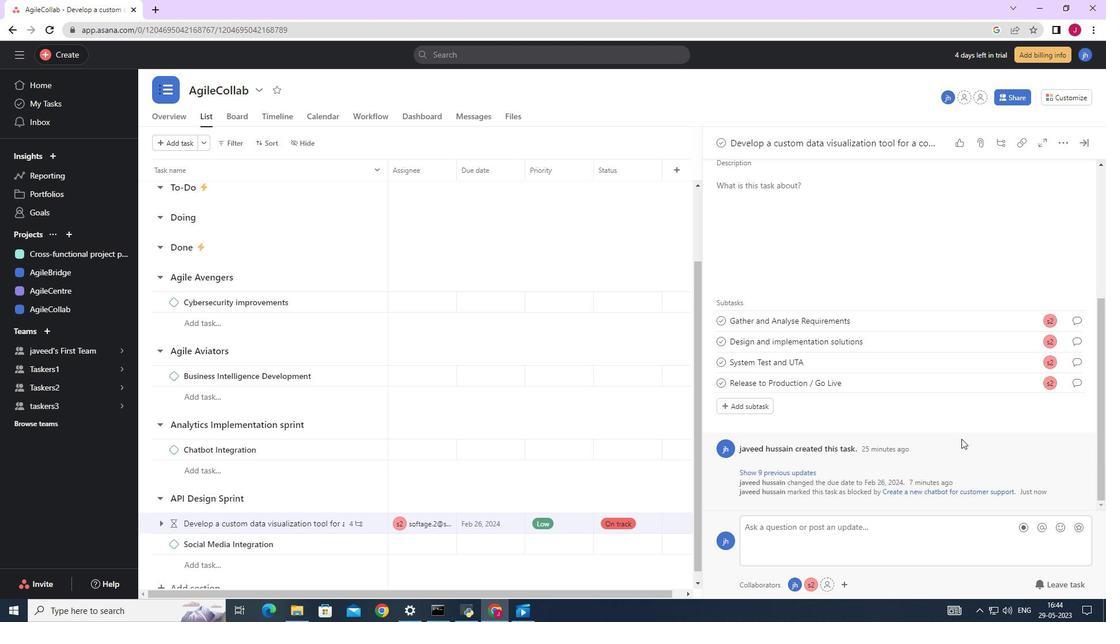 
Action: Mouse scrolled (962, 439) with delta (0, 0)
Screenshot: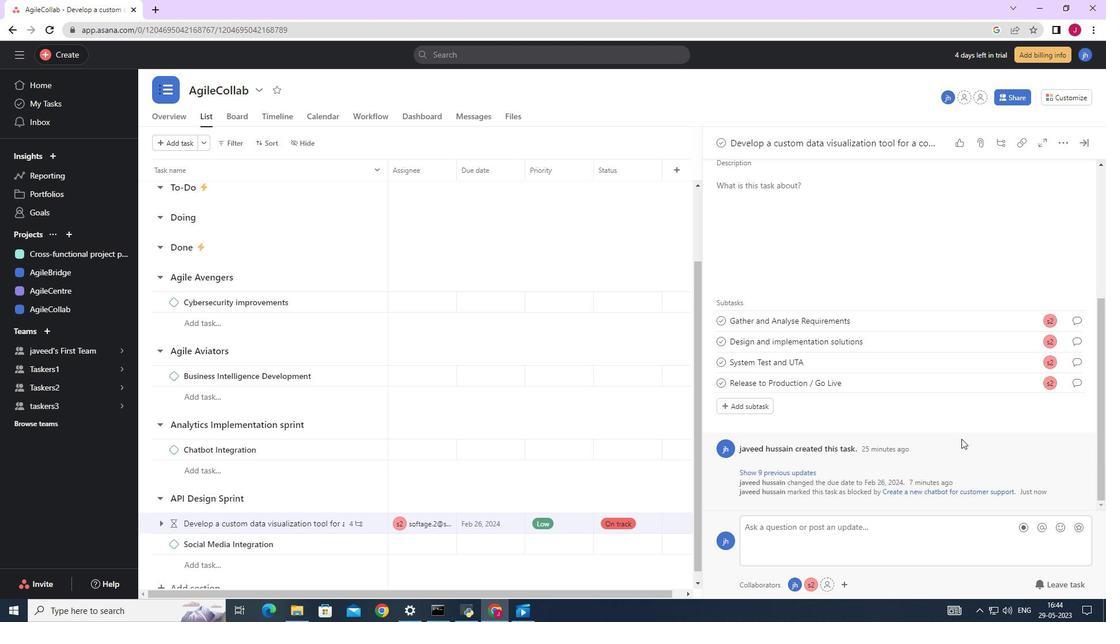 
Action: Mouse scrolled (962, 439) with delta (0, 0)
Screenshot: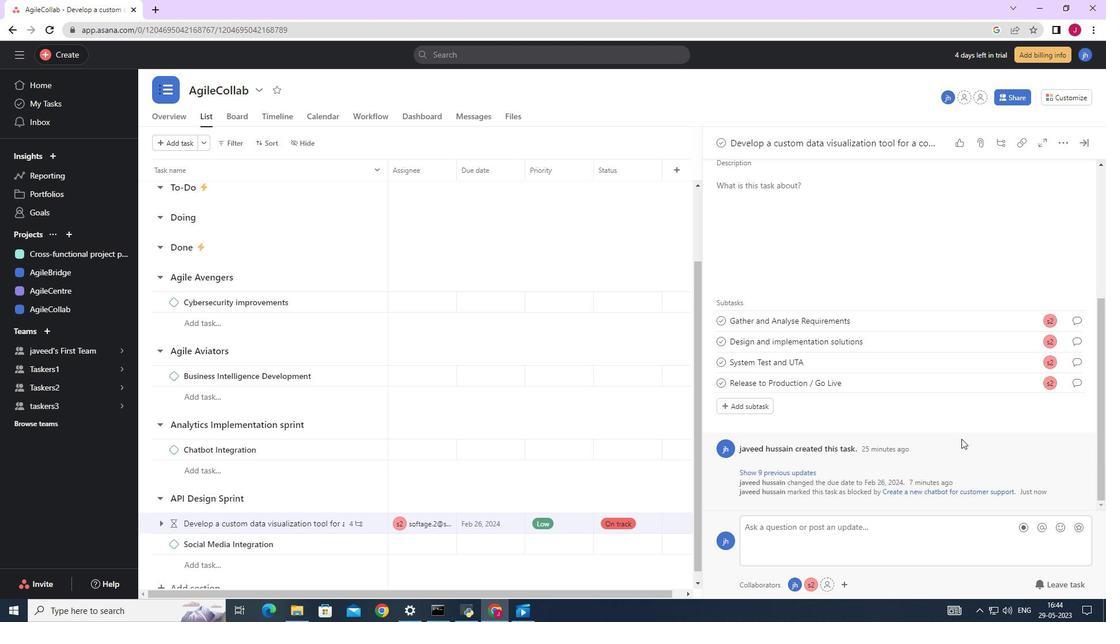
Action: Mouse scrolled (962, 439) with delta (0, 0)
Screenshot: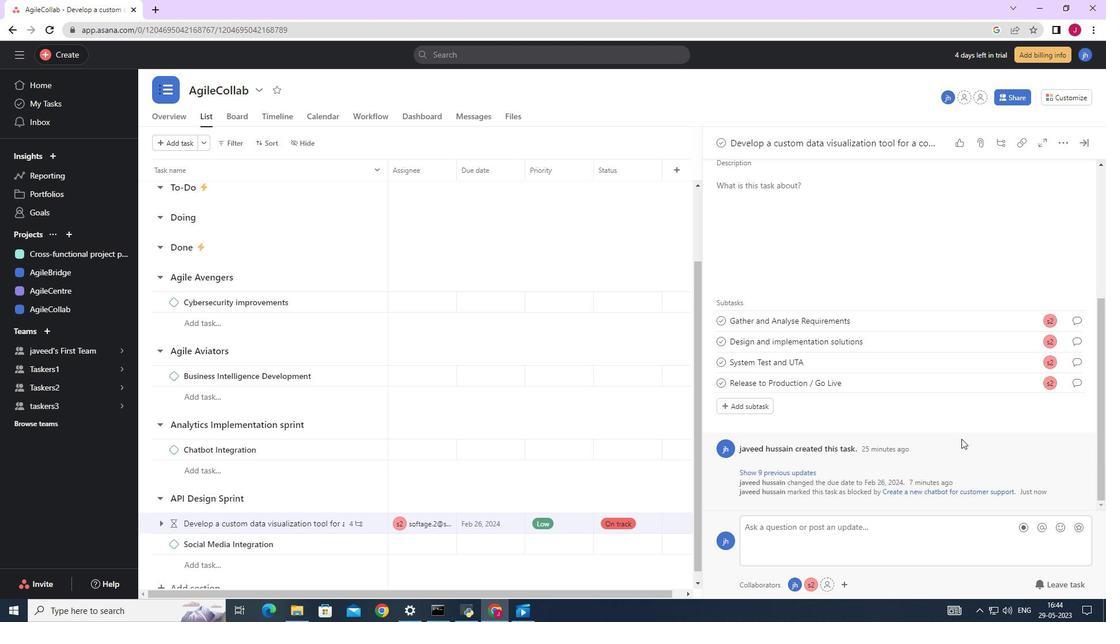 
Action: Mouse scrolled (962, 439) with delta (0, 0)
Screenshot: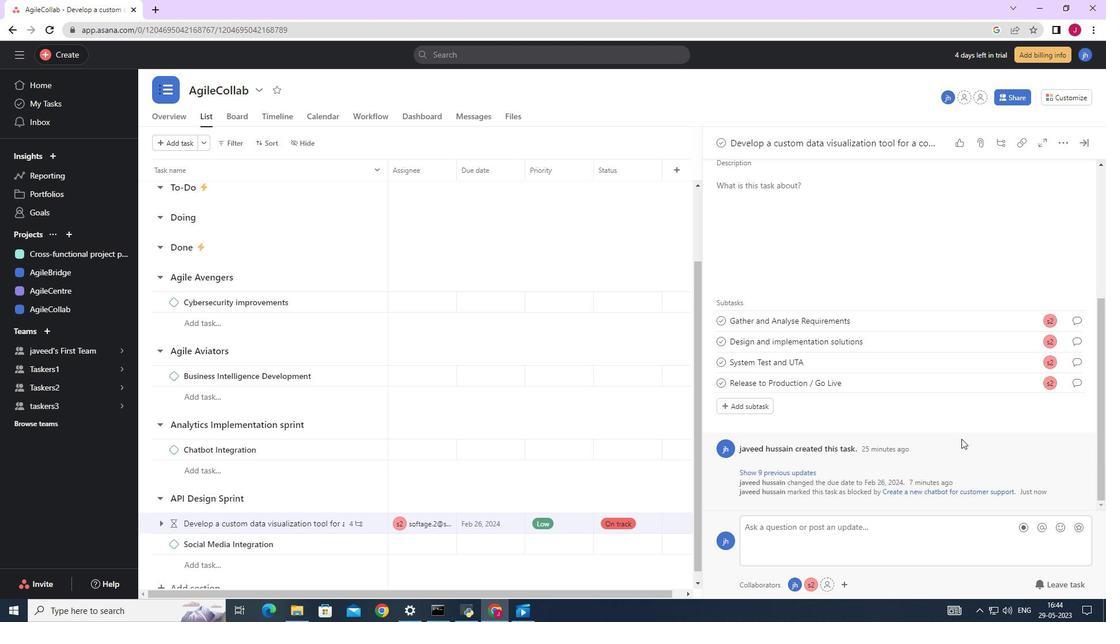 
Action: Mouse scrolled (962, 439) with delta (0, 0)
Screenshot: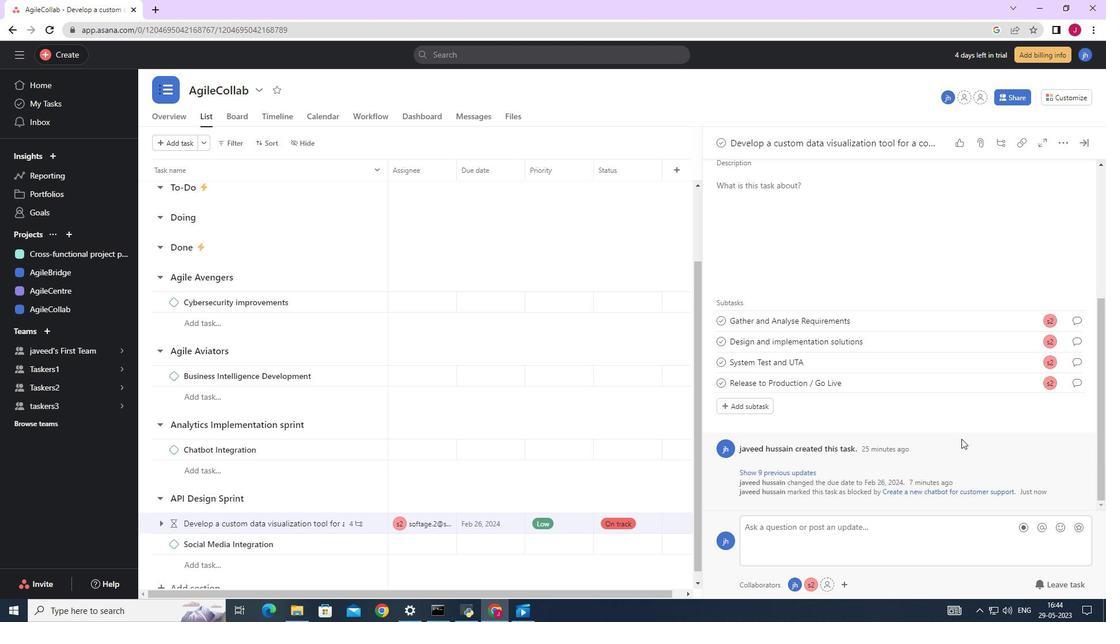 
Action: Mouse moved to (961, 438)
Screenshot: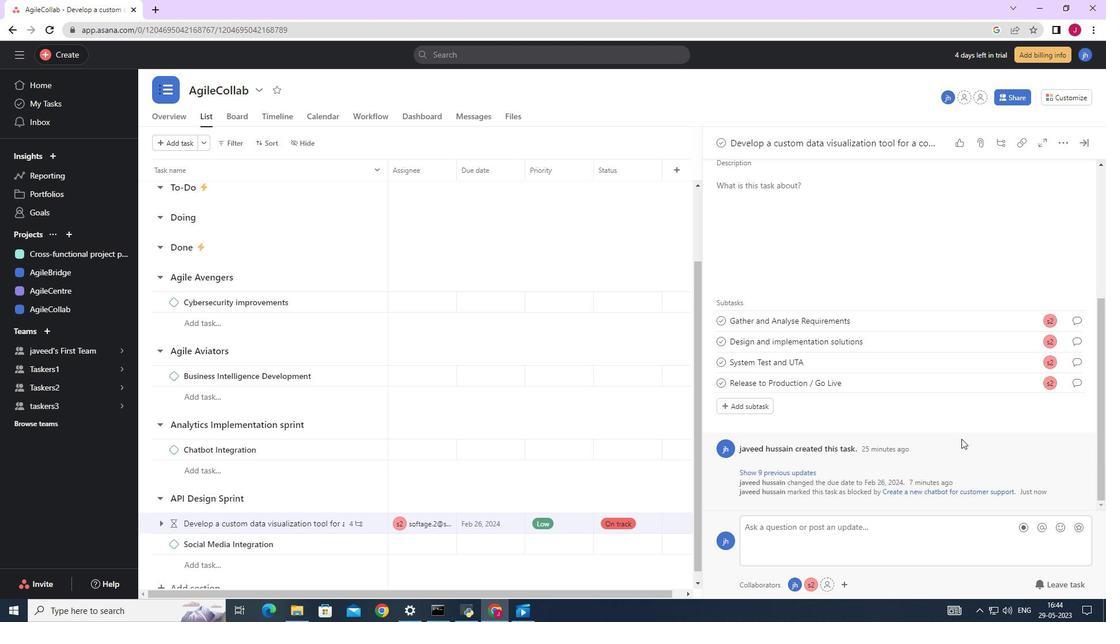 
Action: Mouse scrolled (961, 439) with delta (0, 0)
Screenshot: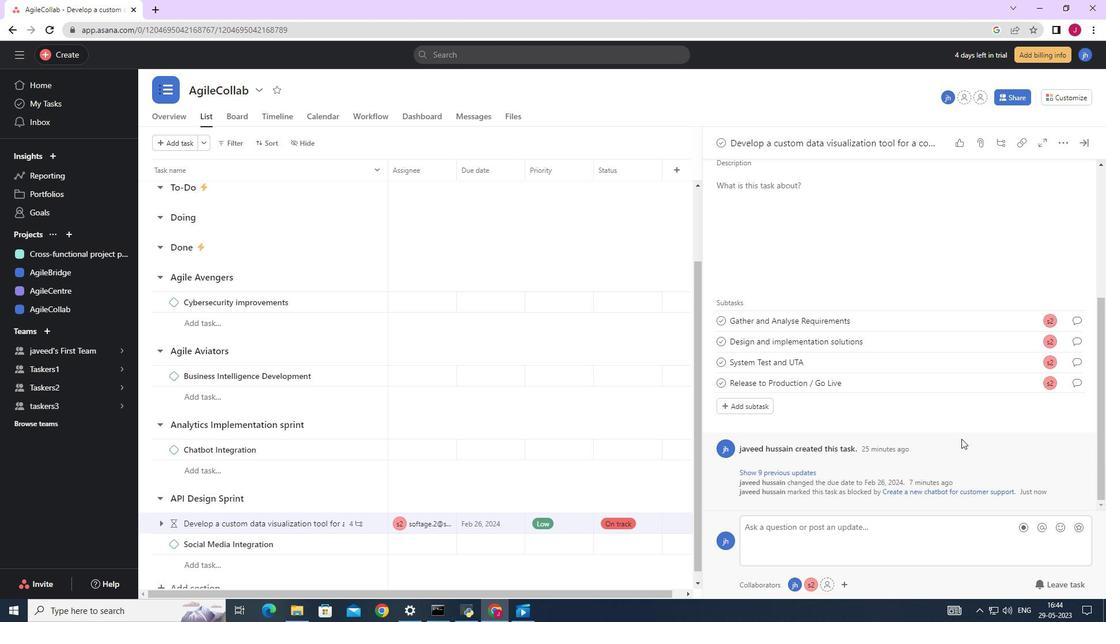 
Action: Mouse moved to (955, 435)
Screenshot: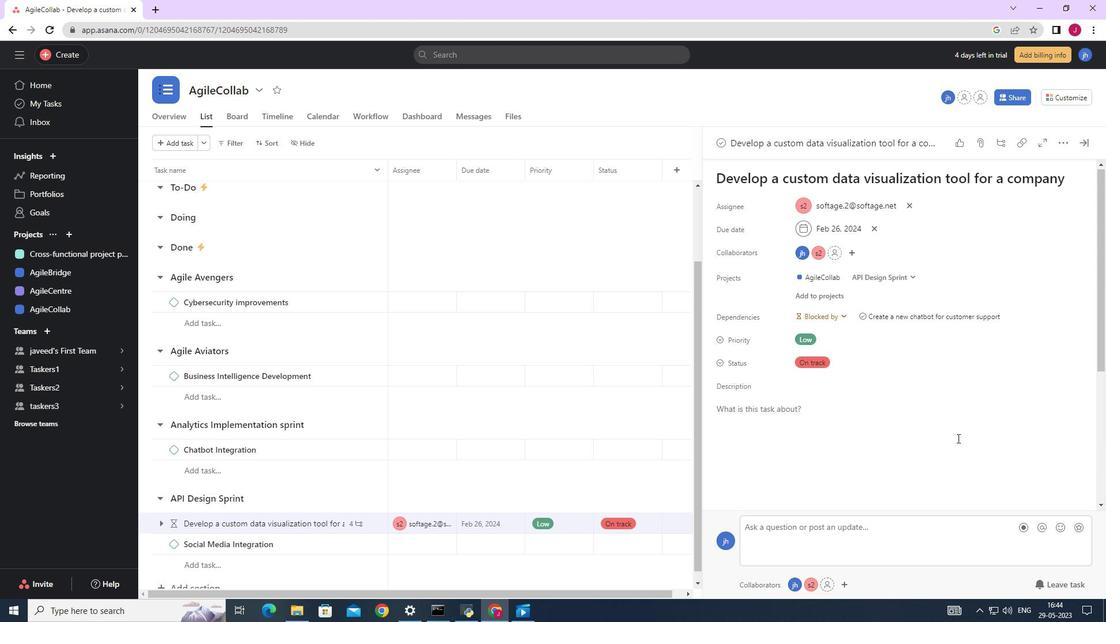 
Action: Mouse scrolled (955, 436) with delta (0, 0)
Screenshot: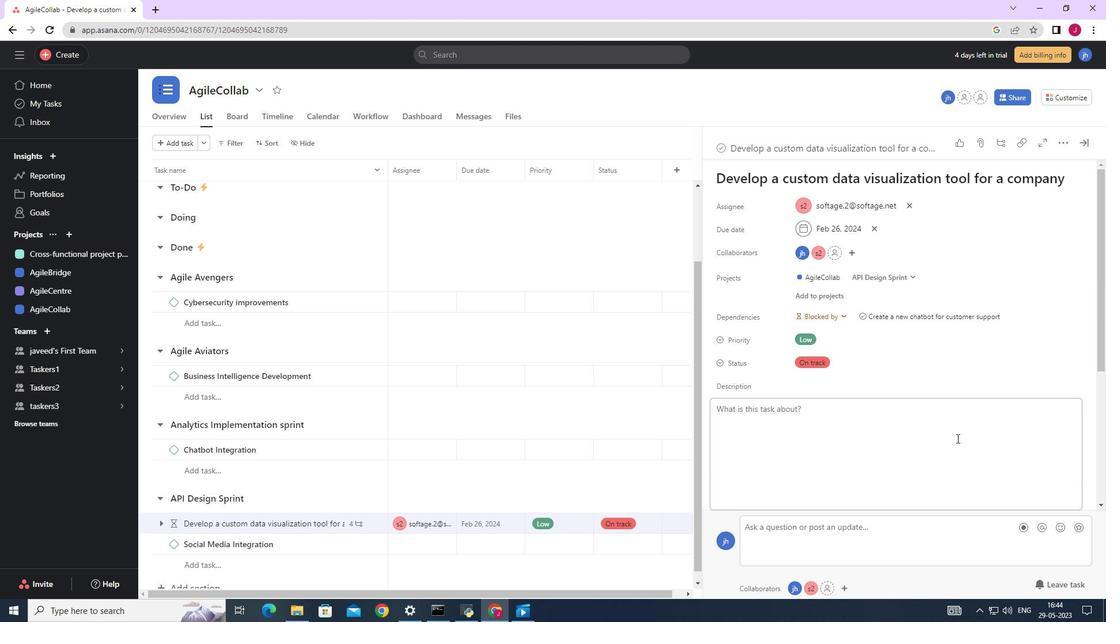 
Action: Mouse moved to (954, 434)
Screenshot: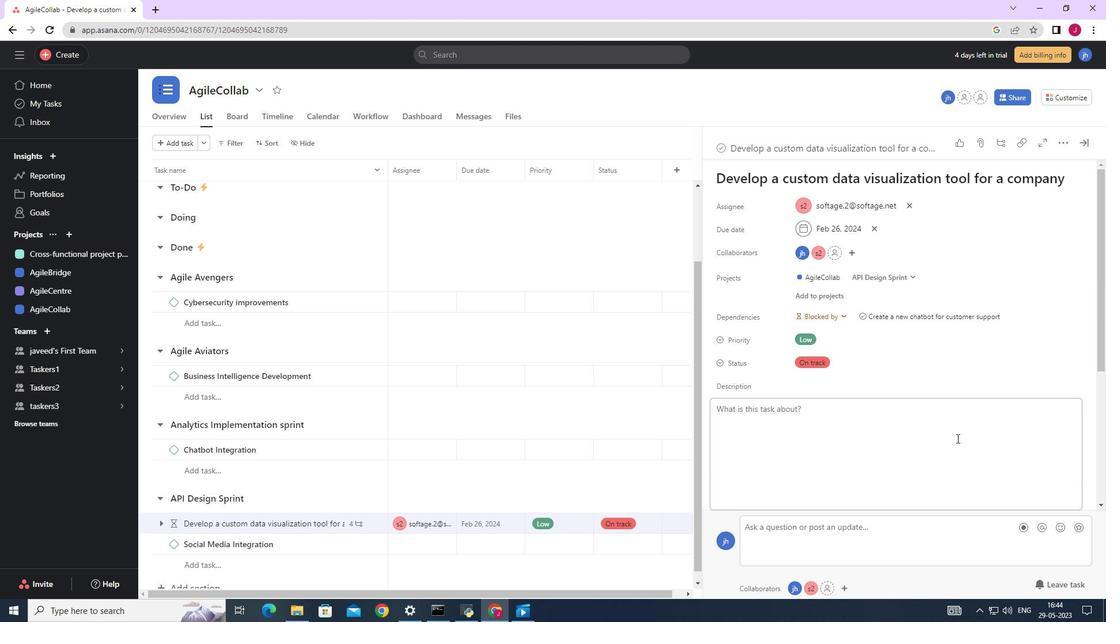
Action: Mouse scrolled (954, 435) with delta (0, 0)
Screenshot: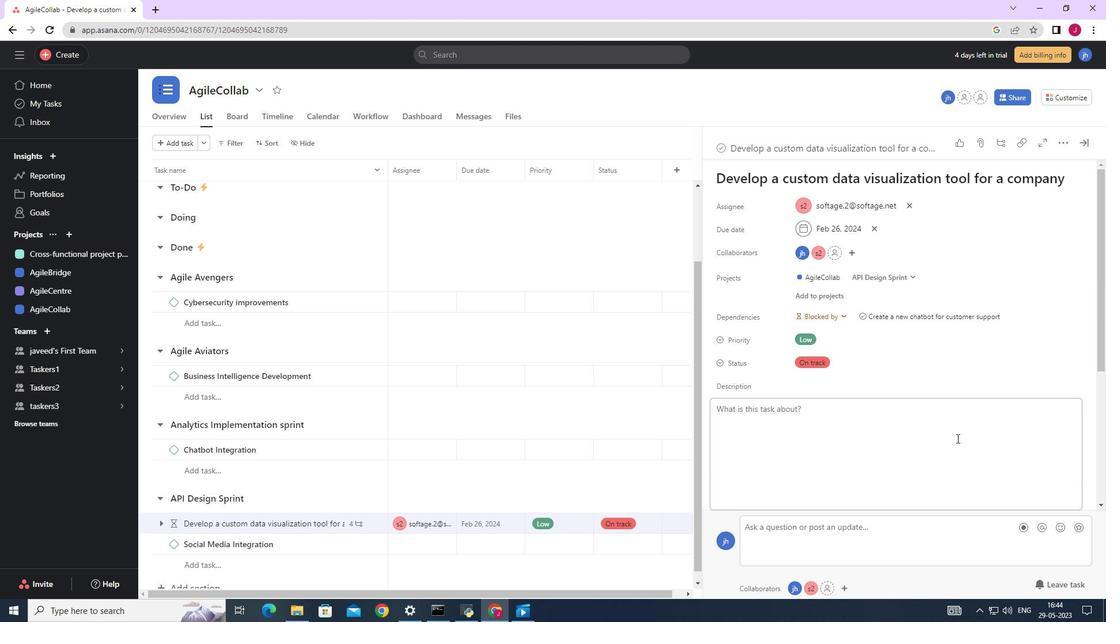 
Action: Mouse moved to (954, 434)
Screenshot: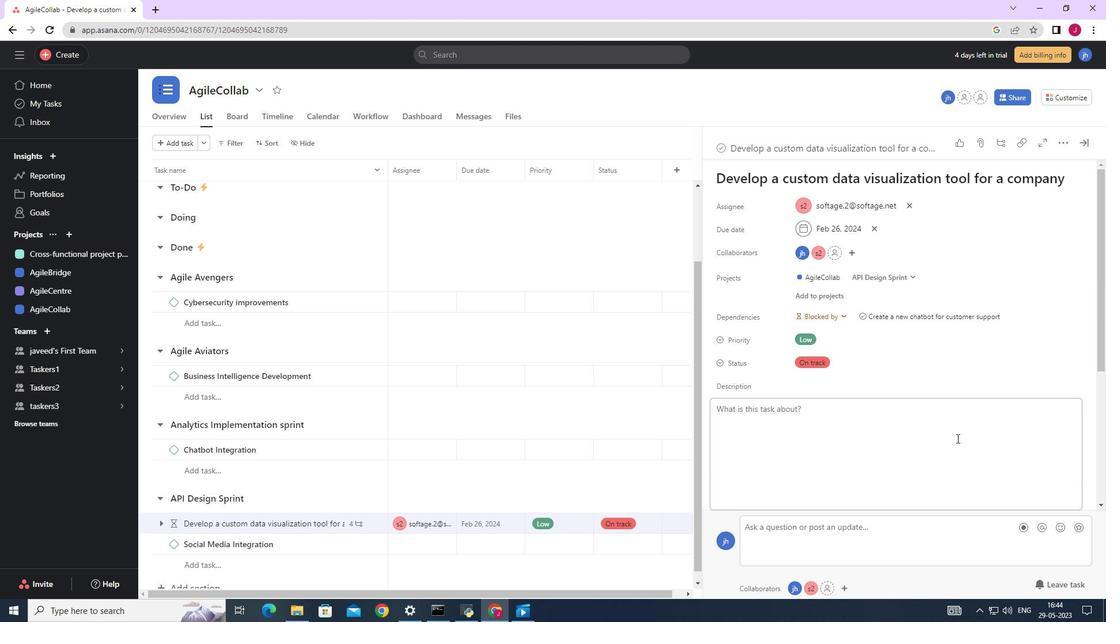 
Action: Mouse scrolled (954, 434) with delta (0, 0)
Screenshot: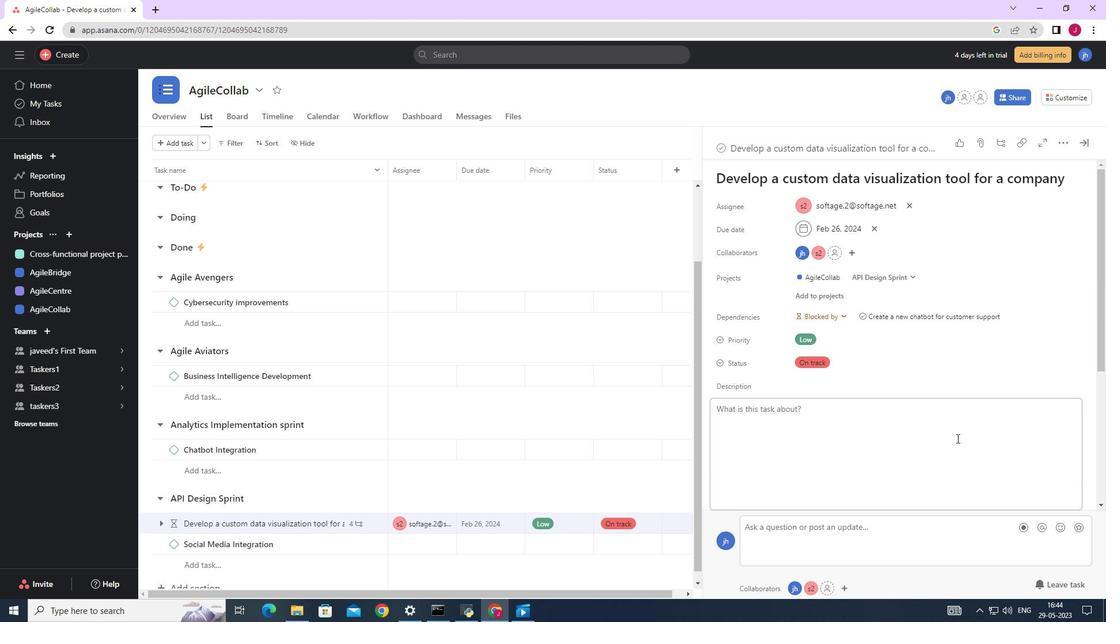 
Action: Mouse moved to (953, 428)
Screenshot: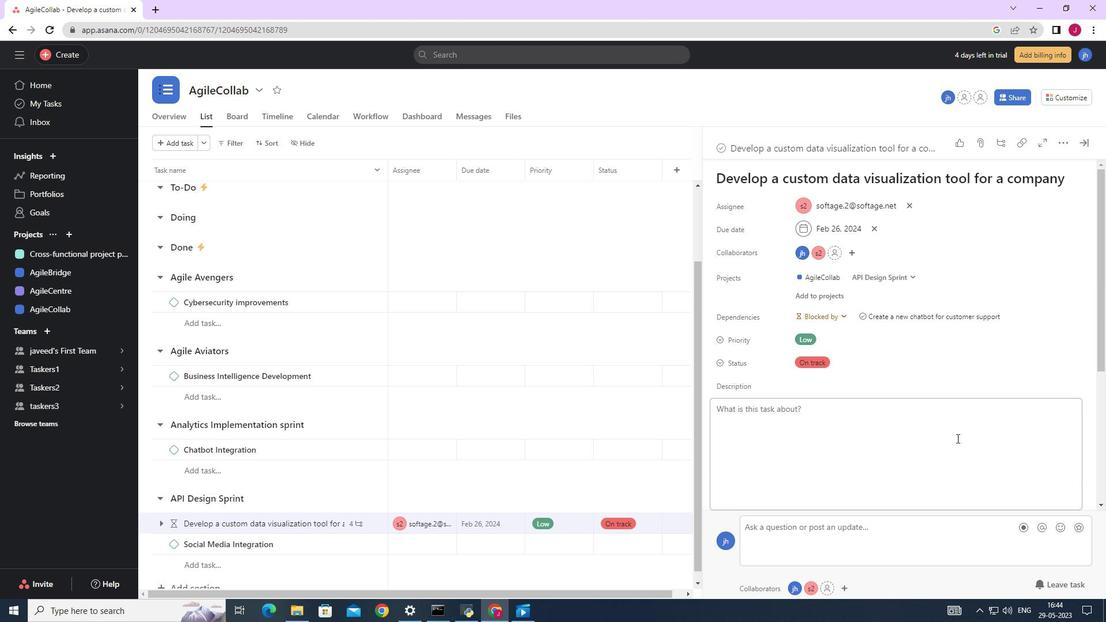 
Action: Mouse scrolled (954, 431) with delta (0, 0)
Screenshot: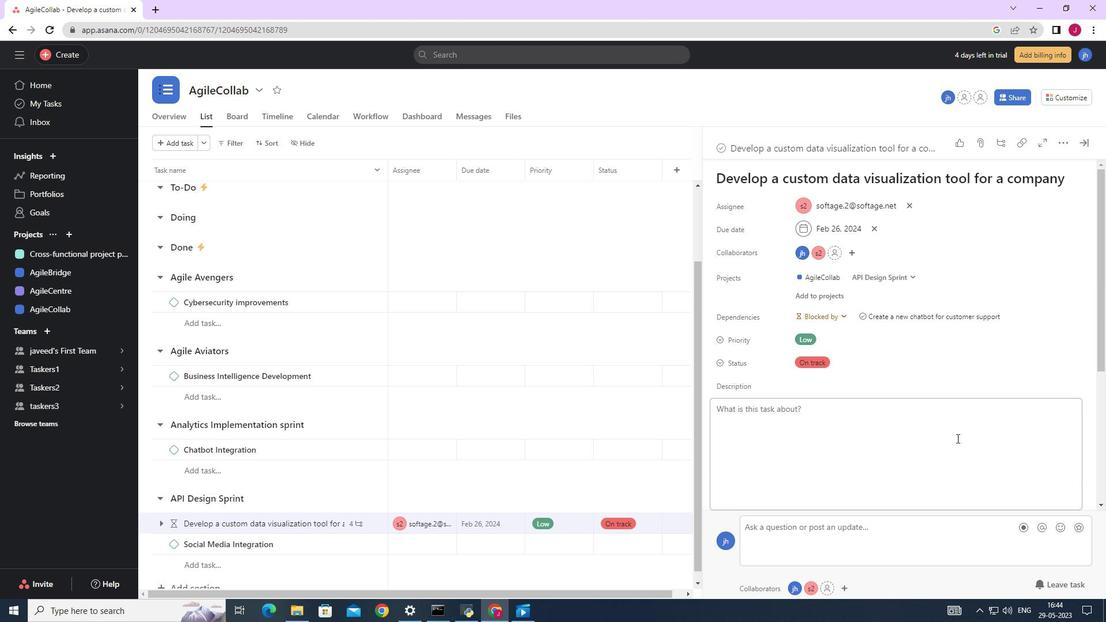 
Action: Mouse moved to (1086, 140)
Screenshot: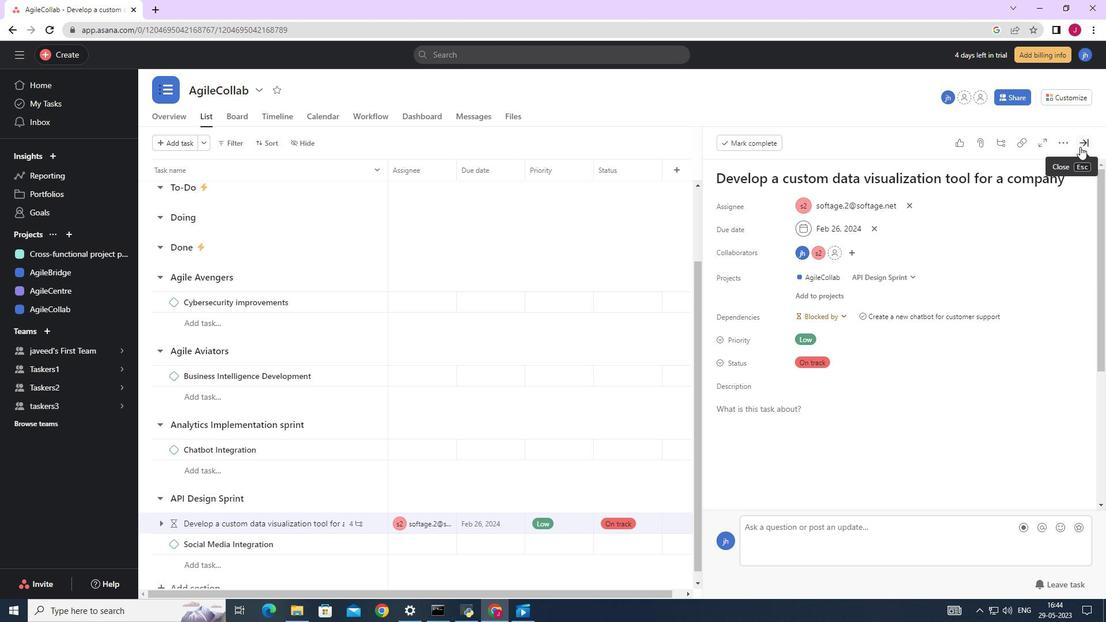 
Action: Mouse pressed left at (1086, 140)
Screenshot: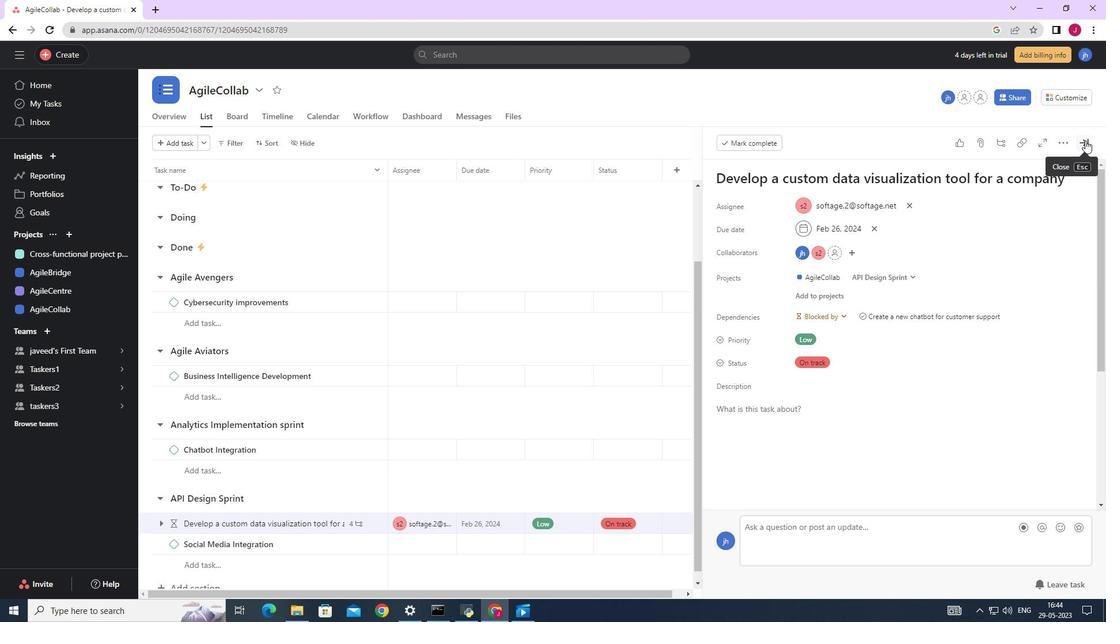 
Action: Mouse moved to (1053, 152)
Screenshot: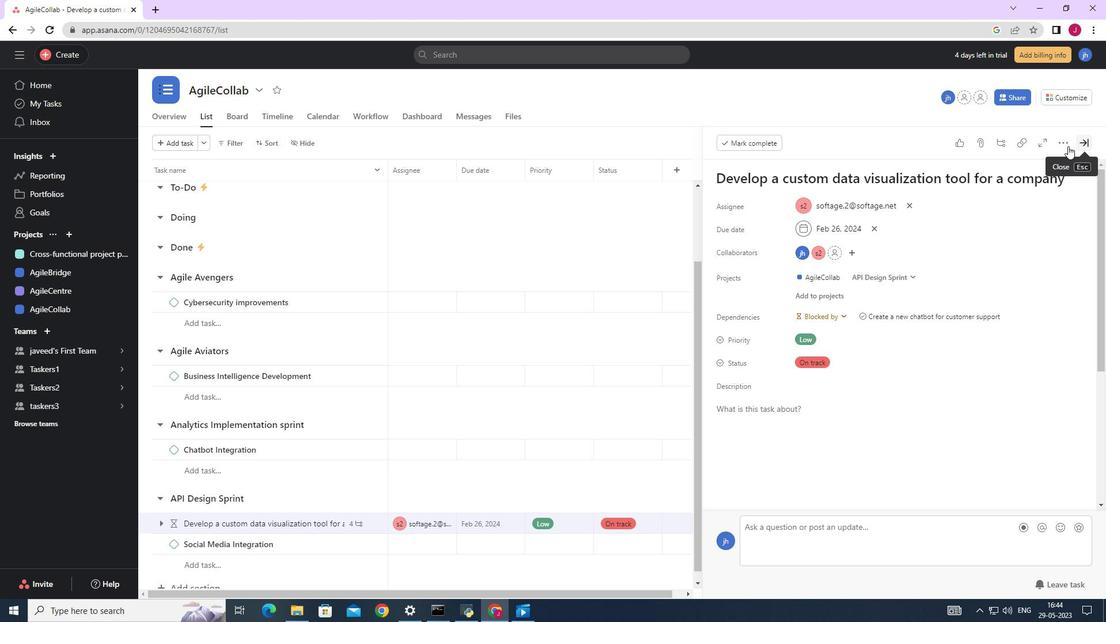 
